 Task: Look for space in Hutang, China from 3rd August, 2023 to 17th August, 2023 for 3 adults, 1 child in price range Rs.3000 to Rs.15000. Place can be entire place with 3 bedrooms having 4 beds and 2 bathrooms. Property type can be house, flat, guest house. Booking option can be shelf check-in. Required host language is Chinese (Simplified).
Action: Mouse moved to (325, 227)
Screenshot: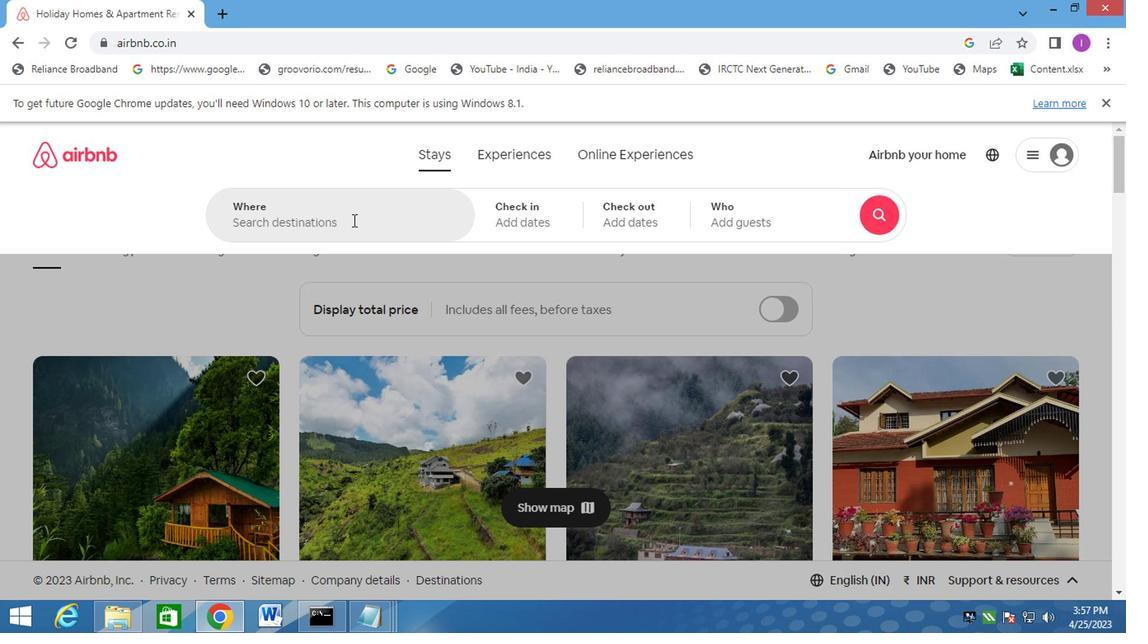
Action: Mouse pressed left at (325, 227)
Screenshot: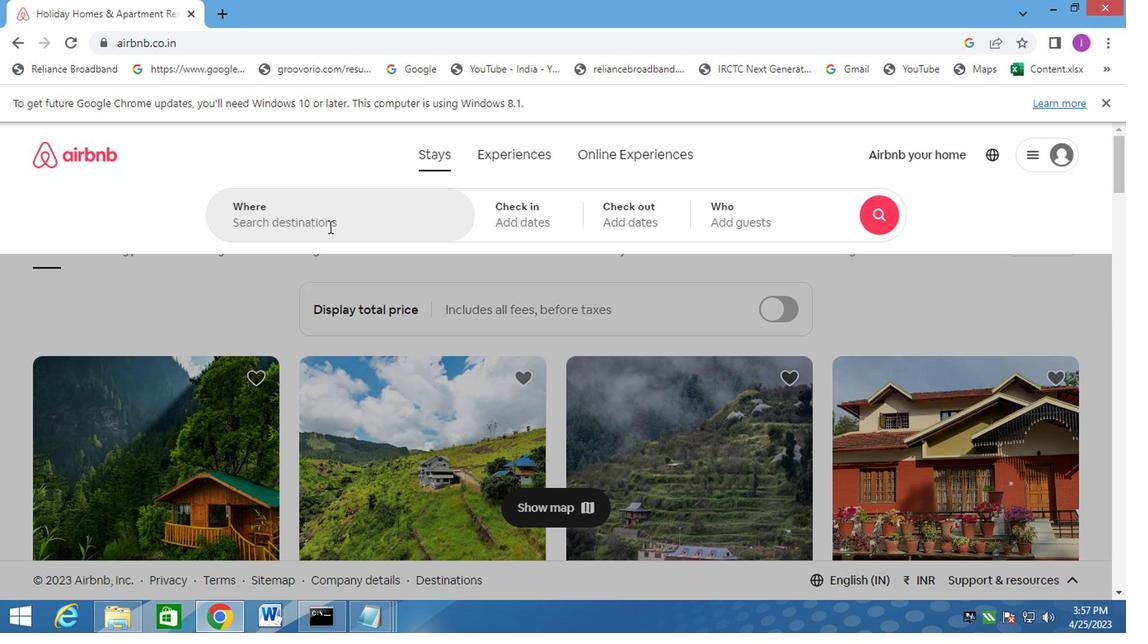 
Action: Mouse moved to (545, 161)
Screenshot: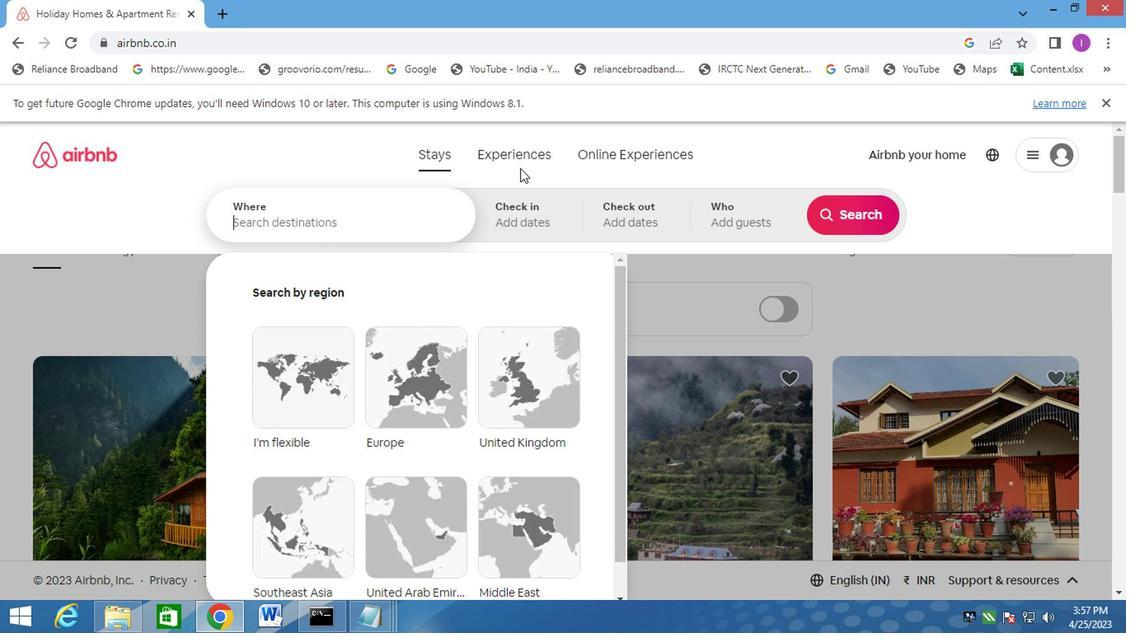 
Action: Key pressed hutang,china
Screenshot: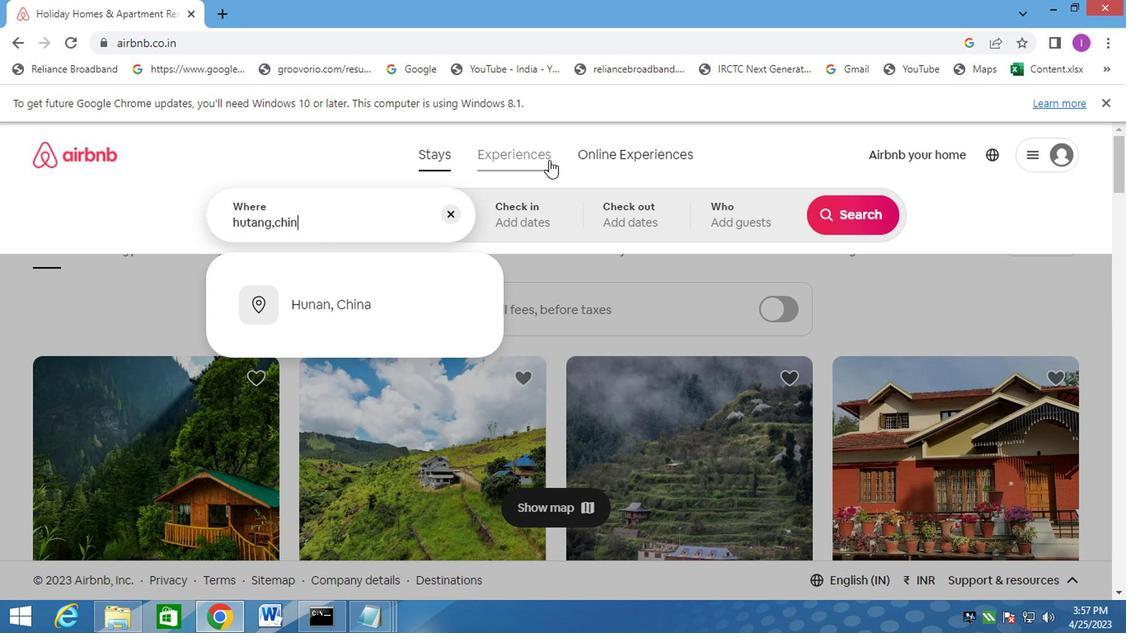 
Action: Mouse moved to (508, 210)
Screenshot: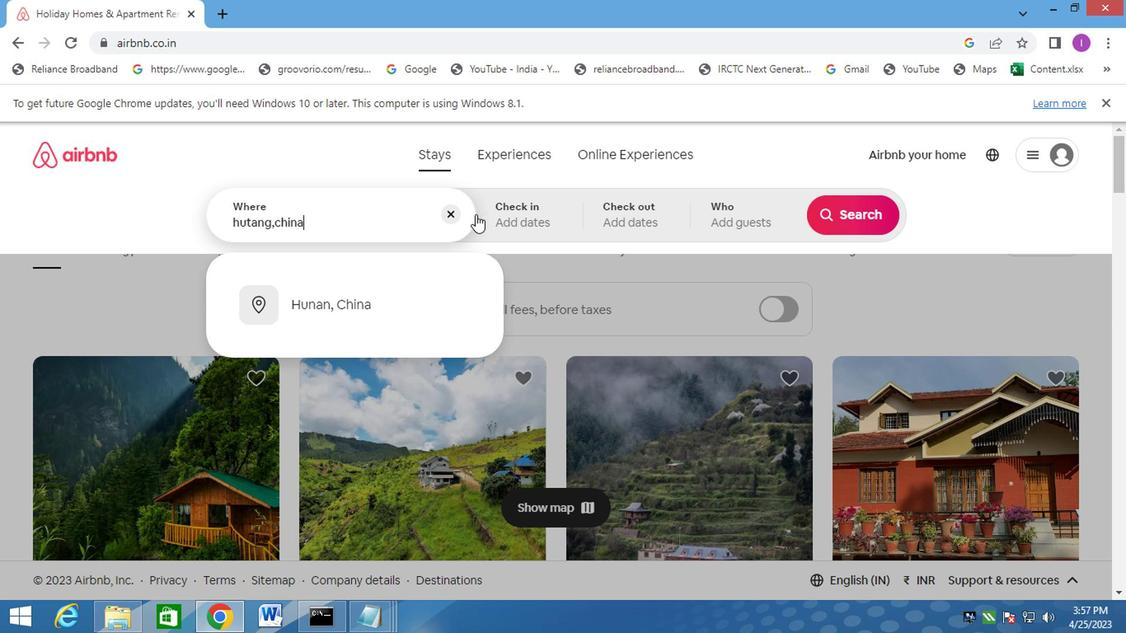 
Action: Mouse pressed left at (508, 210)
Screenshot: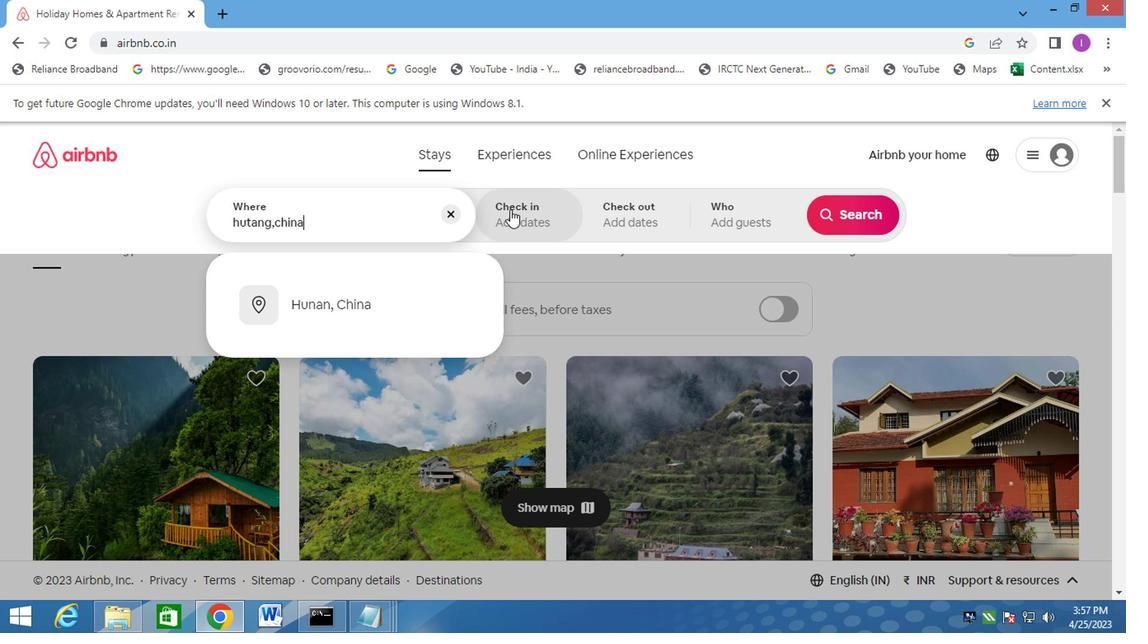 
Action: Mouse moved to (838, 343)
Screenshot: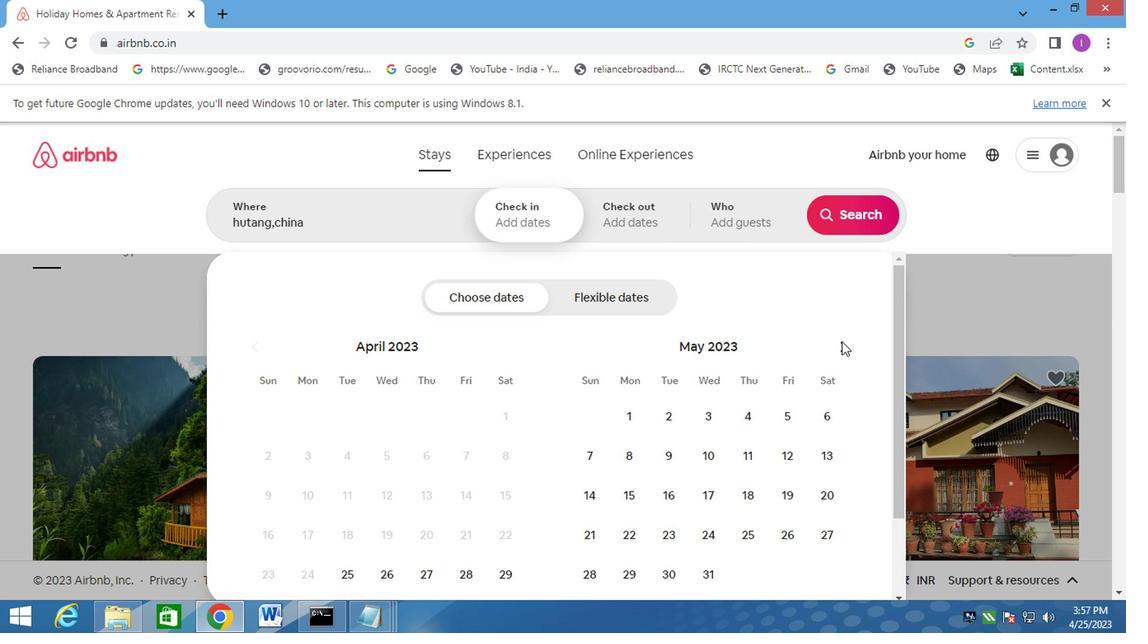 
Action: Mouse pressed left at (838, 343)
Screenshot: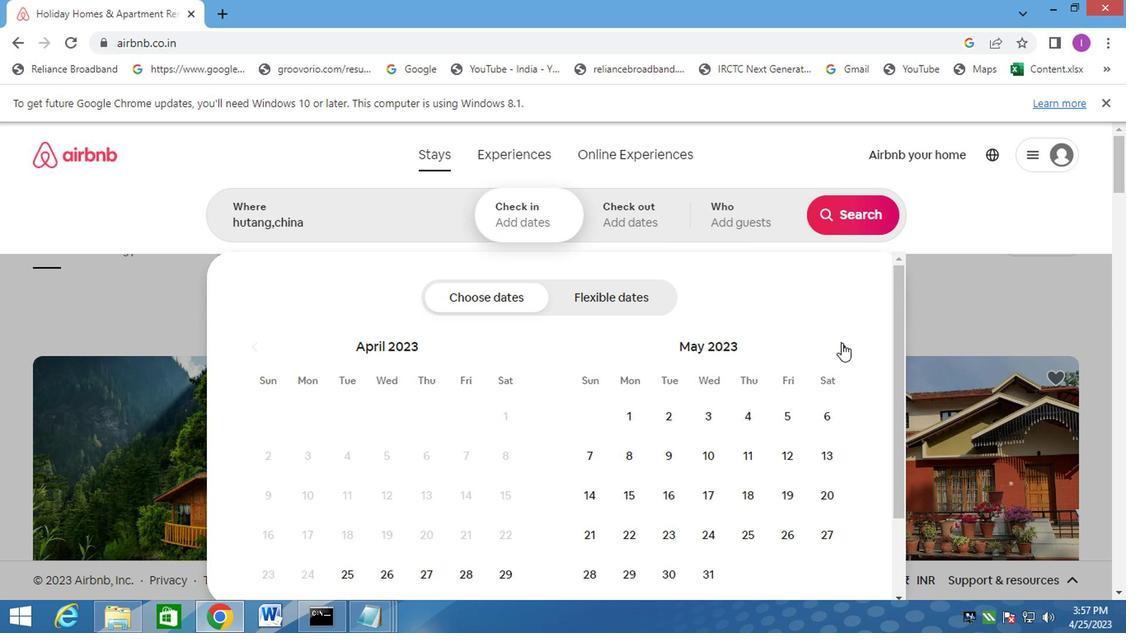 
Action: Mouse moved to (838, 343)
Screenshot: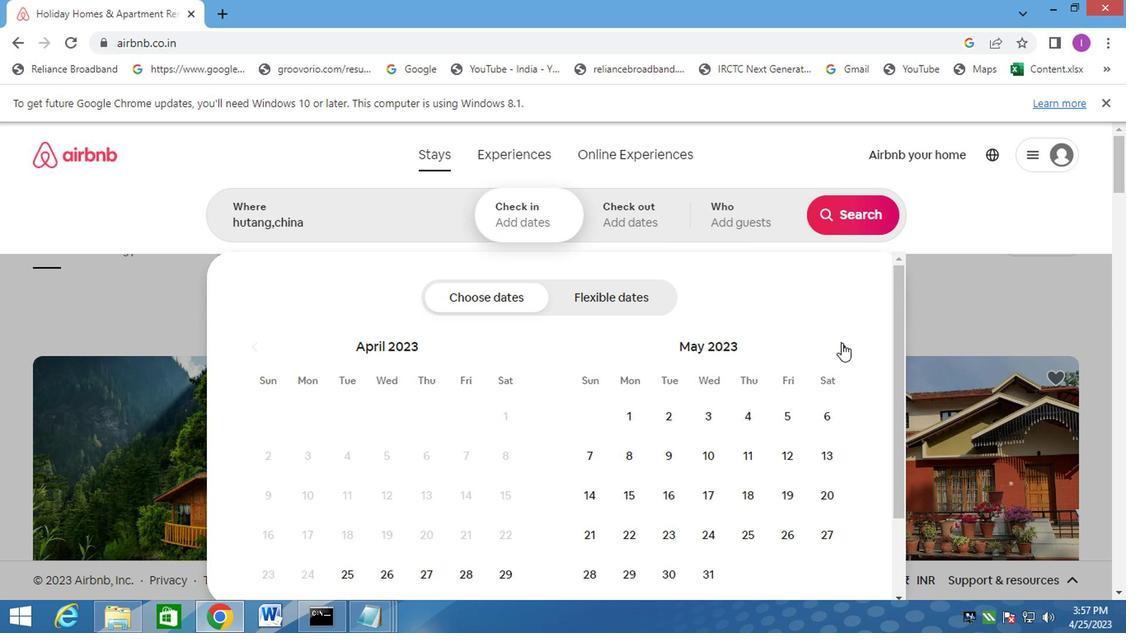 
Action: Mouse pressed left at (838, 343)
Screenshot: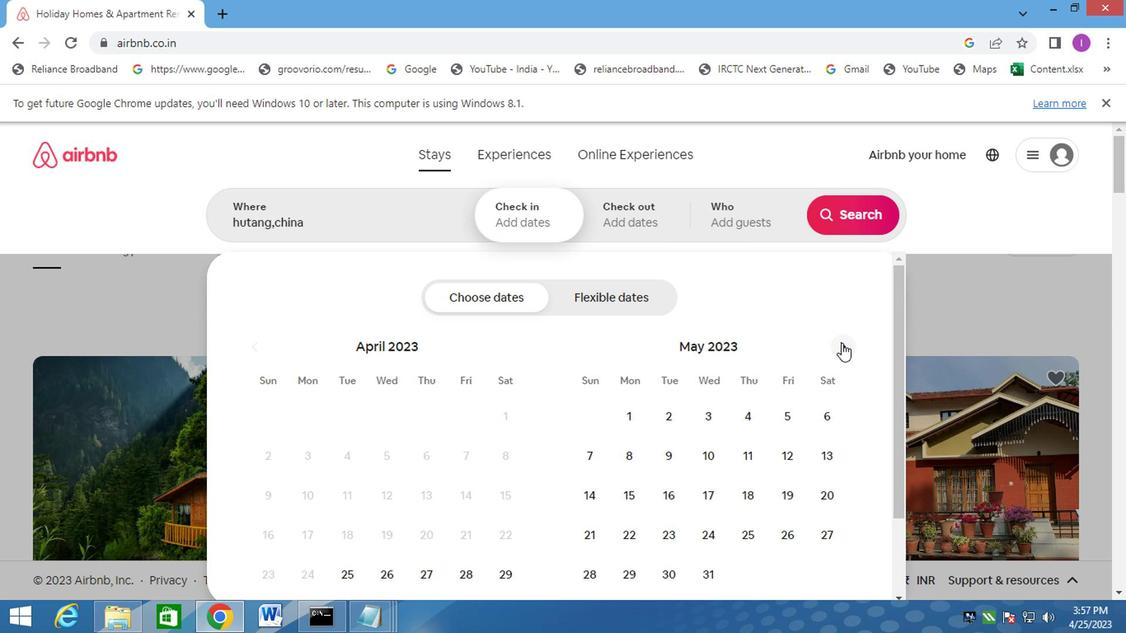 
Action: Mouse pressed left at (838, 343)
Screenshot: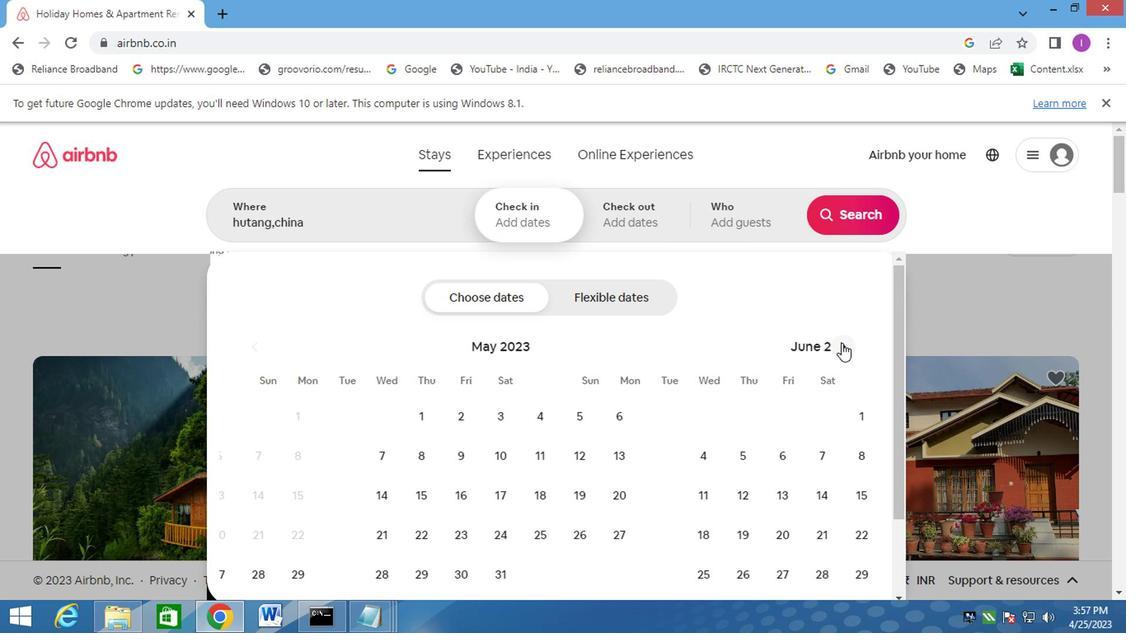
Action: Mouse pressed left at (838, 343)
Screenshot: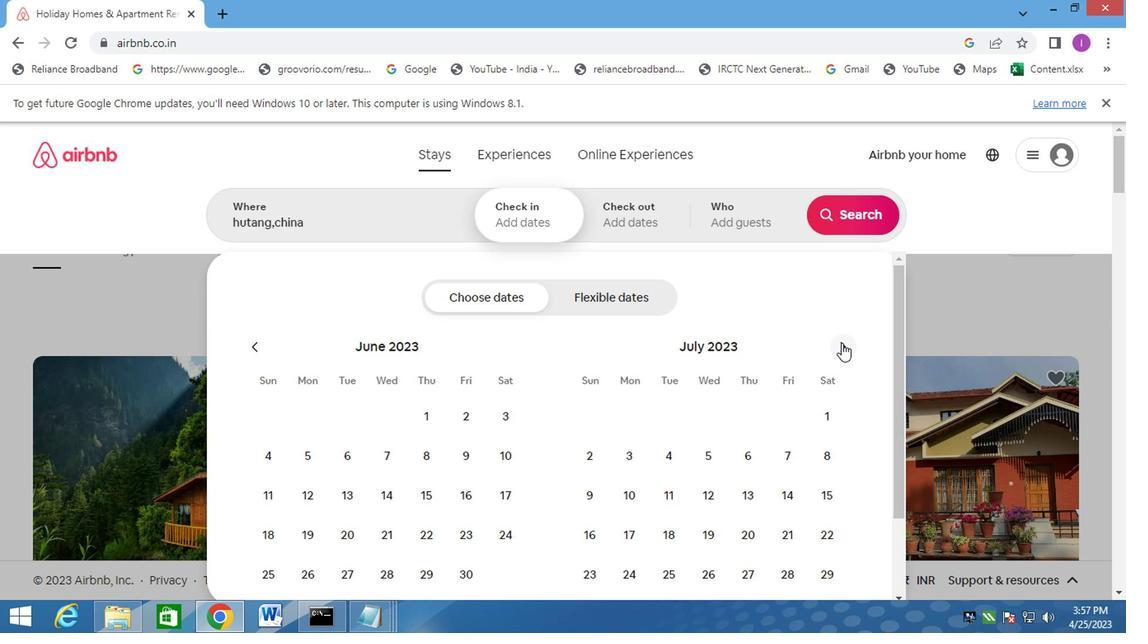 
Action: Mouse moved to (748, 413)
Screenshot: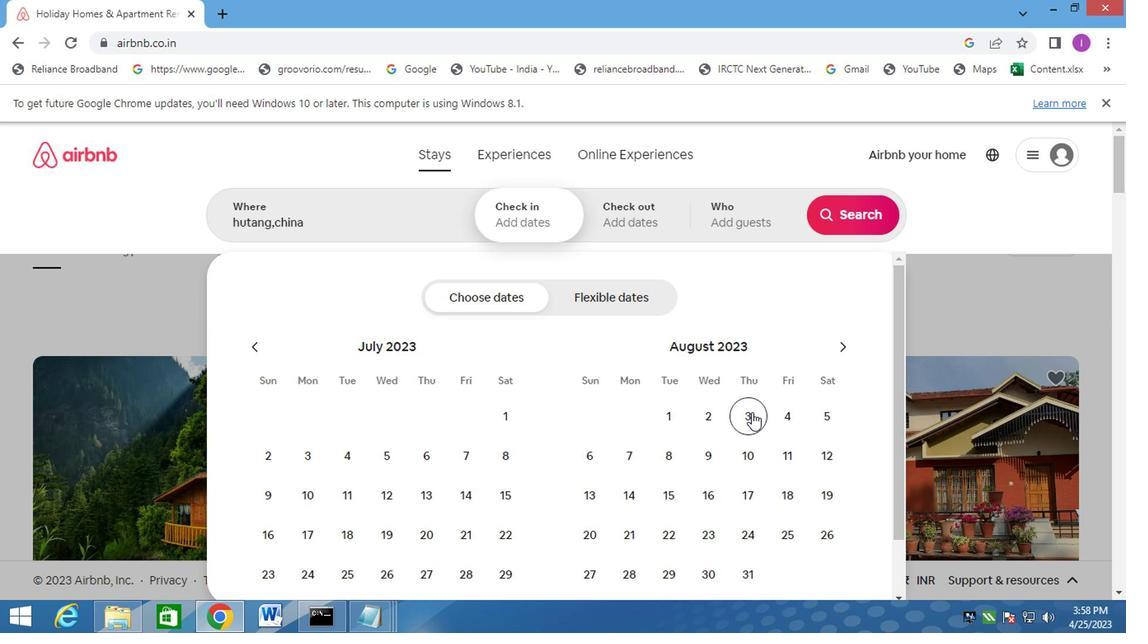
Action: Mouse pressed left at (748, 413)
Screenshot: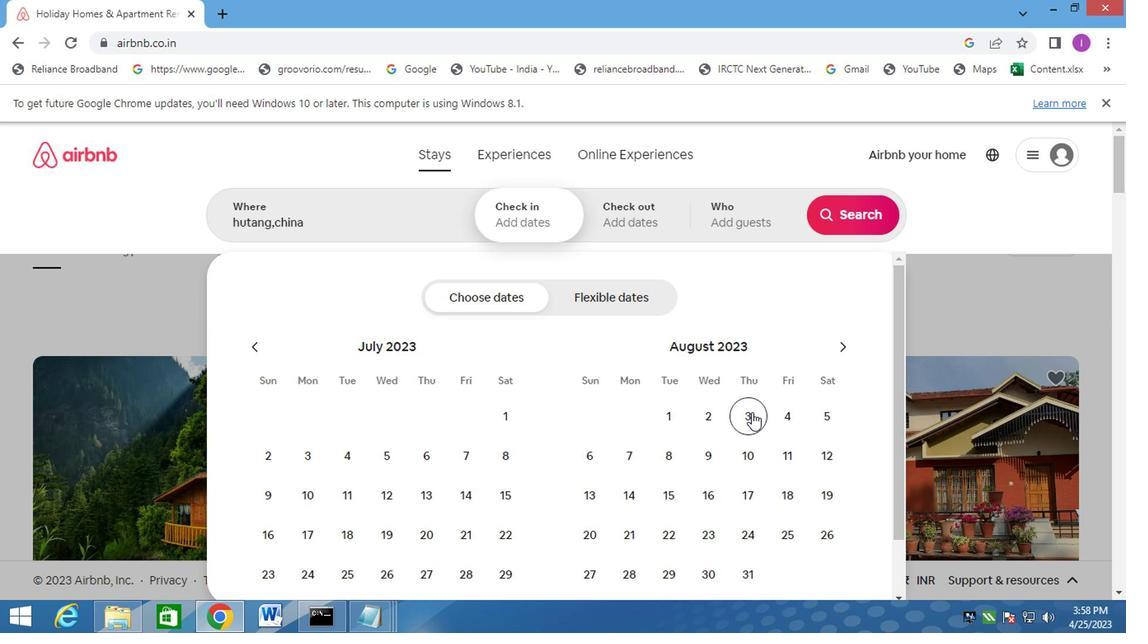 
Action: Mouse moved to (742, 491)
Screenshot: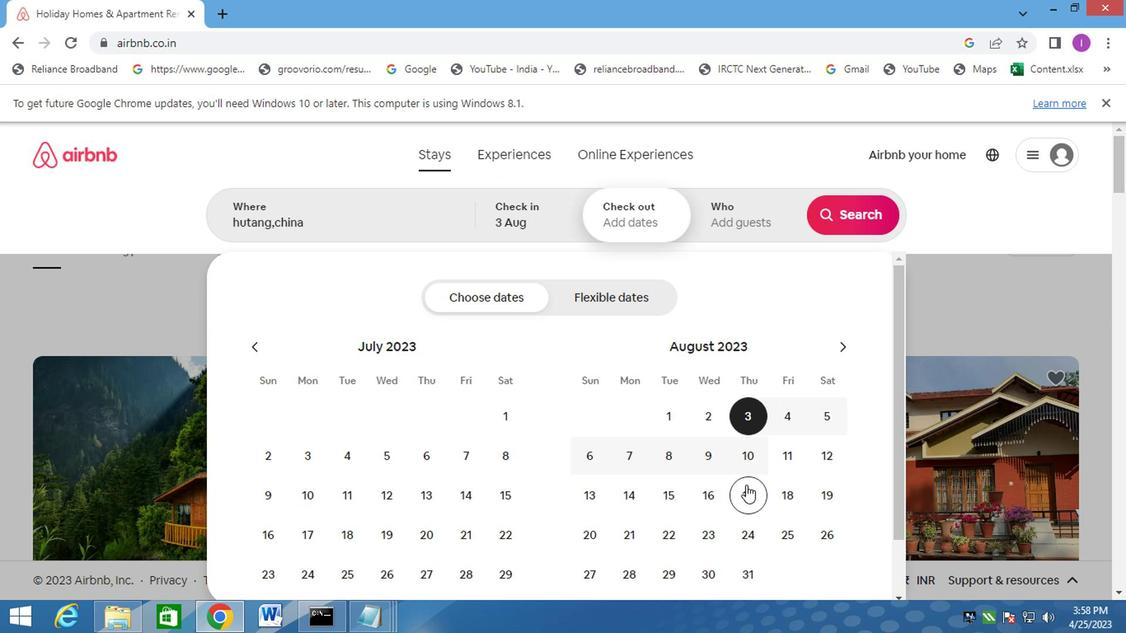 
Action: Mouse pressed left at (742, 491)
Screenshot: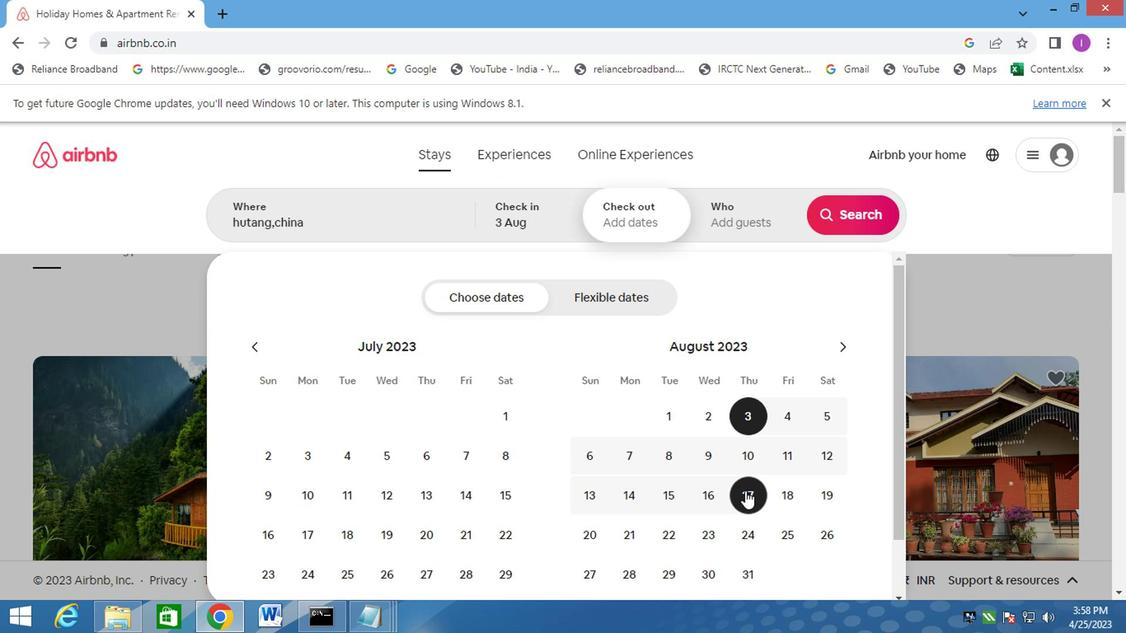 
Action: Mouse moved to (757, 222)
Screenshot: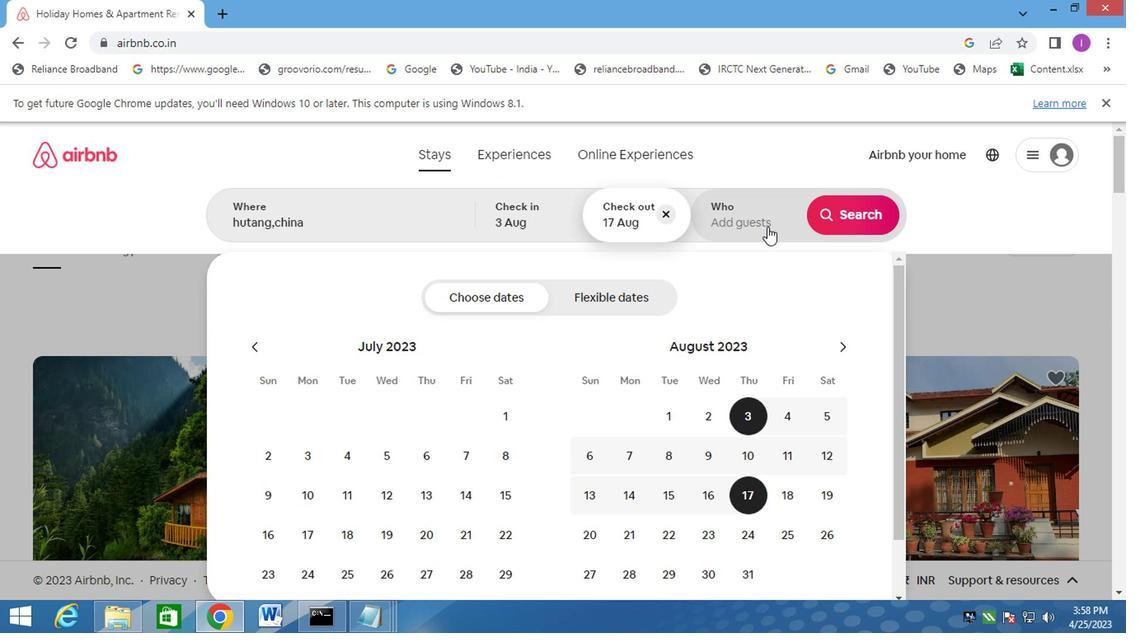 
Action: Mouse pressed left at (757, 222)
Screenshot: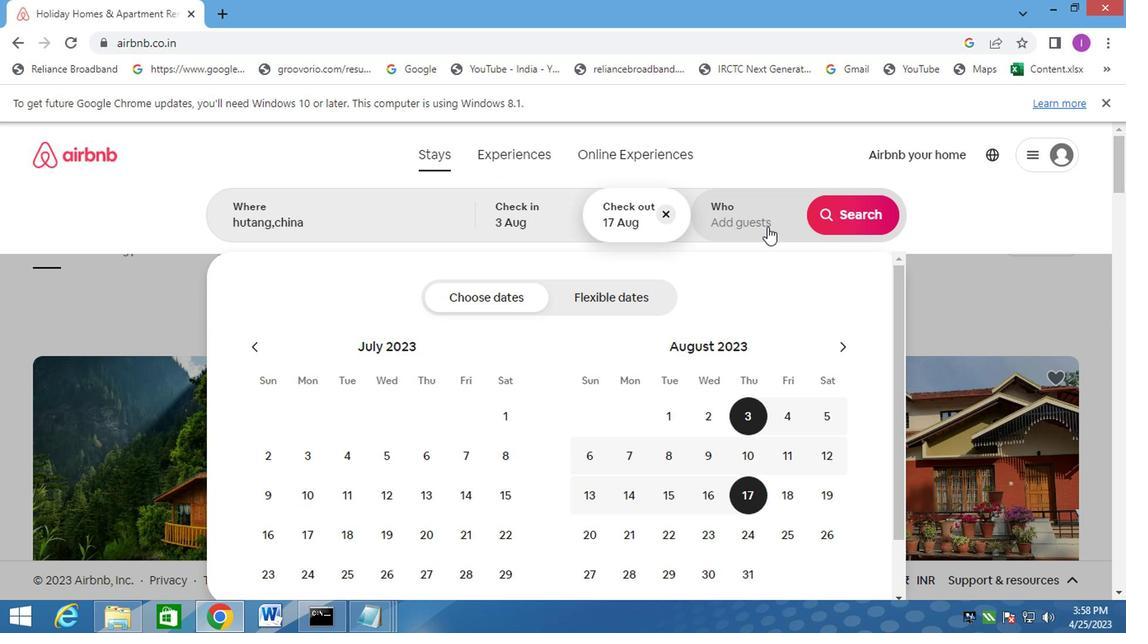 
Action: Mouse moved to (846, 305)
Screenshot: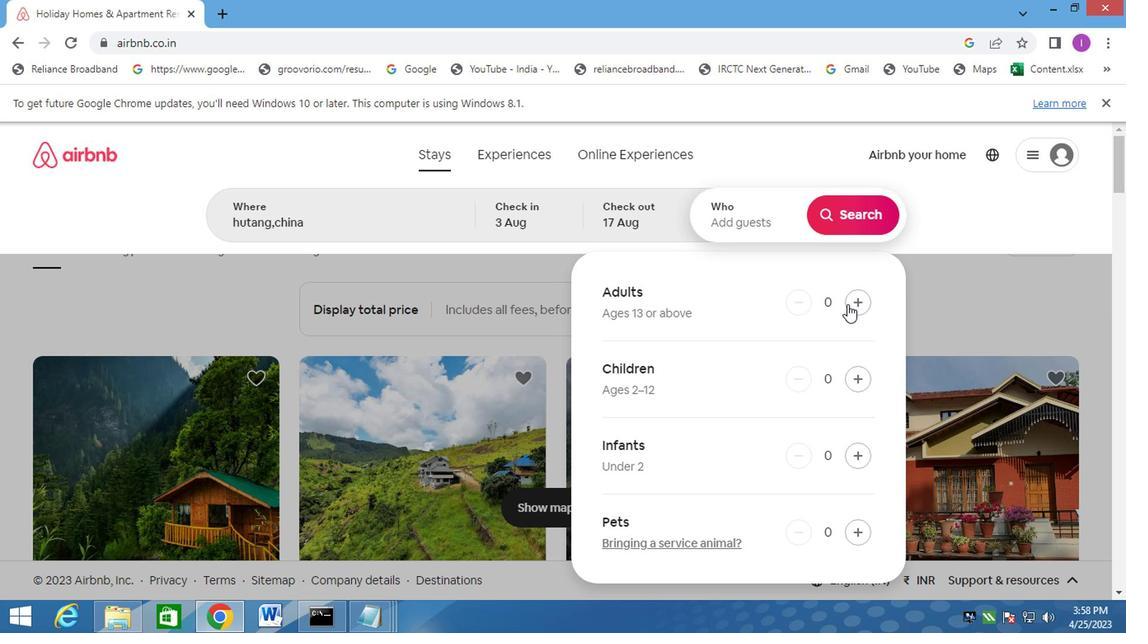 
Action: Mouse pressed left at (846, 305)
Screenshot: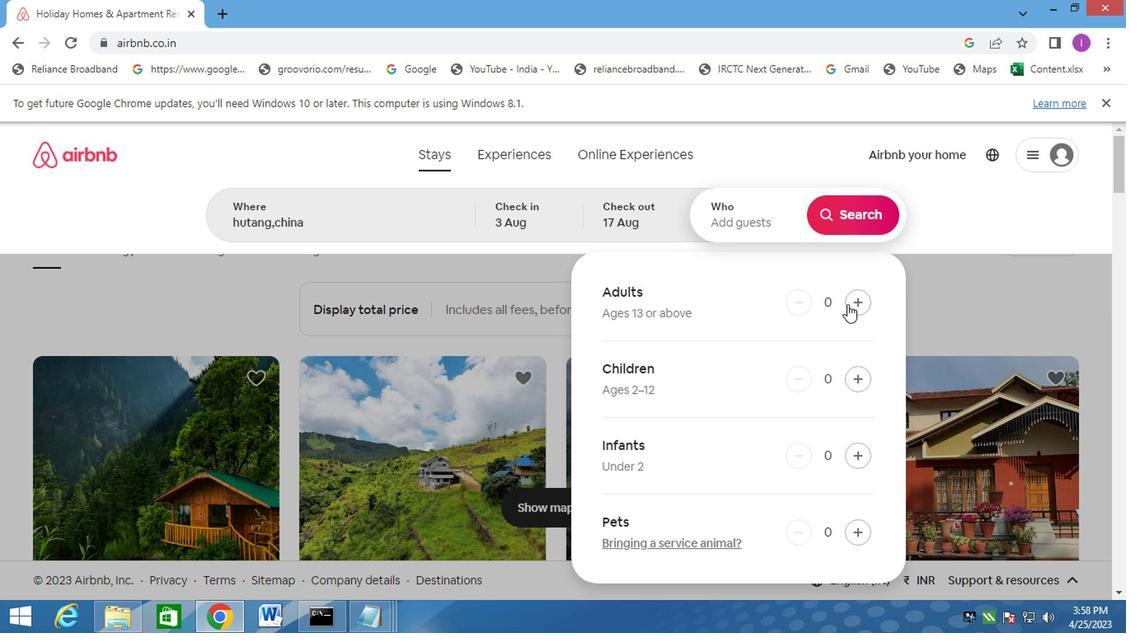 
Action: Mouse pressed left at (846, 305)
Screenshot: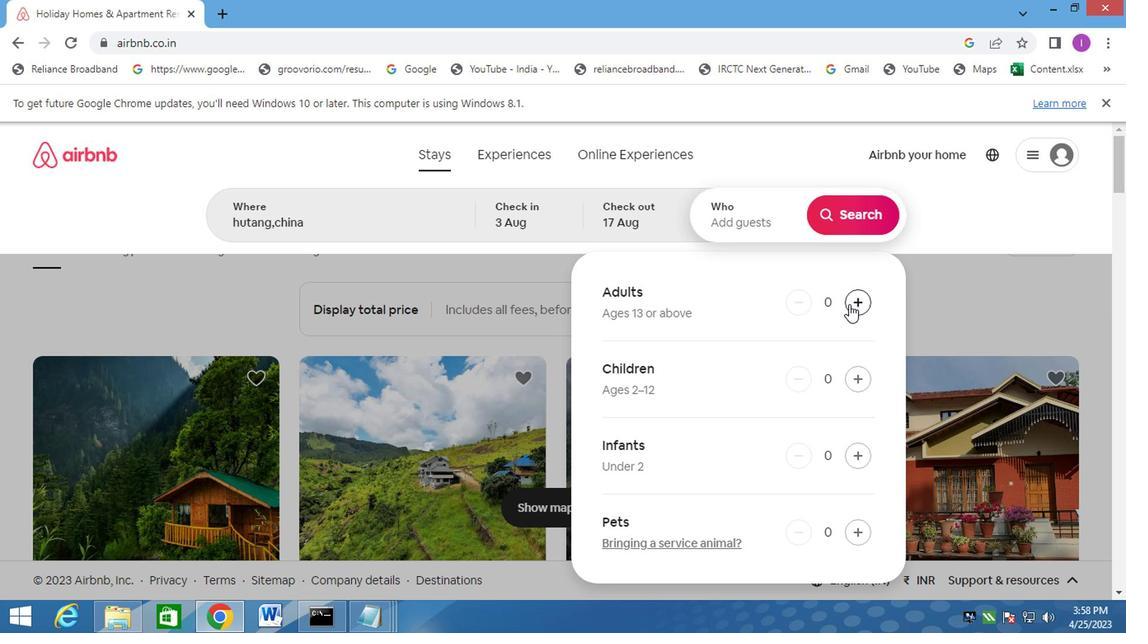 
Action: Mouse moved to (846, 304)
Screenshot: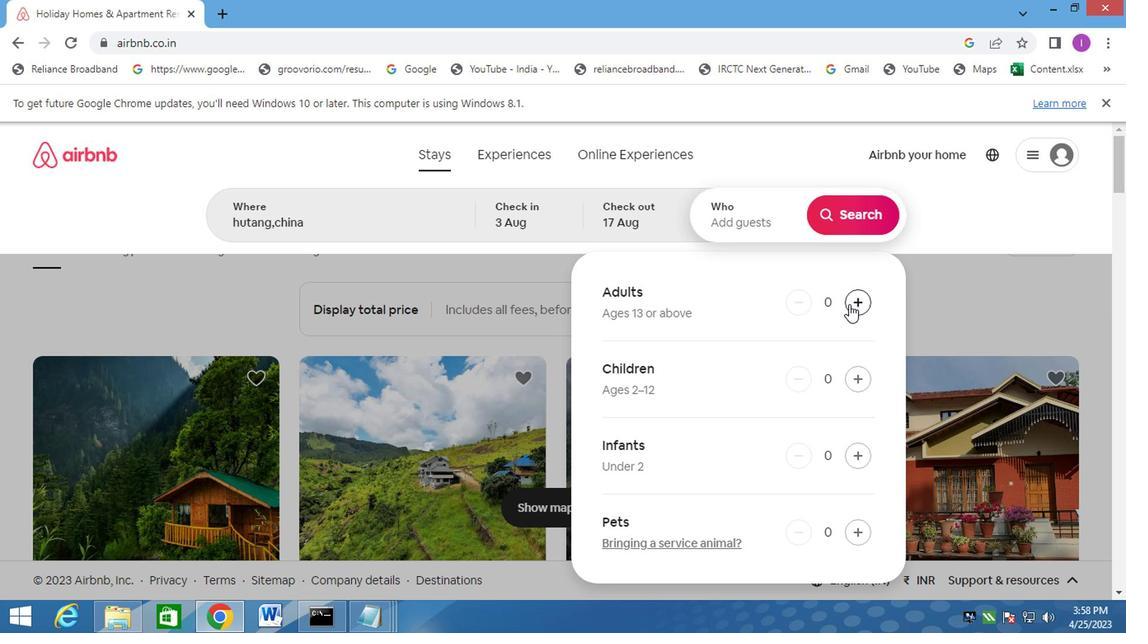 
Action: Mouse pressed left at (846, 304)
Screenshot: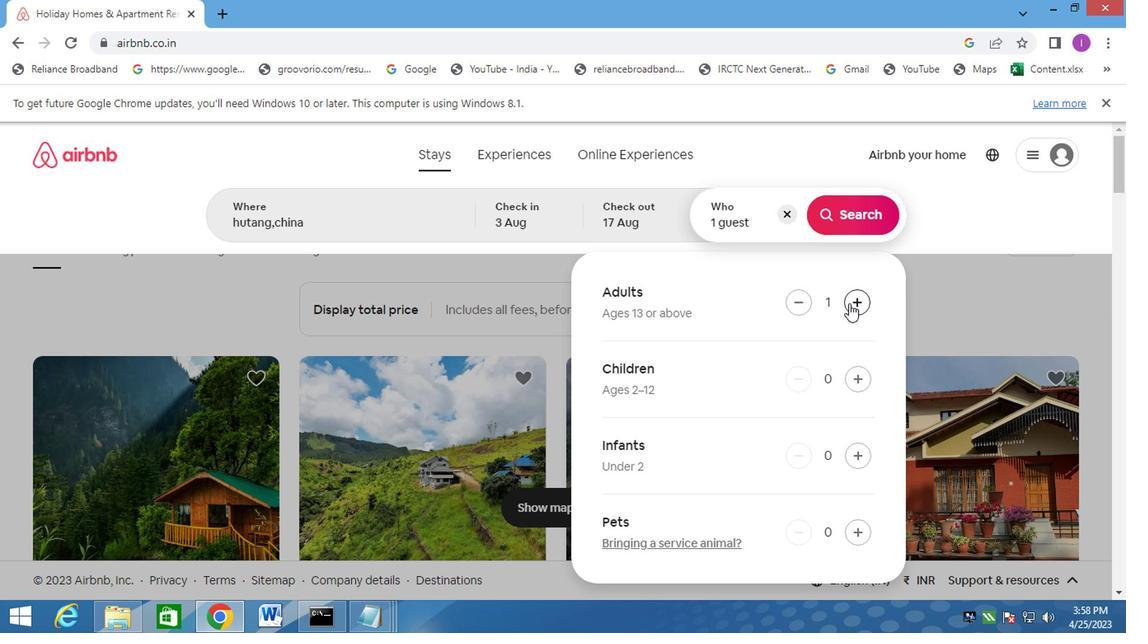 
Action: Mouse moved to (852, 218)
Screenshot: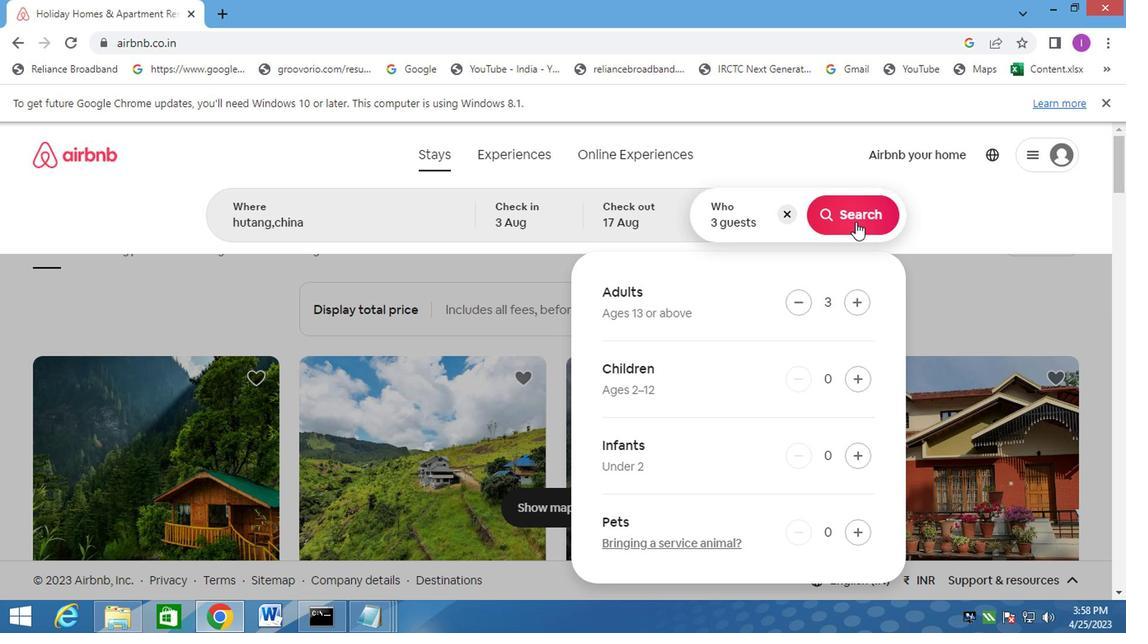 
Action: Mouse pressed left at (852, 218)
Screenshot: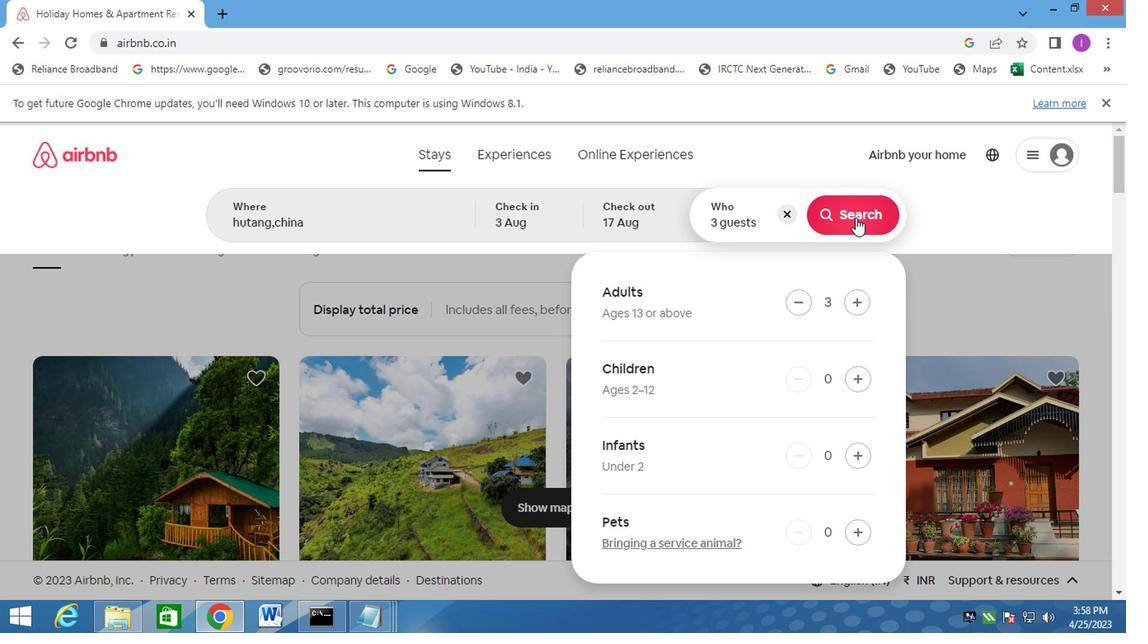 
Action: Mouse moved to (638, 150)
Screenshot: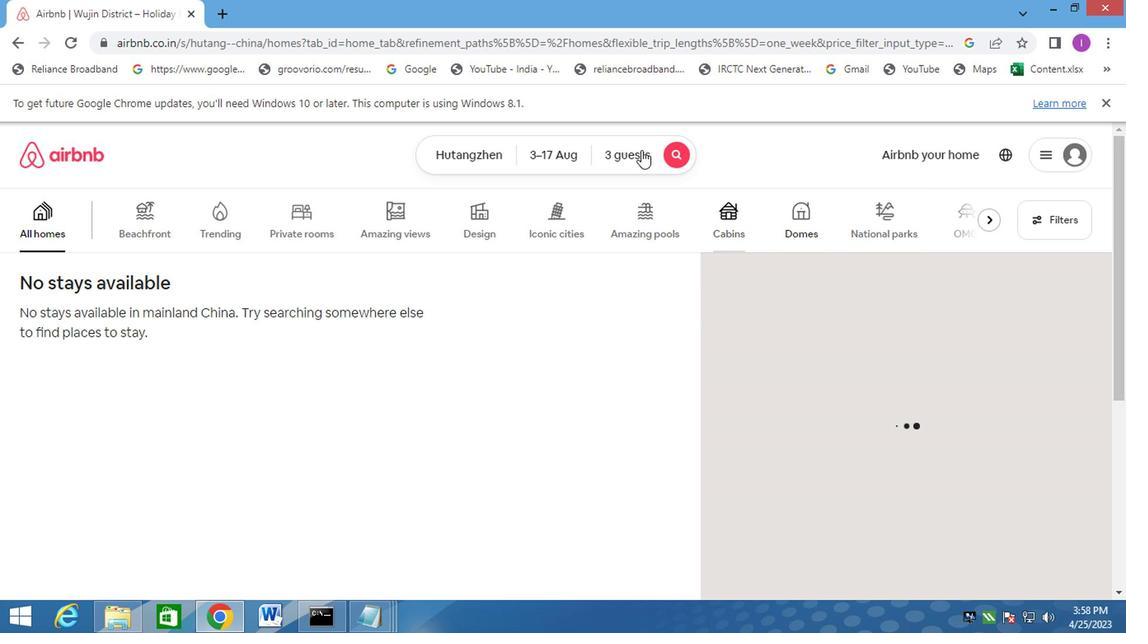 
Action: Mouse pressed left at (638, 150)
Screenshot: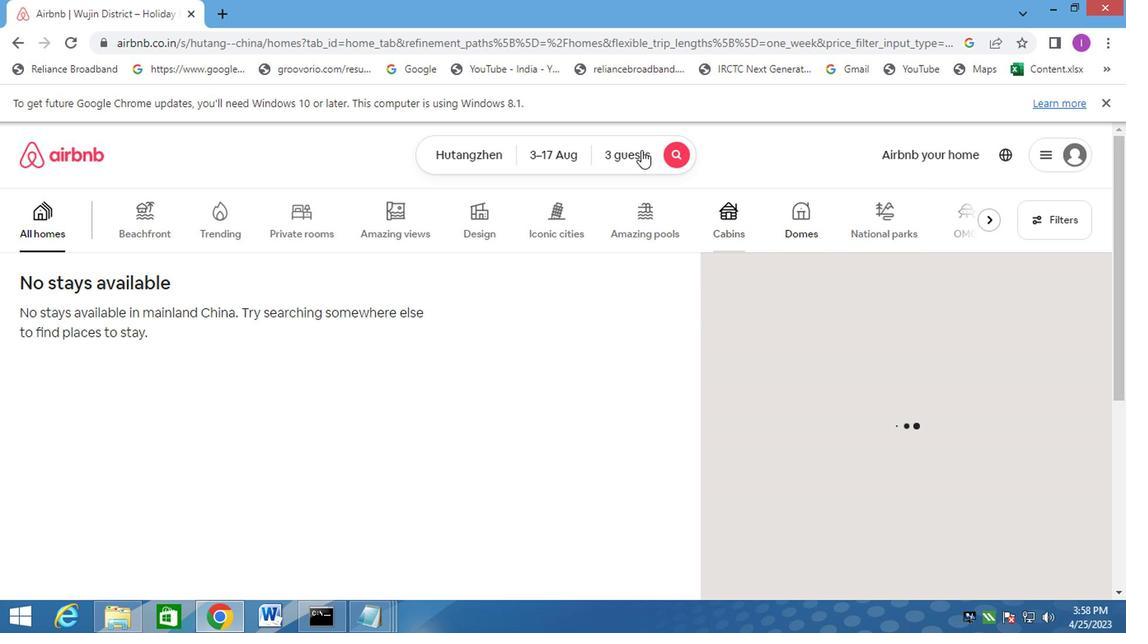 
Action: Mouse moved to (850, 374)
Screenshot: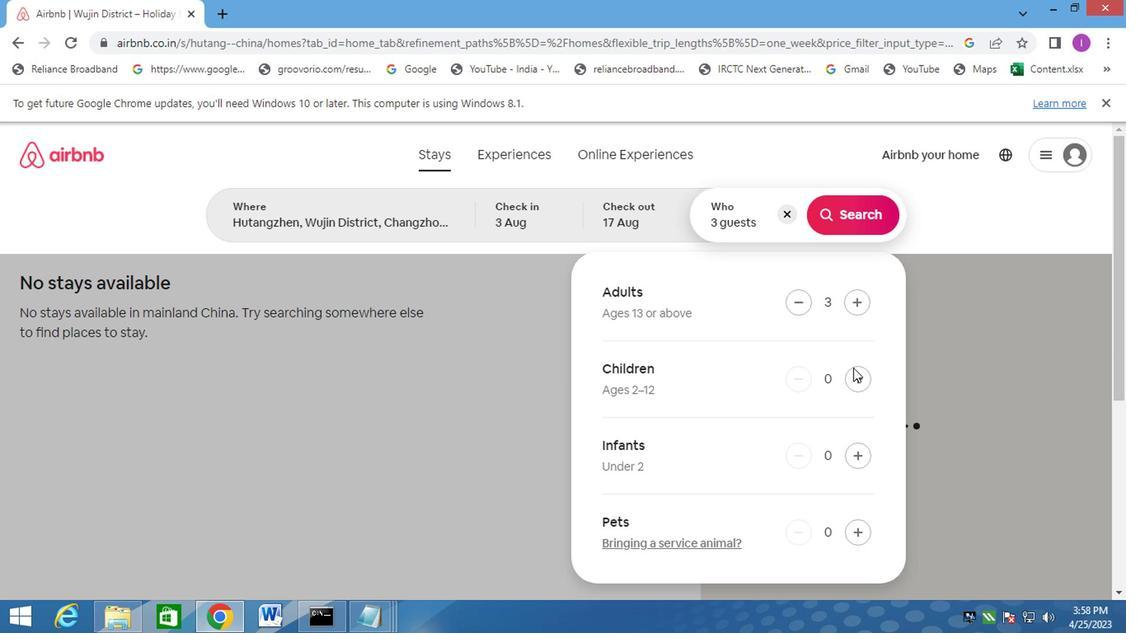 
Action: Mouse pressed left at (850, 374)
Screenshot: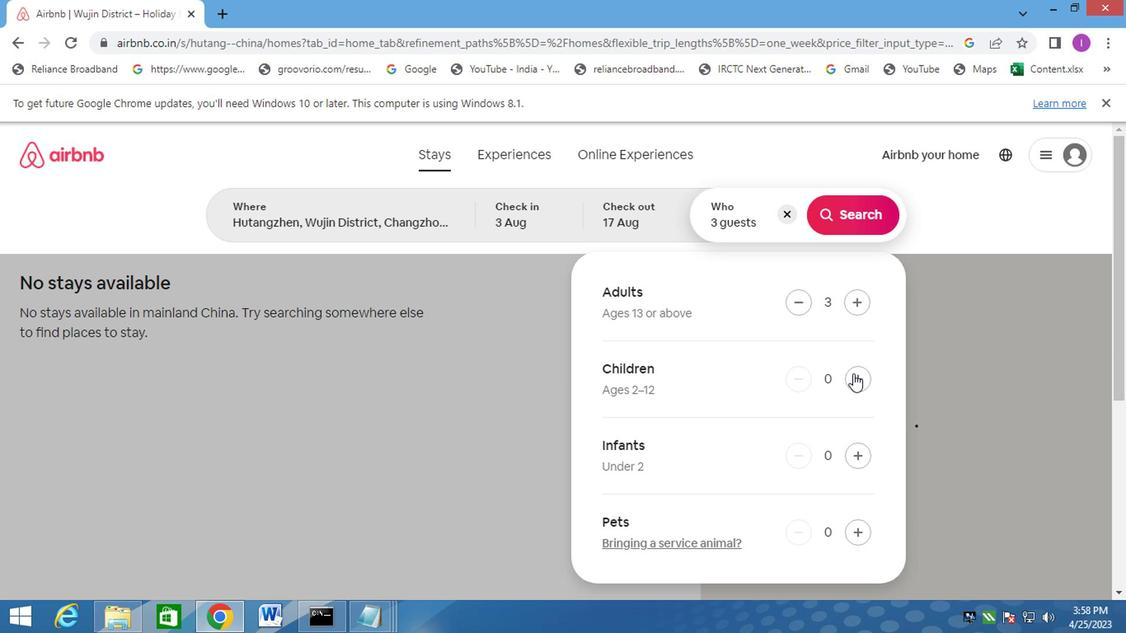 
Action: Mouse moved to (844, 217)
Screenshot: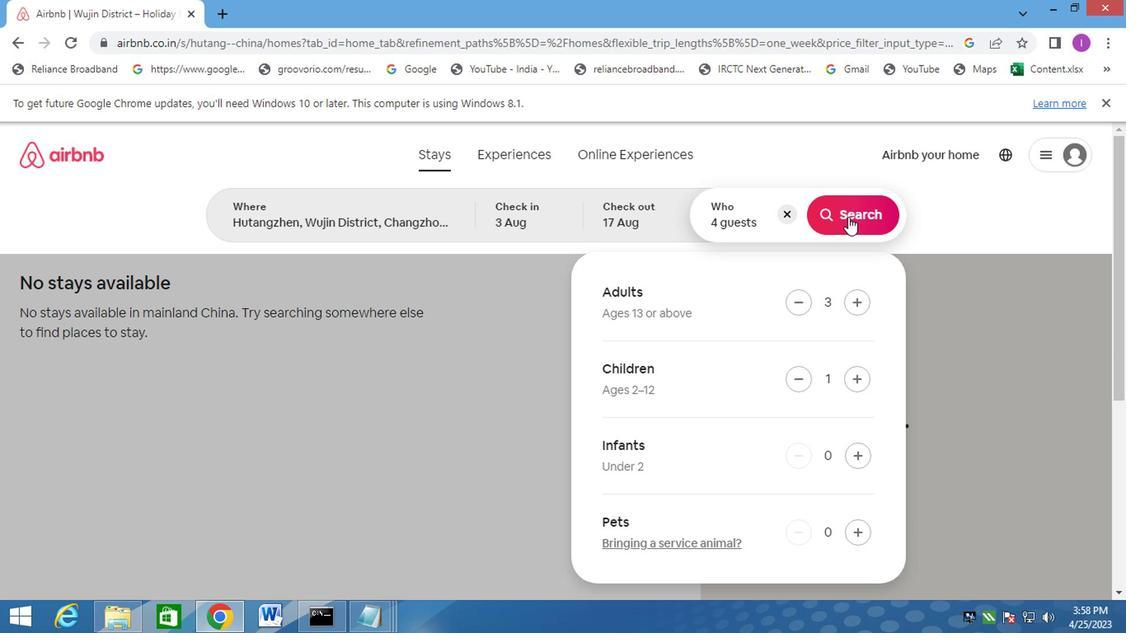 
Action: Mouse pressed left at (844, 217)
Screenshot: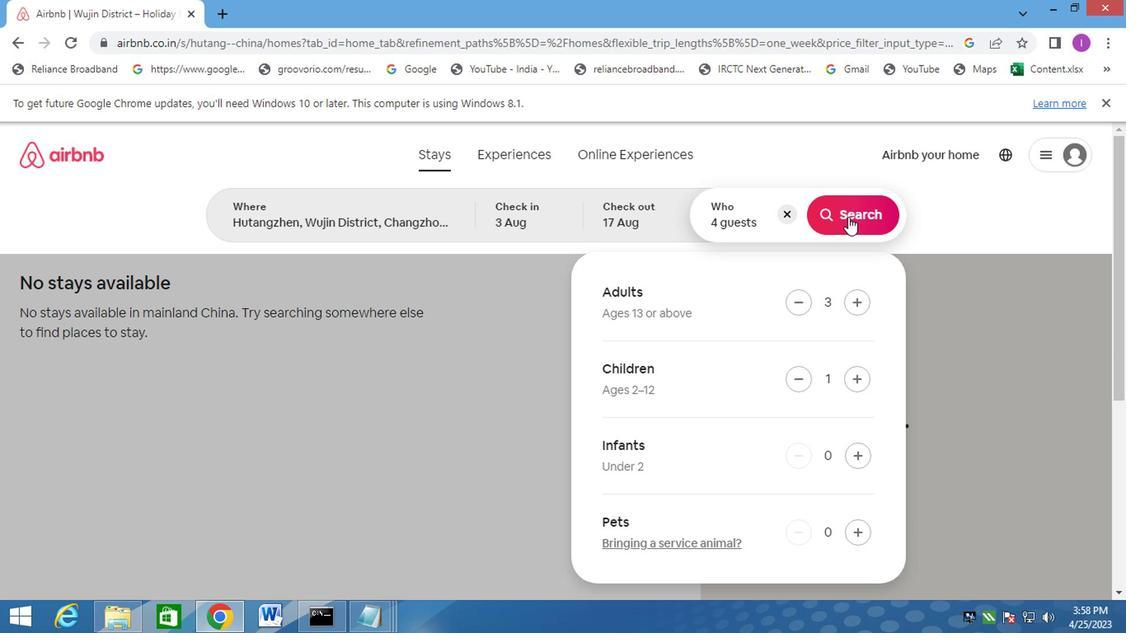 
Action: Mouse moved to (1057, 218)
Screenshot: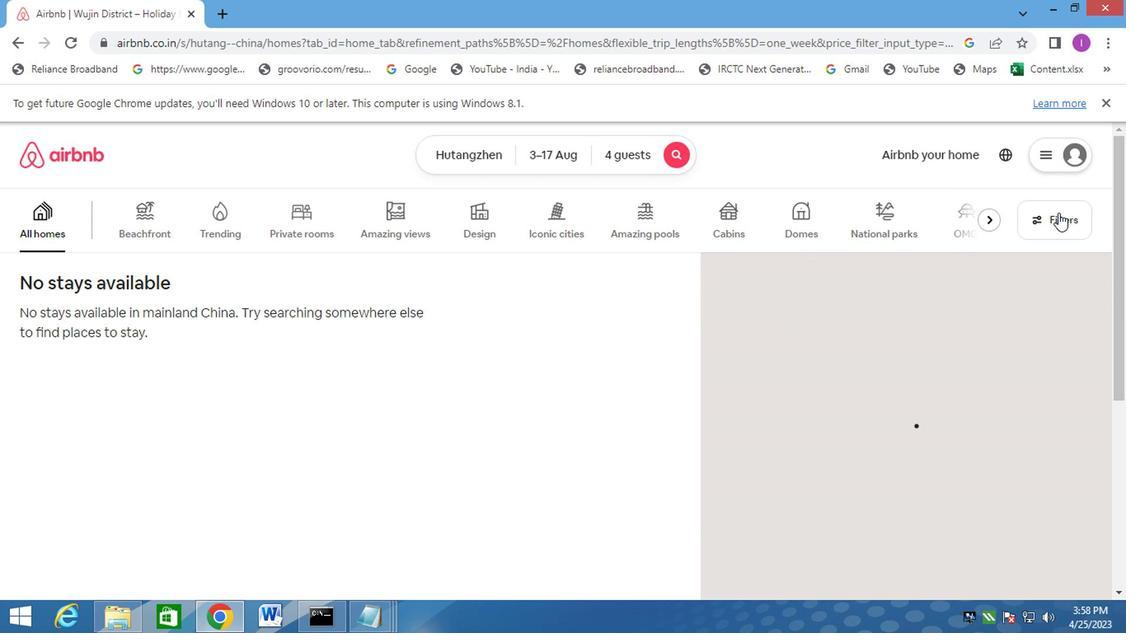 
Action: Mouse pressed left at (1057, 218)
Screenshot: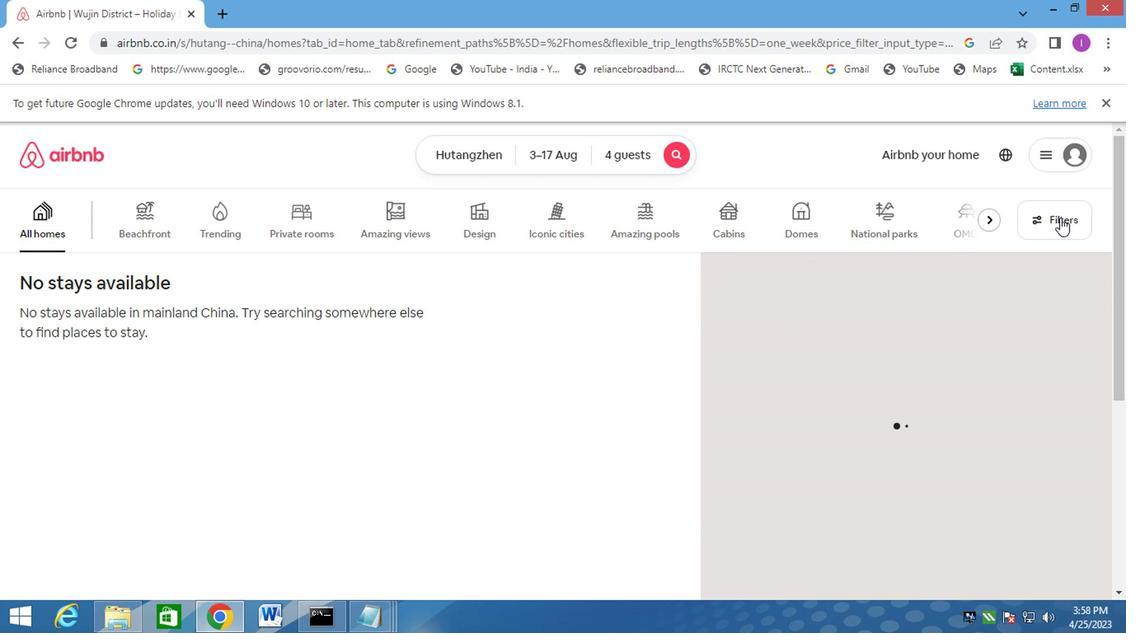 
Action: Mouse moved to (357, 329)
Screenshot: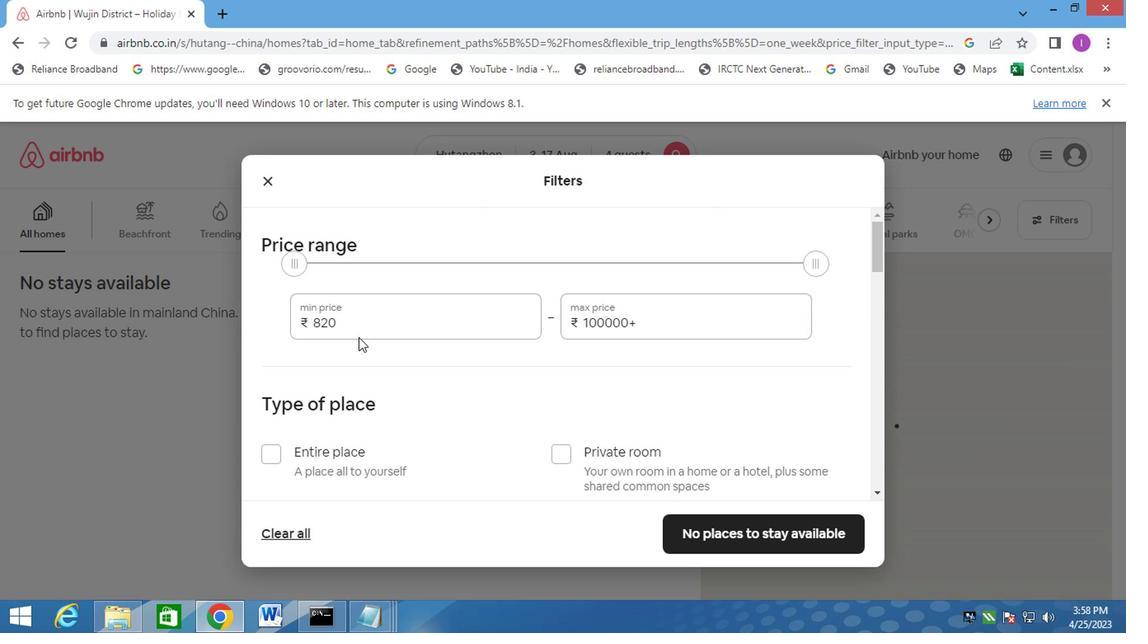 
Action: Mouse pressed left at (357, 329)
Screenshot: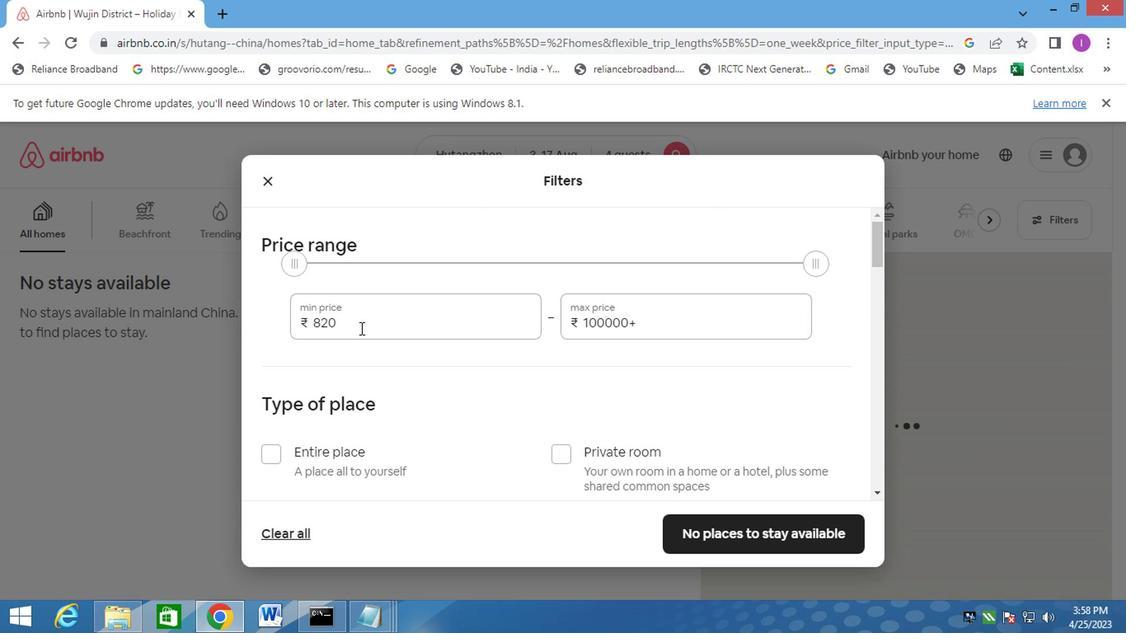 
Action: Mouse moved to (349, 343)
Screenshot: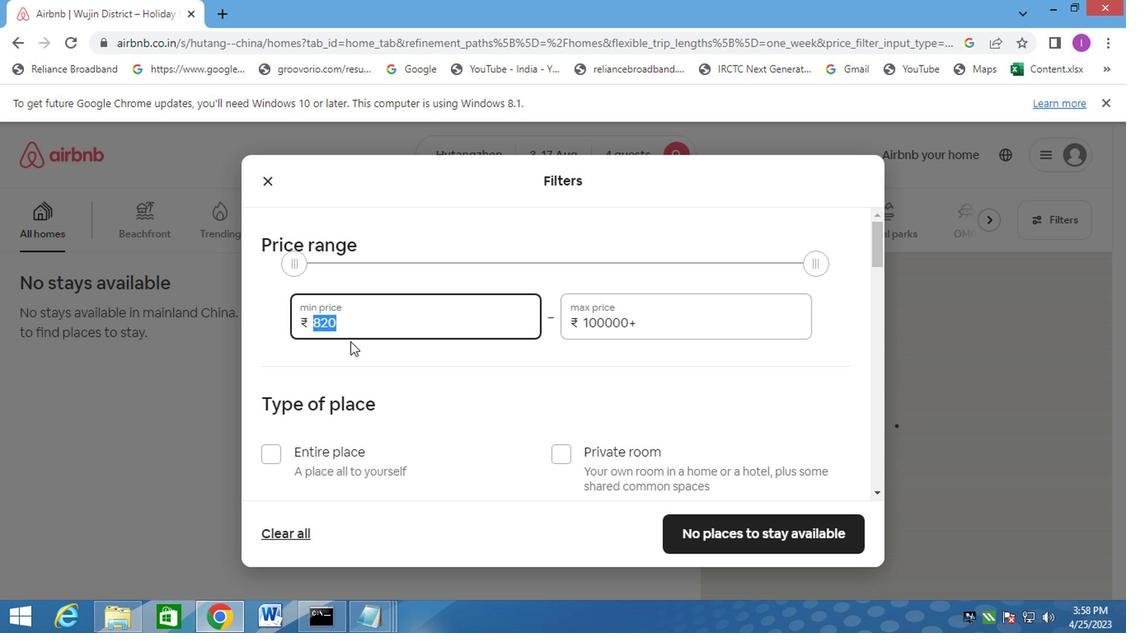 
Action: Key pressed 3
Screenshot: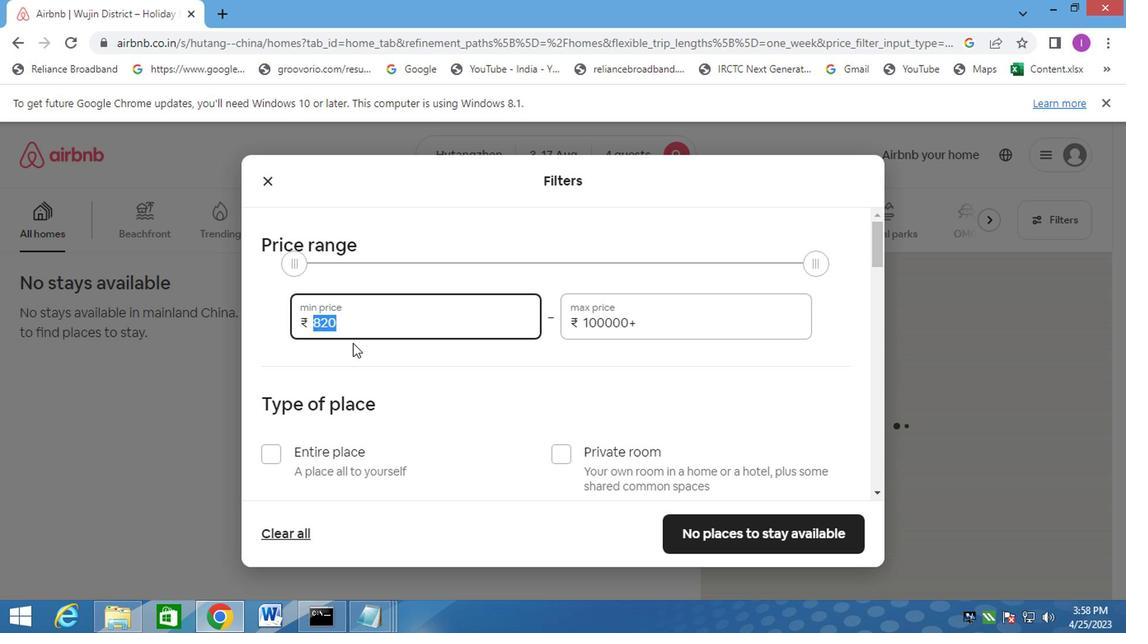 
Action: Mouse moved to (357, 346)
Screenshot: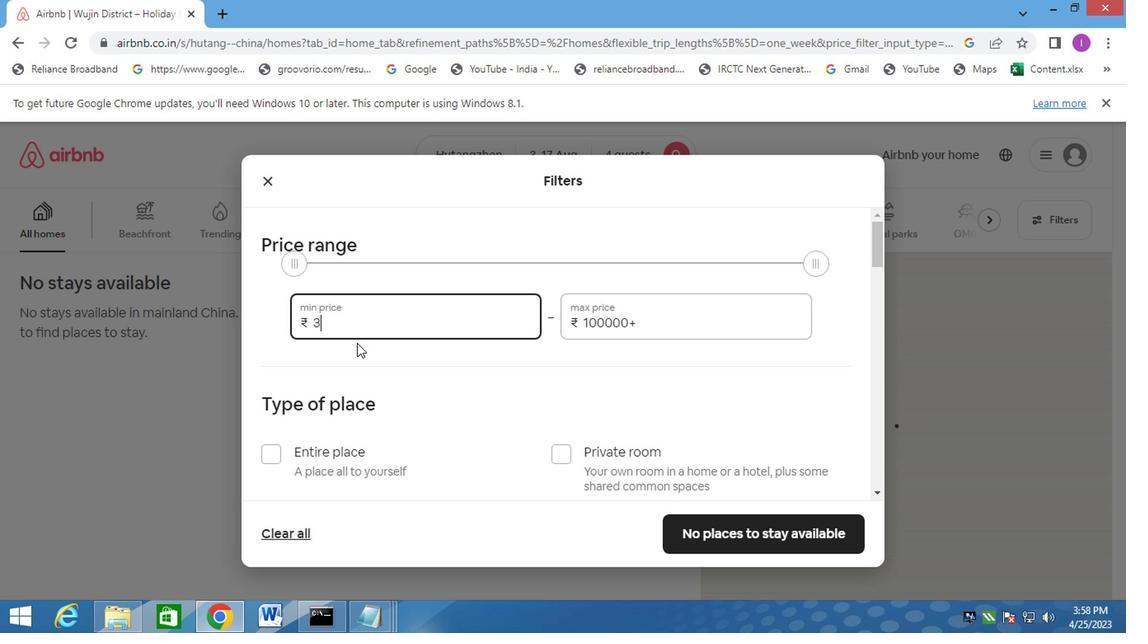 
Action: Key pressed 0
Screenshot: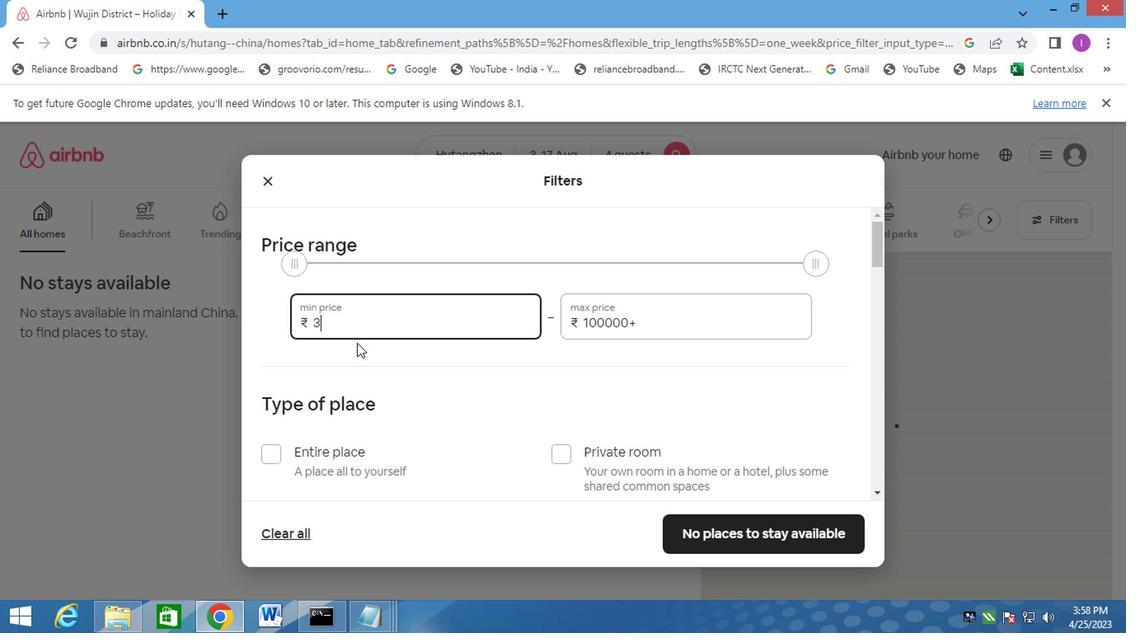 
Action: Mouse moved to (359, 347)
Screenshot: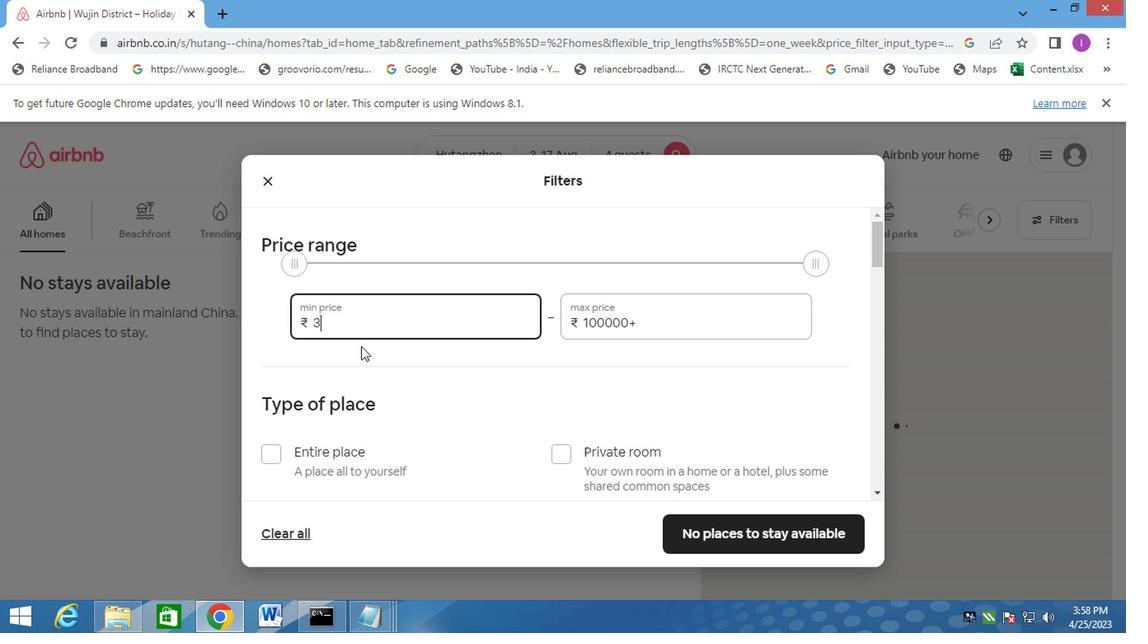 
Action: Key pressed 0
Screenshot: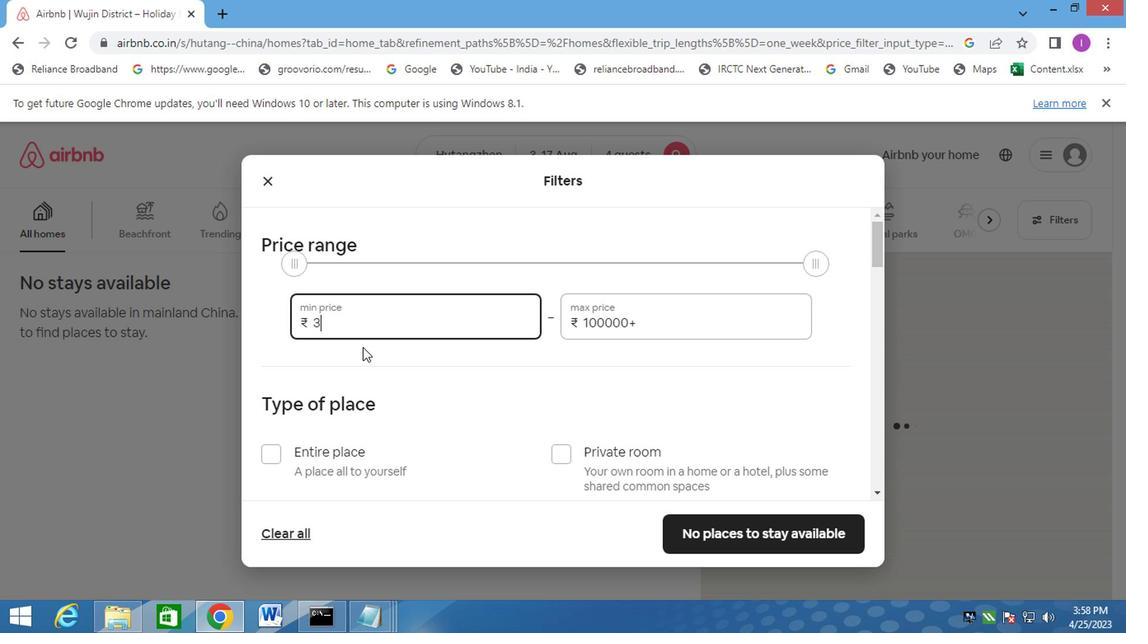 
Action: Mouse moved to (361, 346)
Screenshot: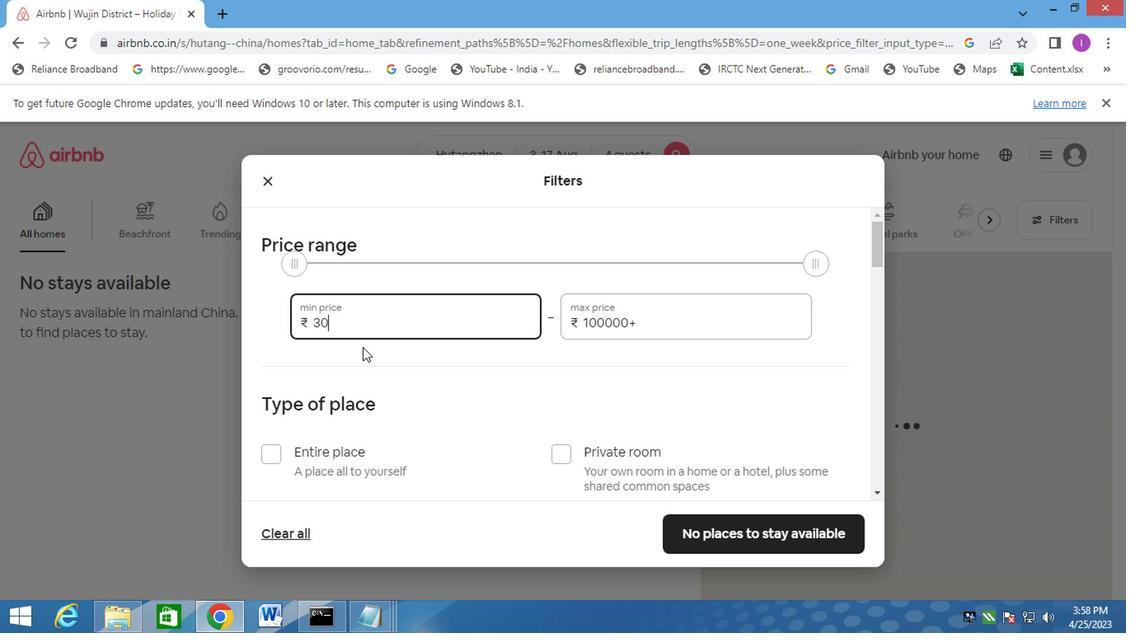 
Action: Key pressed 0
Screenshot: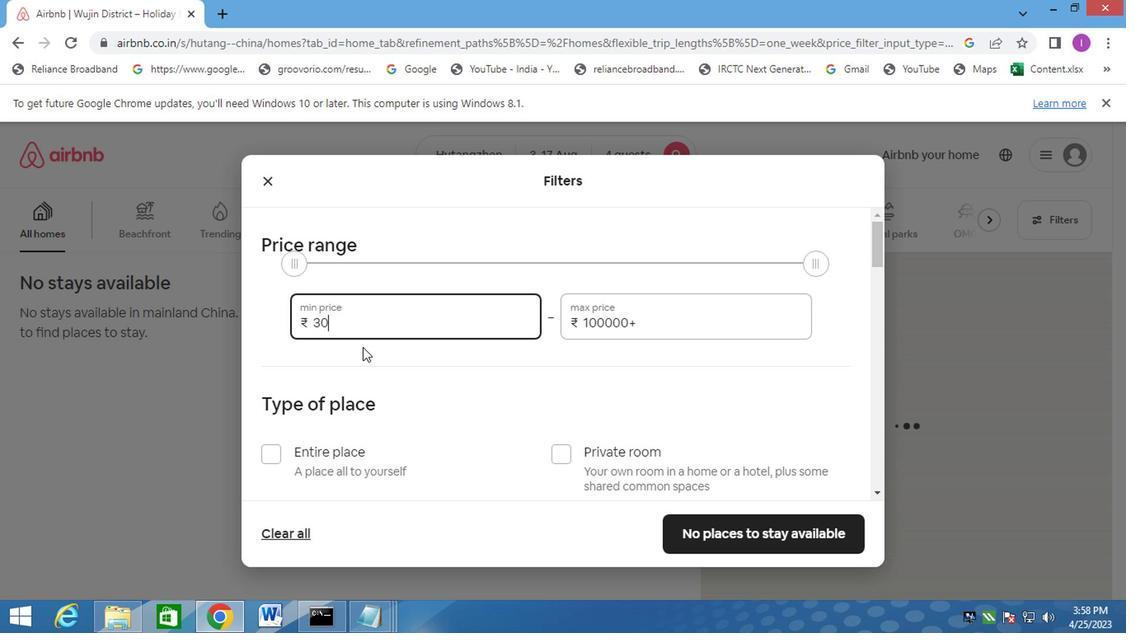 
Action: Mouse moved to (363, 345)
Screenshot: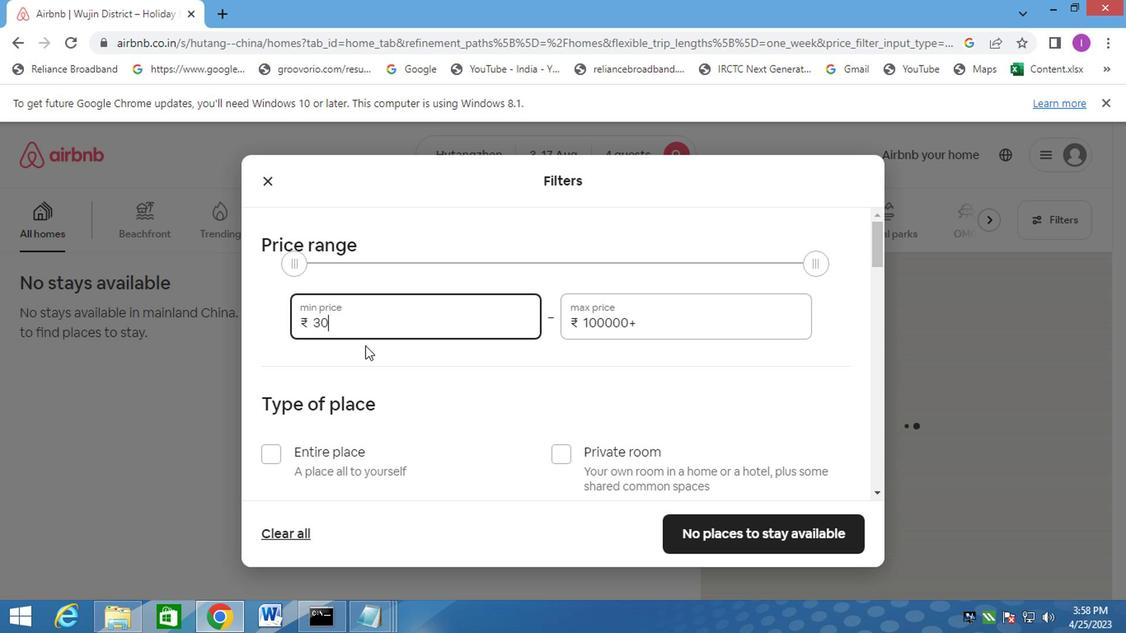 
Action: Key pressed 0
Screenshot: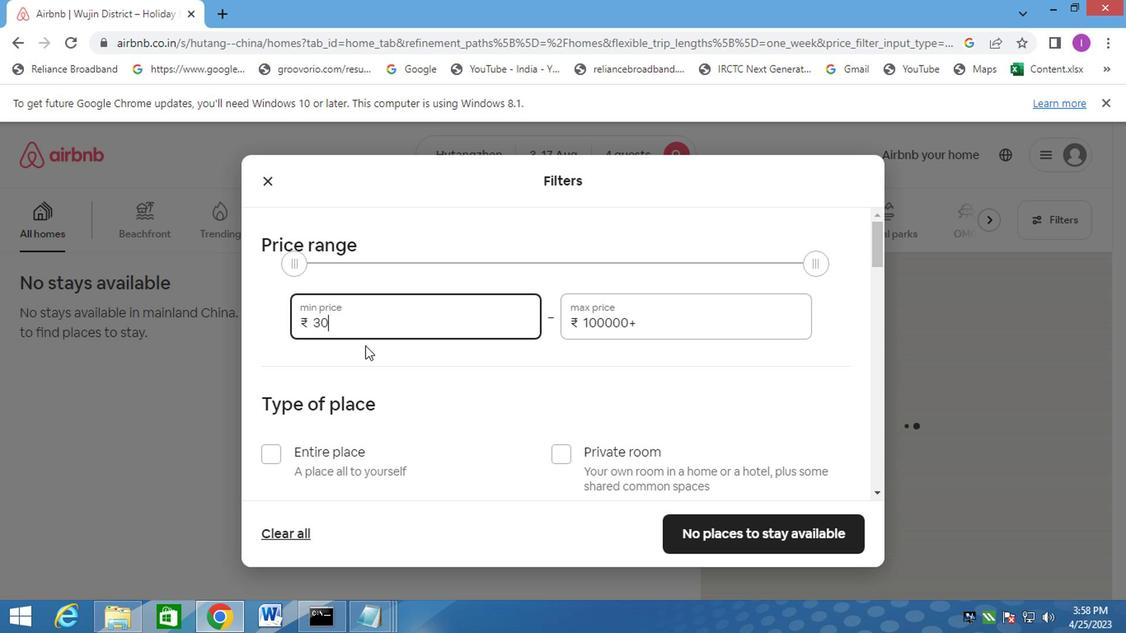 
Action: Mouse moved to (496, 317)
Screenshot: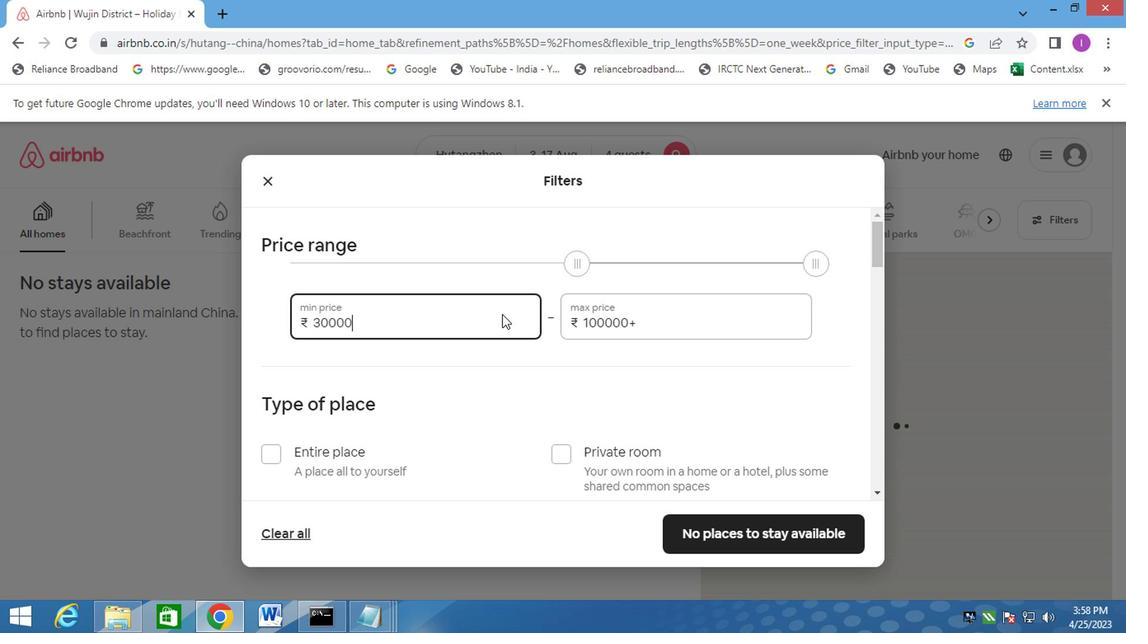
Action: Key pressed <Key.backspace>
Screenshot: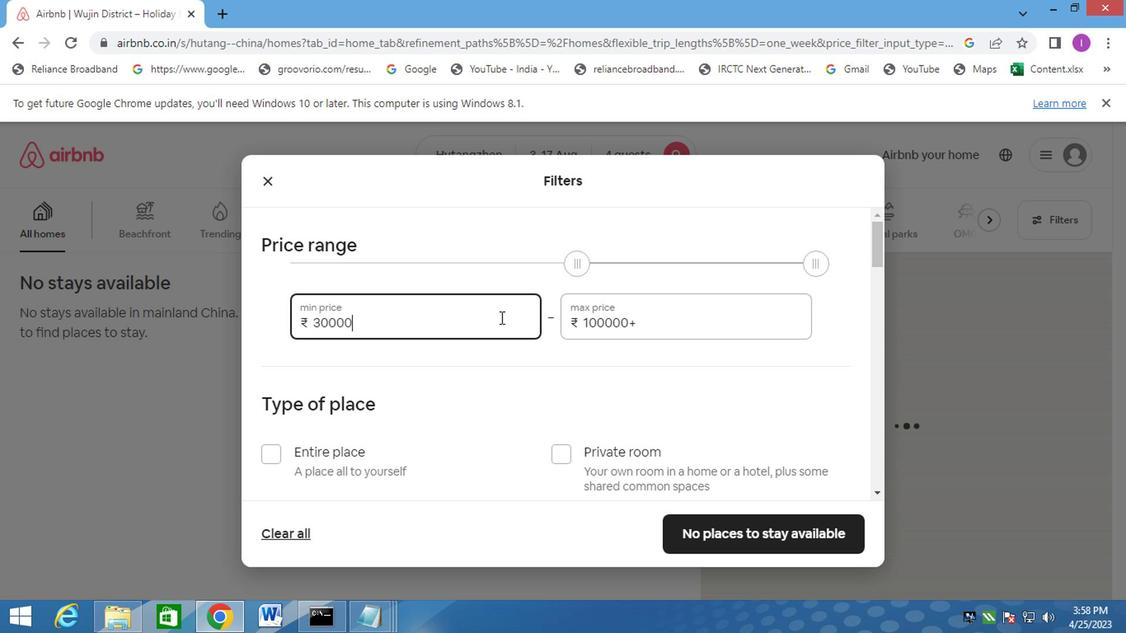 
Action: Mouse moved to (637, 323)
Screenshot: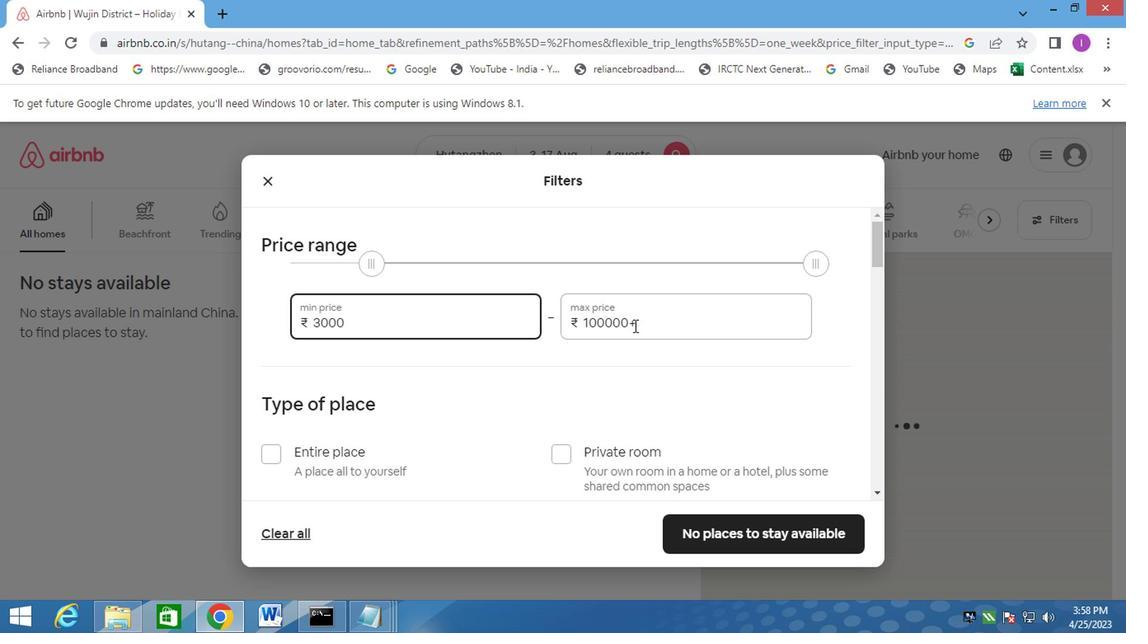 
Action: Mouse pressed left at (637, 323)
Screenshot: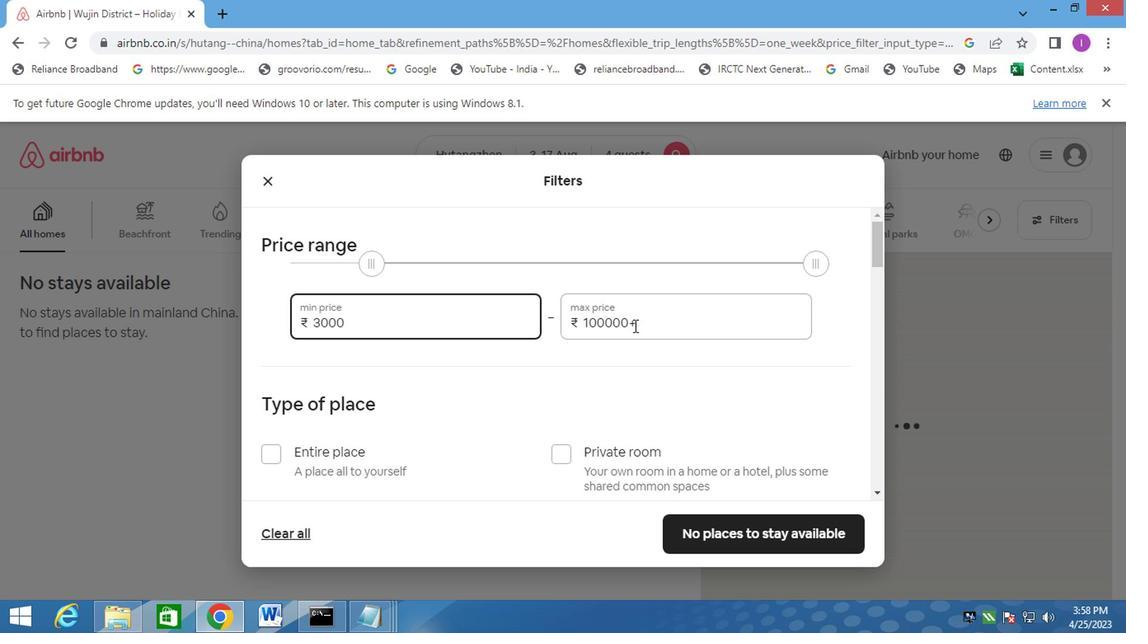 
Action: Mouse moved to (600, 322)
Screenshot: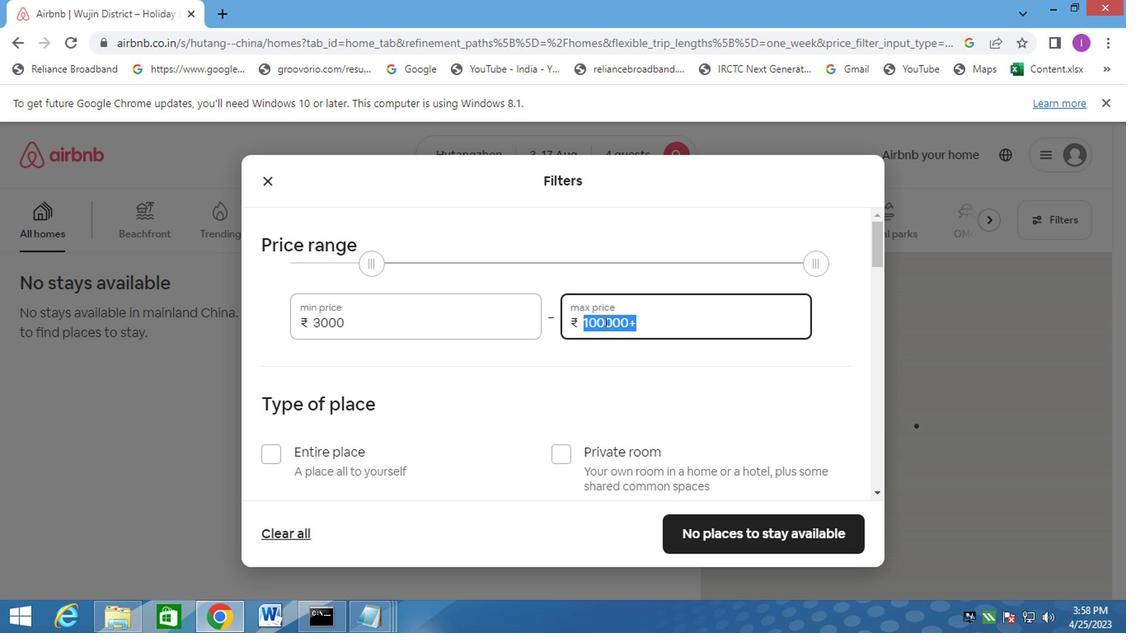 
Action: Key pressed 1
Screenshot: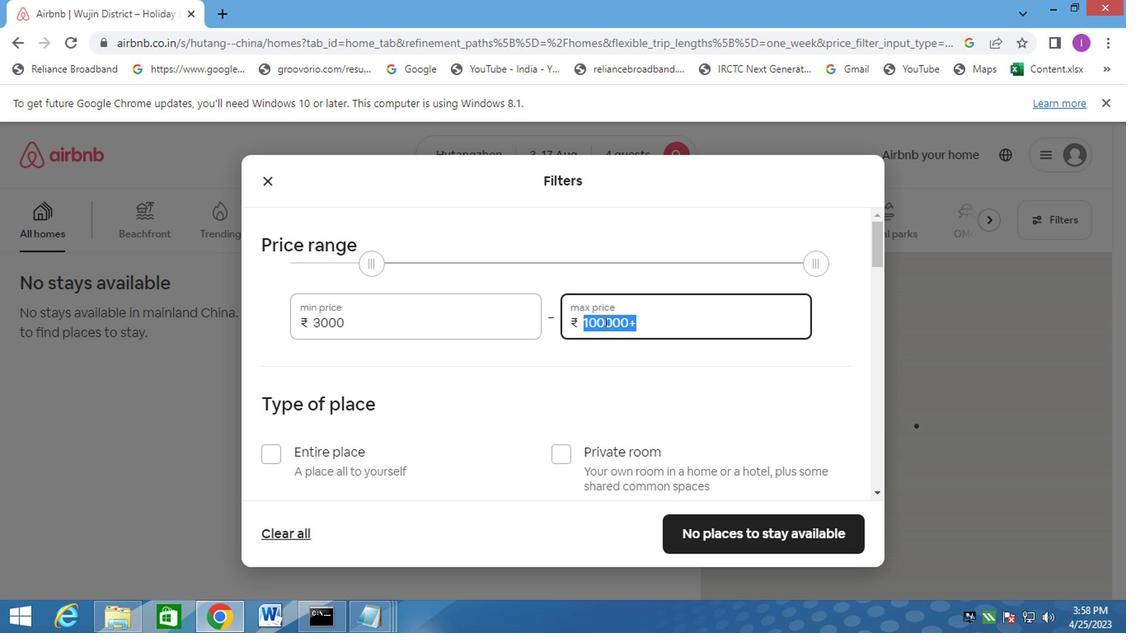 
Action: Mouse moved to (599, 322)
Screenshot: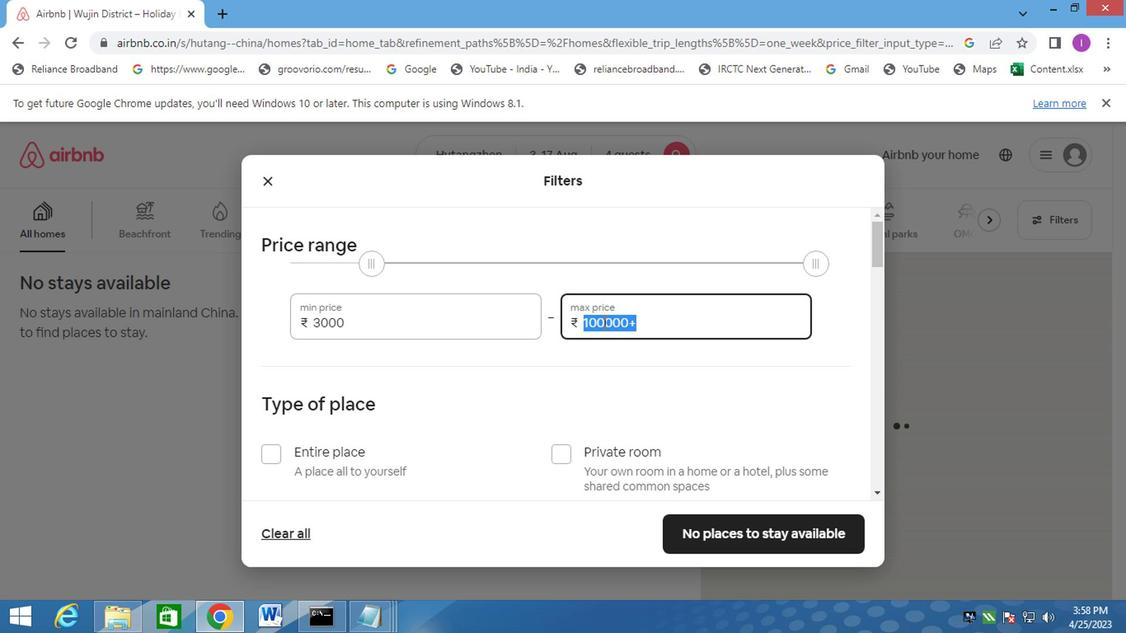 
Action: Key pressed 50000
Screenshot: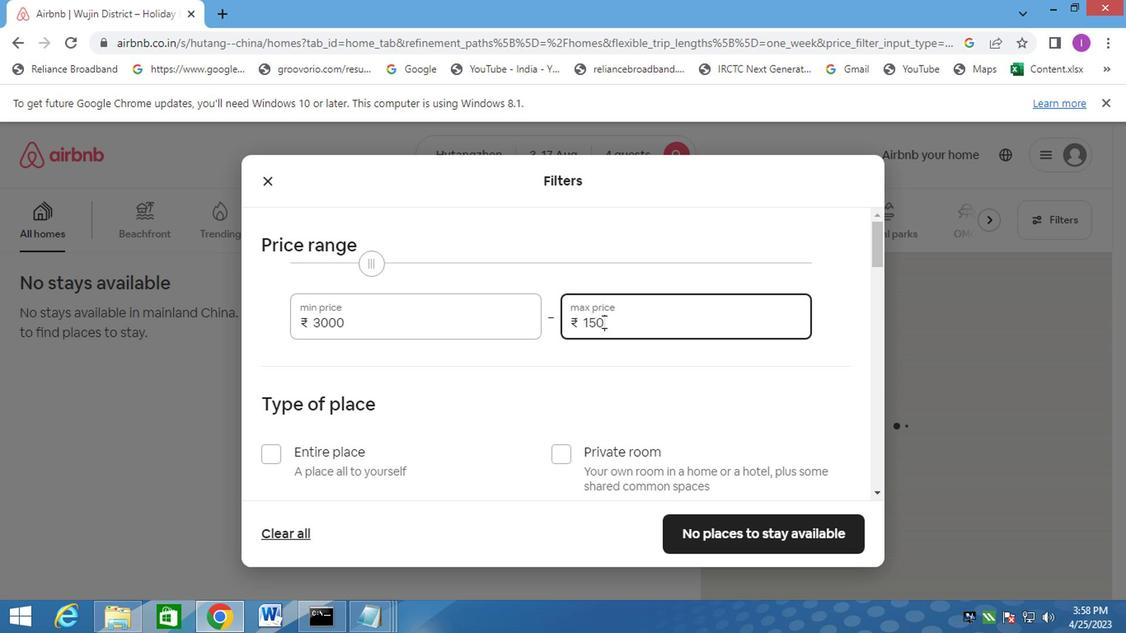 
Action: Mouse moved to (624, 325)
Screenshot: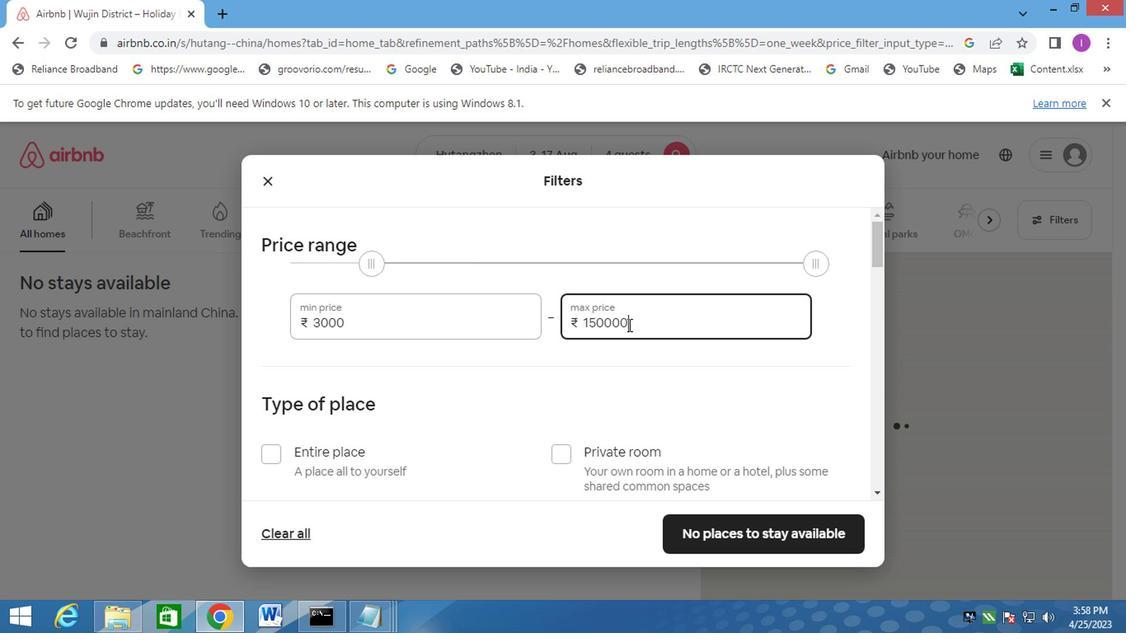 
Action: Key pressed <Key.backspace>
Screenshot: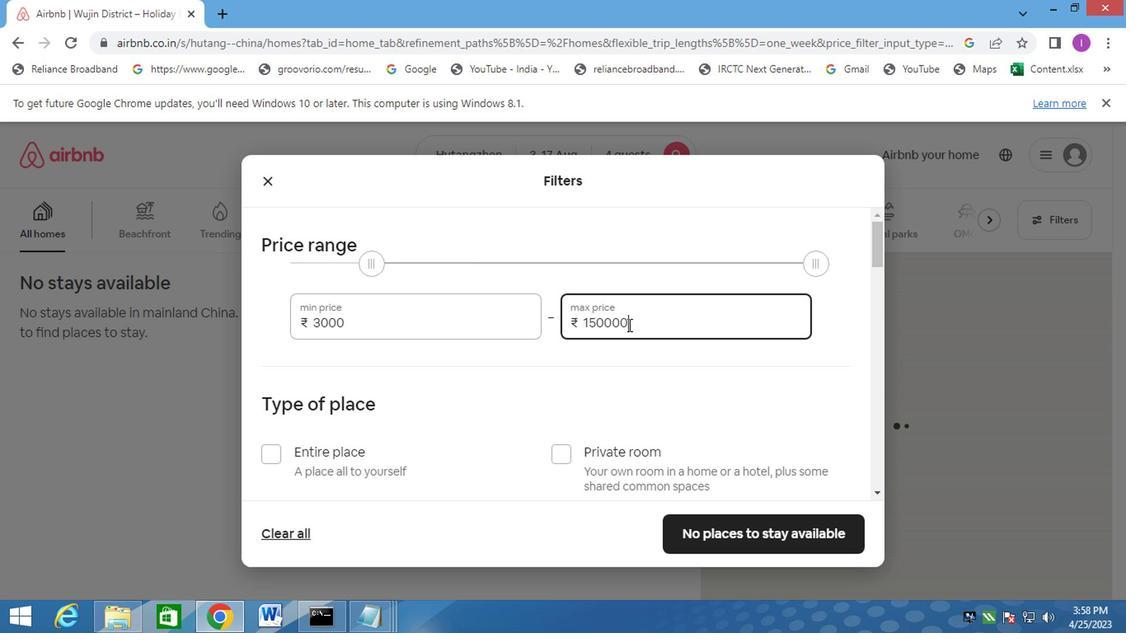 
Action: Mouse moved to (279, 448)
Screenshot: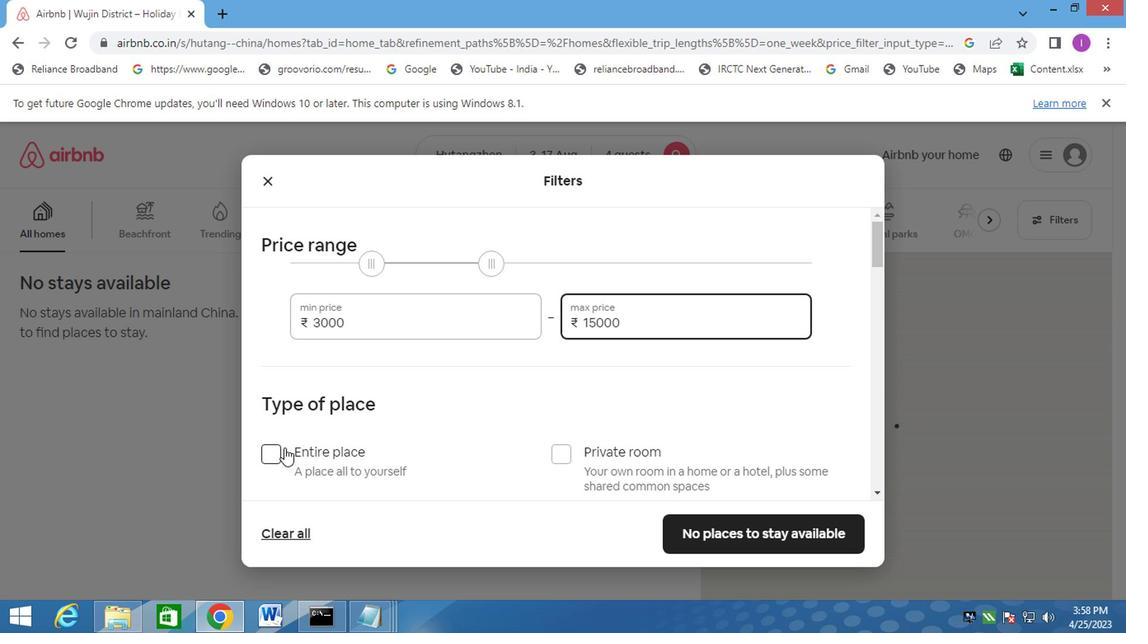 
Action: Mouse pressed left at (279, 448)
Screenshot: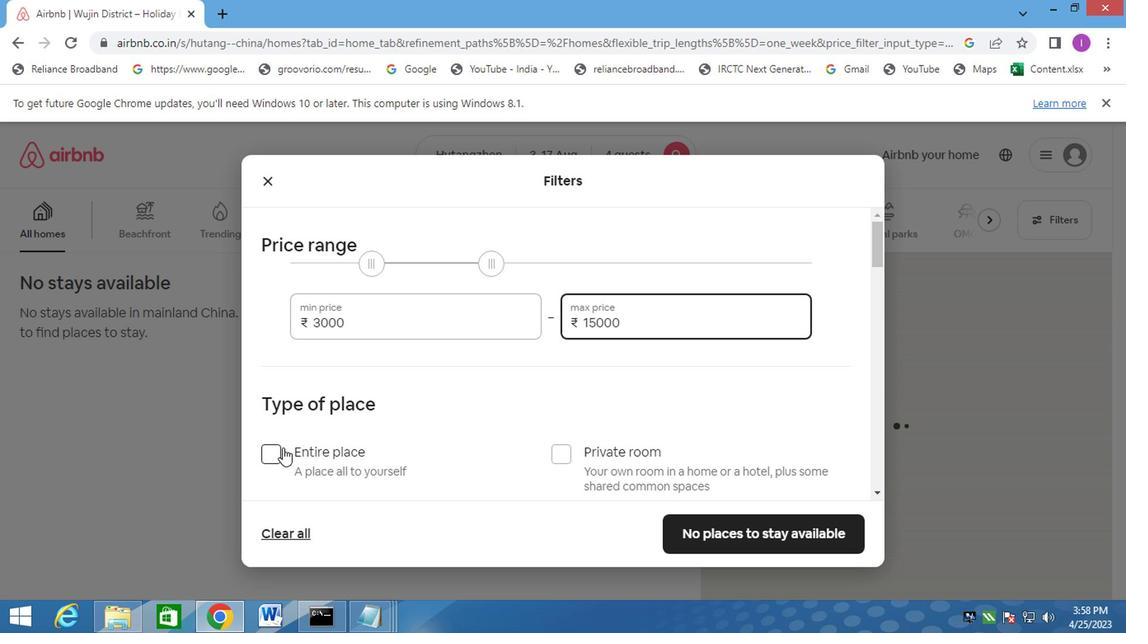 
Action: Mouse moved to (658, 405)
Screenshot: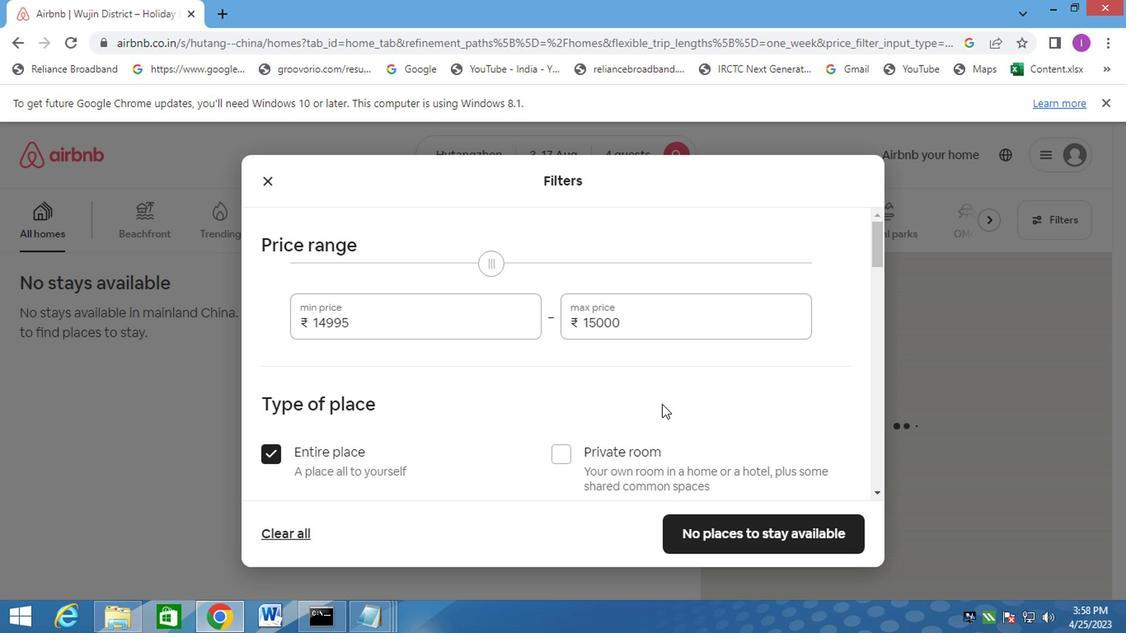 
Action: Mouse scrolled (658, 404) with delta (0, 0)
Screenshot: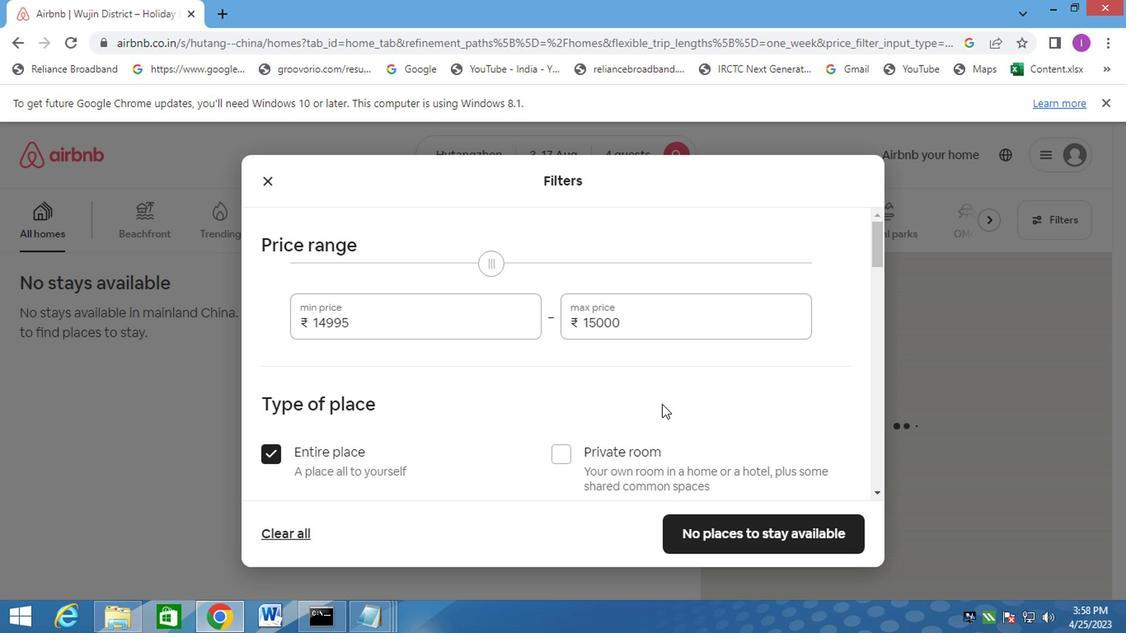 
Action: Mouse moved to (657, 407)
Screenshot: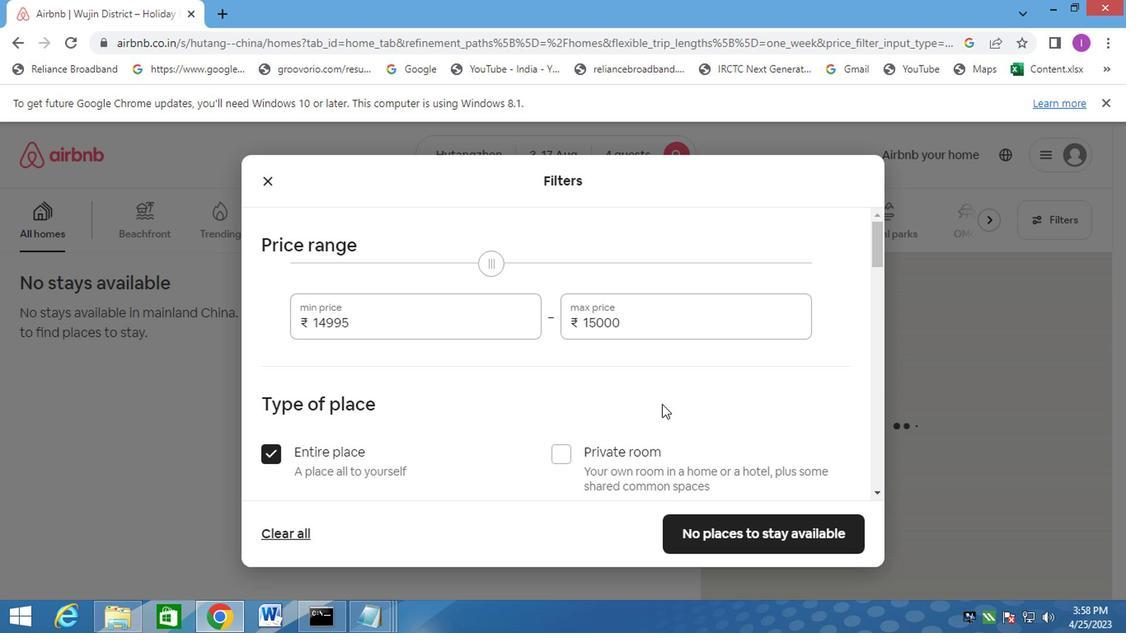 
Action: Mouse scrolled (657, 407) with delta (0, 0)
Screenshot: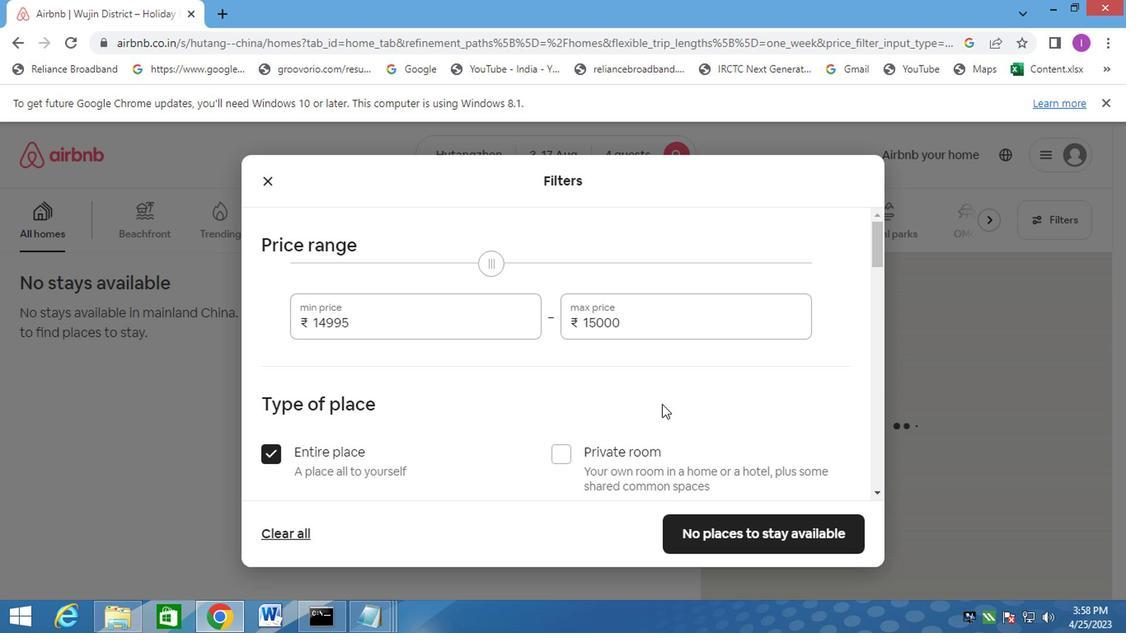 
Action: Mouse moved to (596, 393)
Screenshot: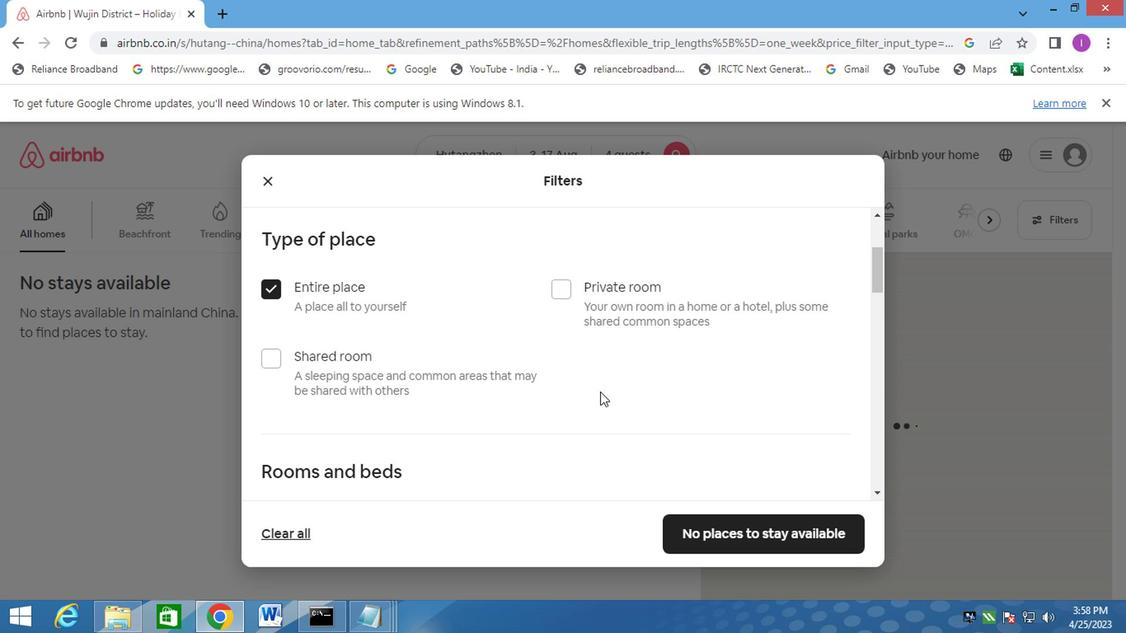 
Action: Mouse scrolled (596, 392) with delta (0, 0)
Screenshot: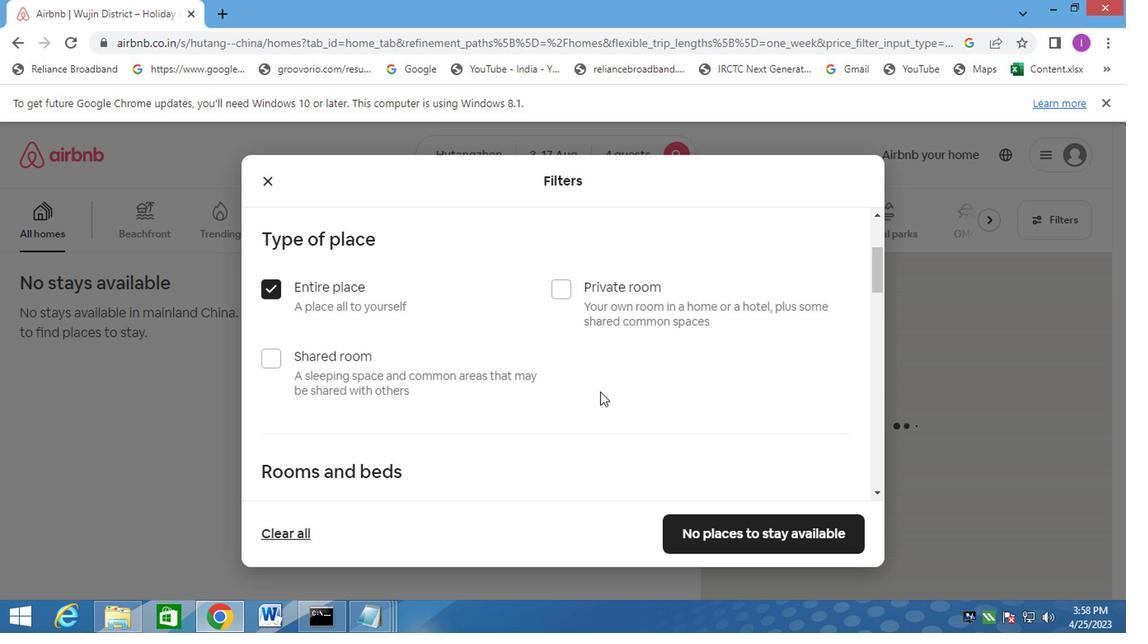 
Action: Mouse moved to (598, 398)
Screenshot: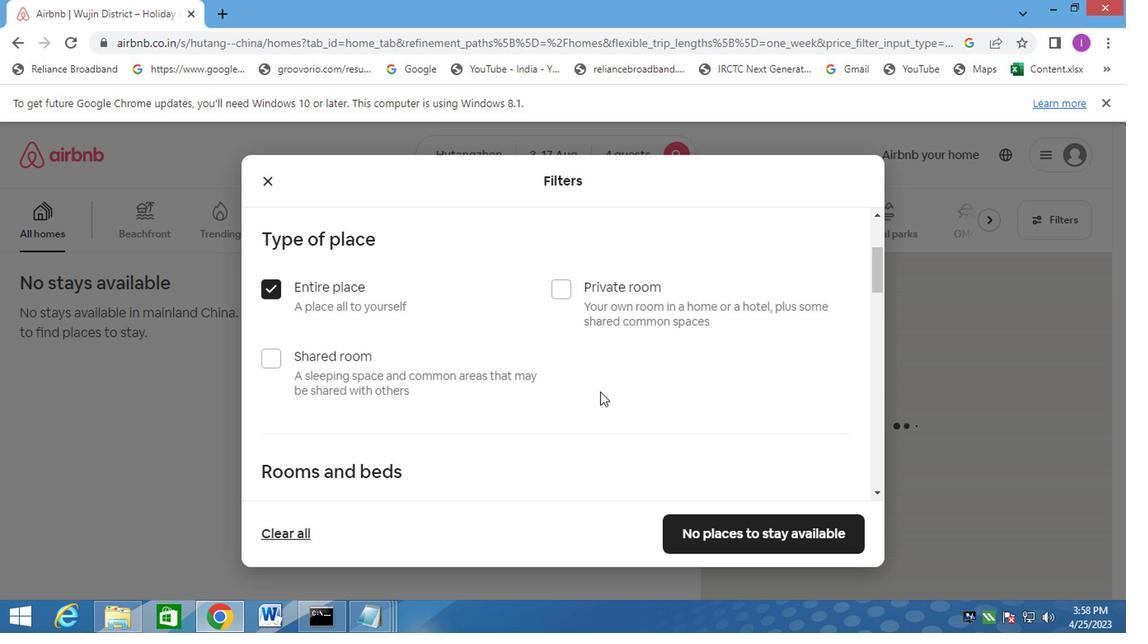 
Action: Mouse scrolled (598, 397) with delta (0, -1)
Screenshot: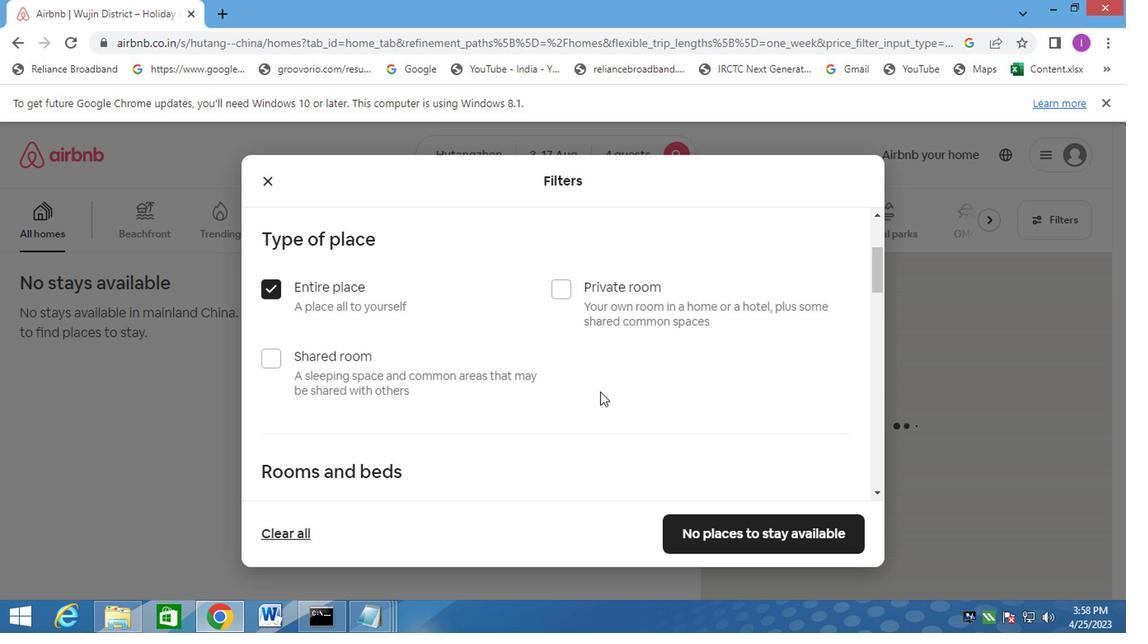 
Action: Mouse moved to (598, 401)
Screenshot: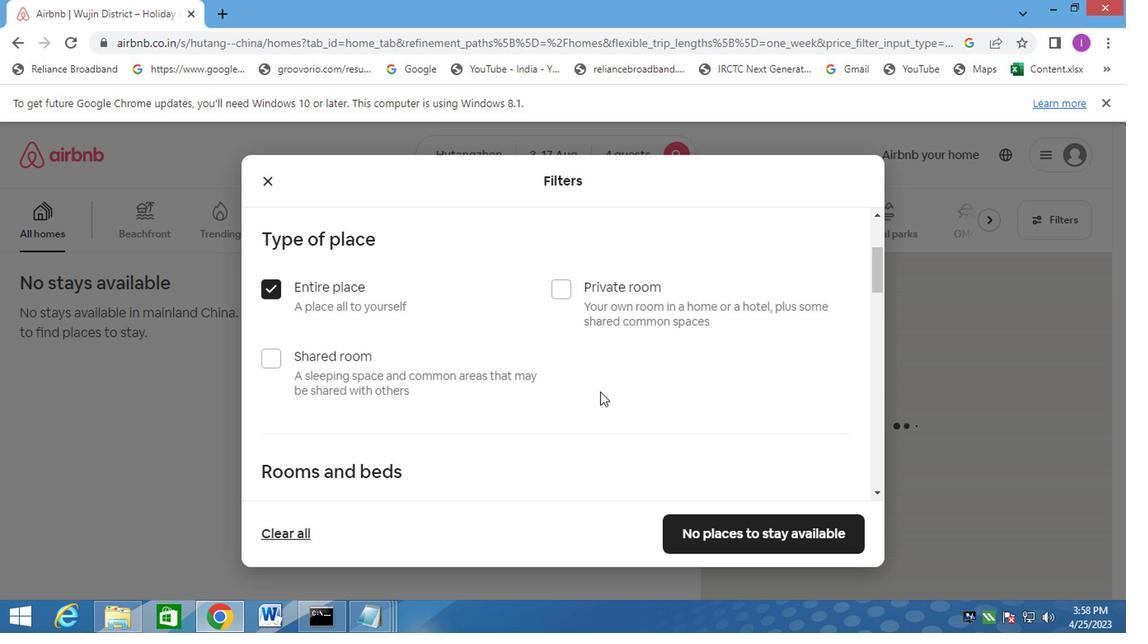 
Action: Mouse scrolled (598, 400) with delta (0, 0)
Screenshot: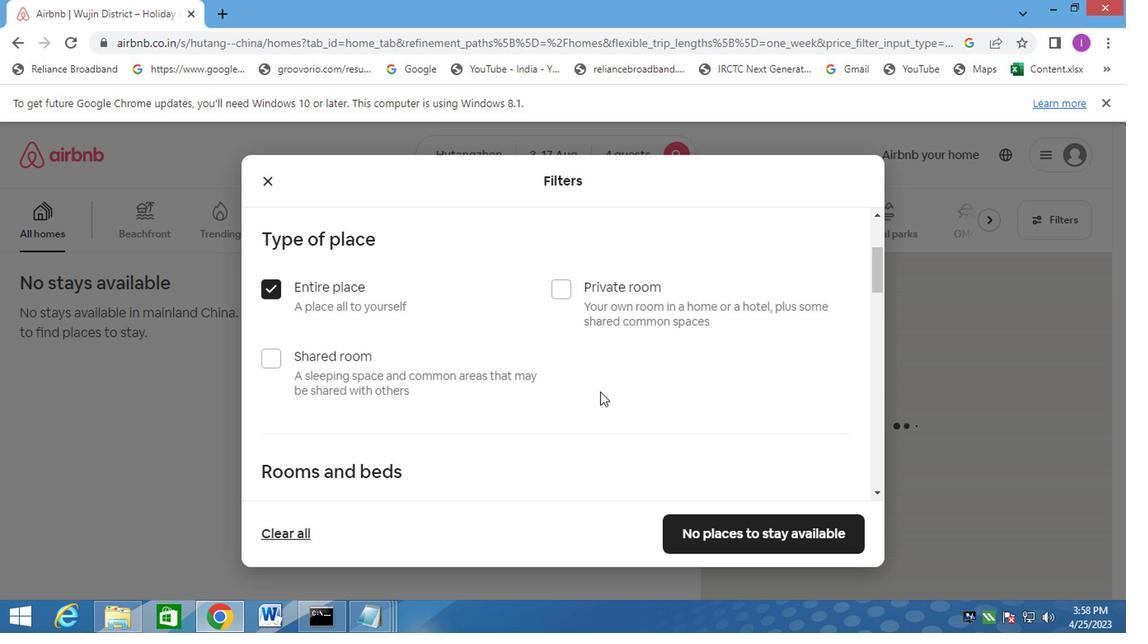 
Action: Mouse moved to (477, 313)
Screenshot: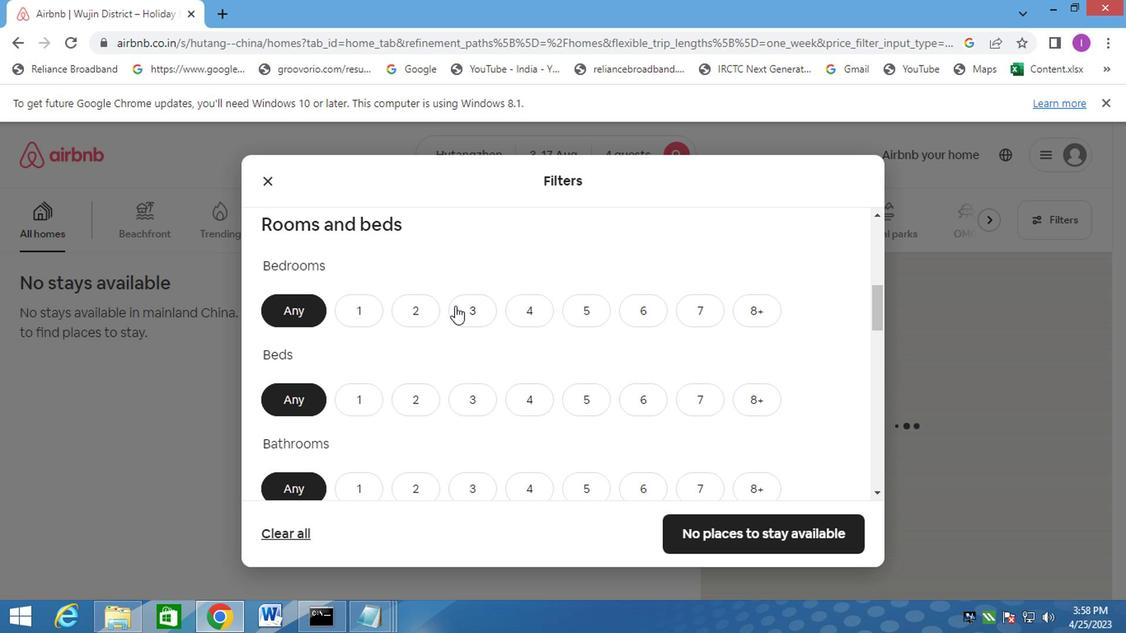 
Action: Mouse pressed left at (477, 313)
Screenshot: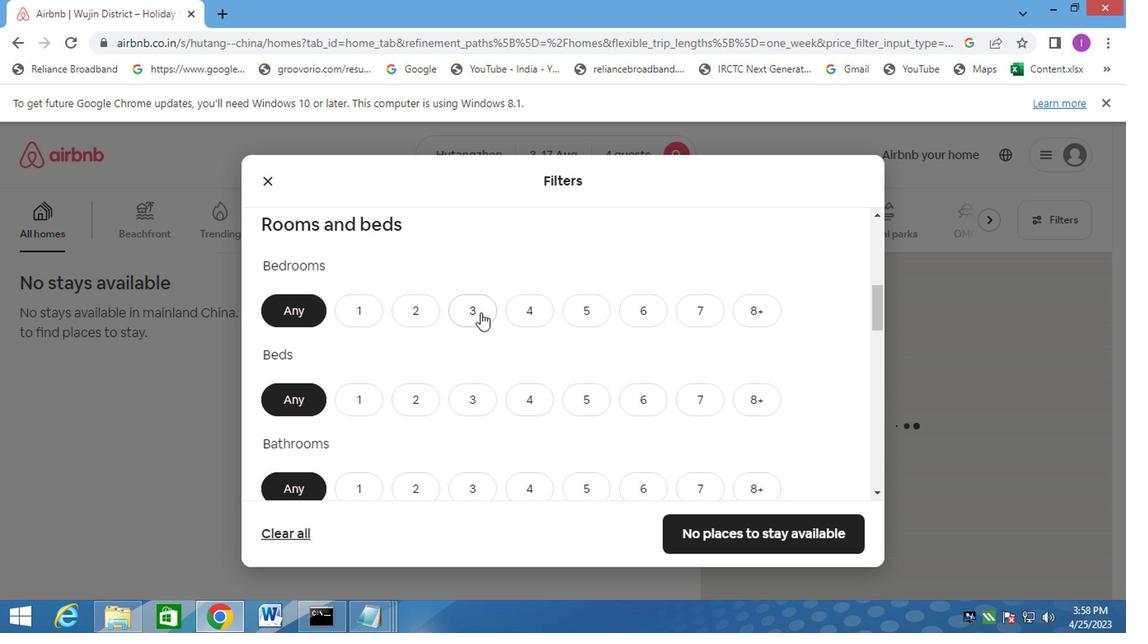 
Action: Mouse moved to (527, 408)
Screenshot: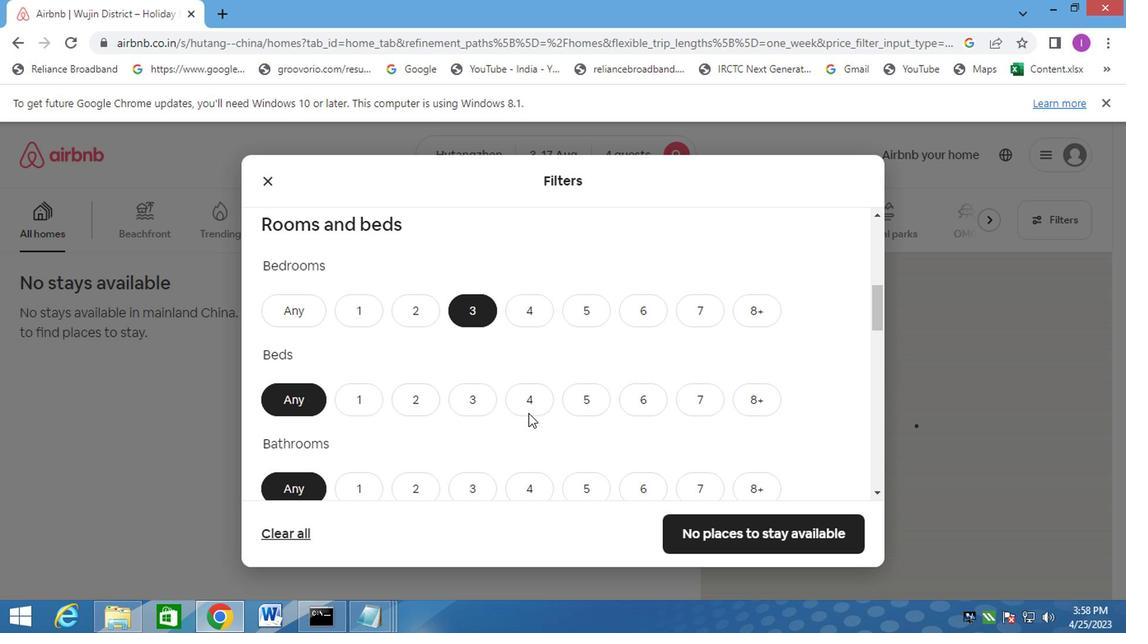 
Action: Mouse pressed left at (527, 408)
Screenshot: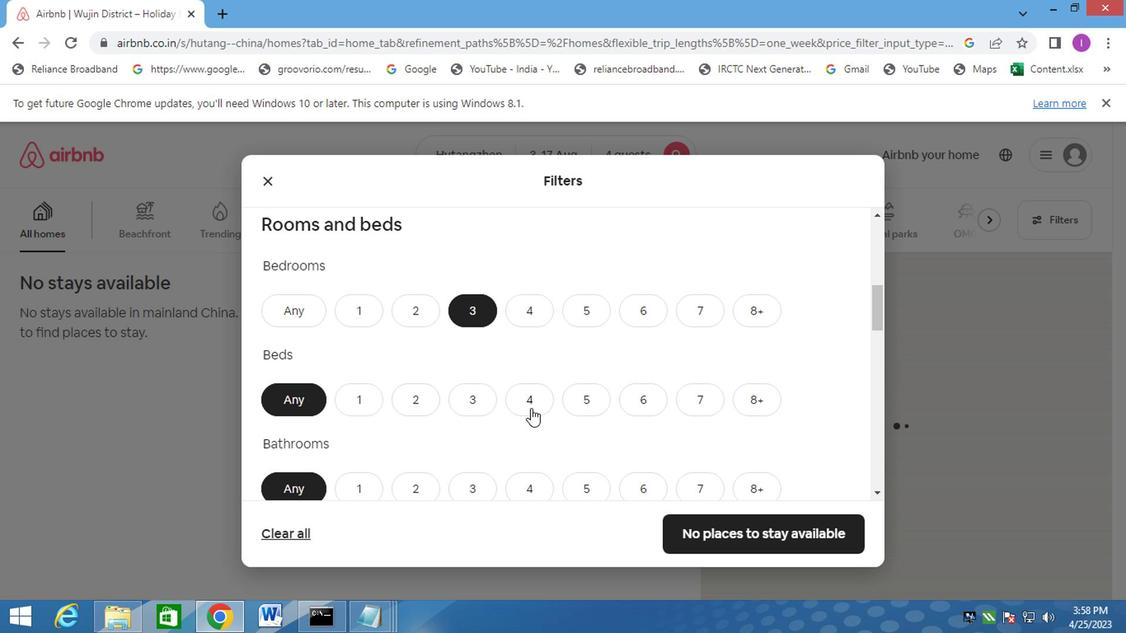 
Action: Mouse moved to (428, 491)
Screenshot: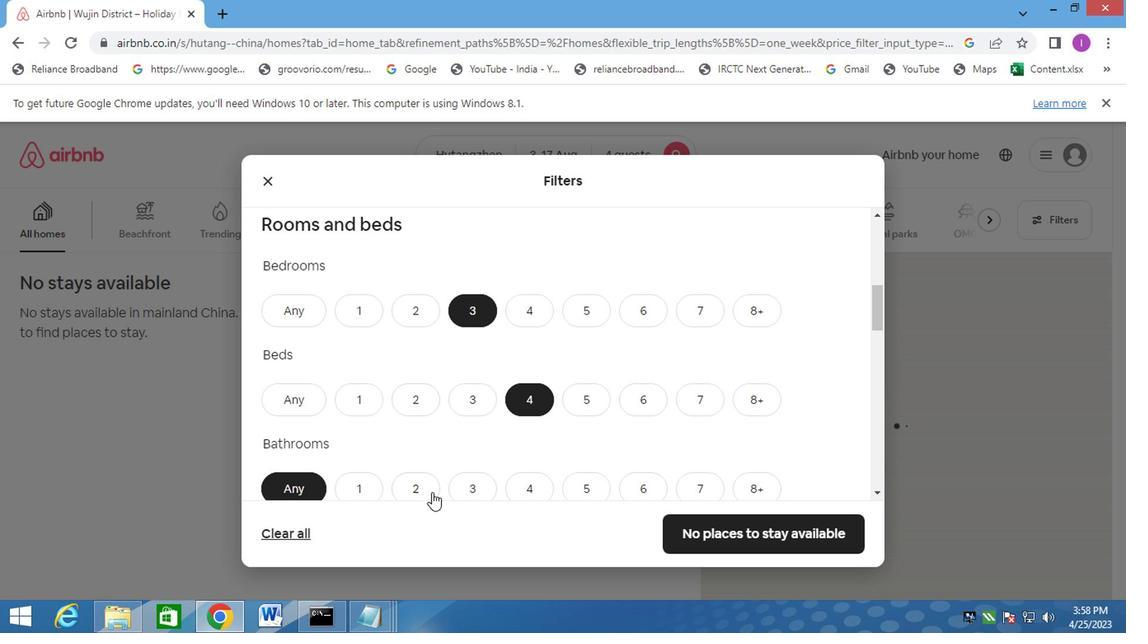 
Action: Mouse pressed left at (428, 491)
Screenshot: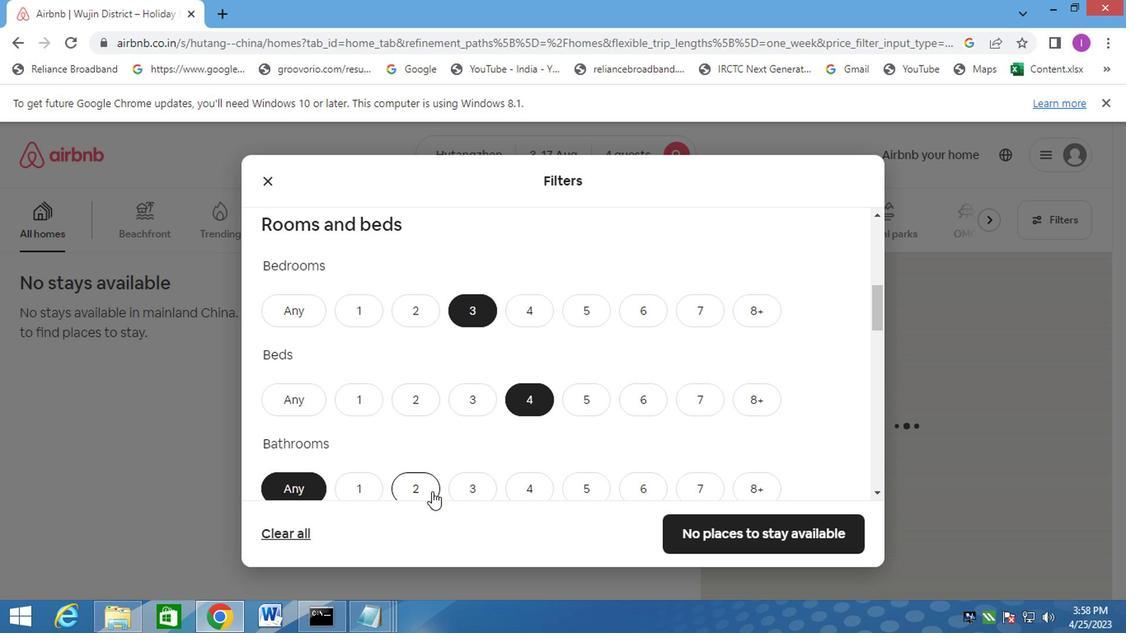 
Action: Mouse moved to (770, 378)
Screenshot: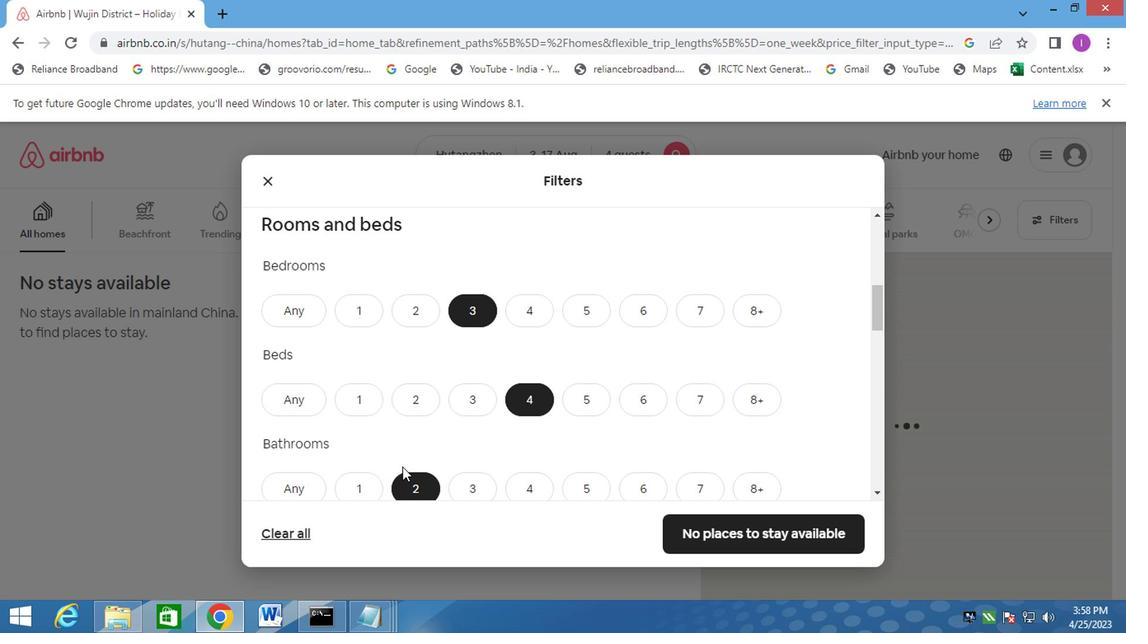 
Action: Mouse scrolled (797, 354) with delta (0, 0)
Screenshot: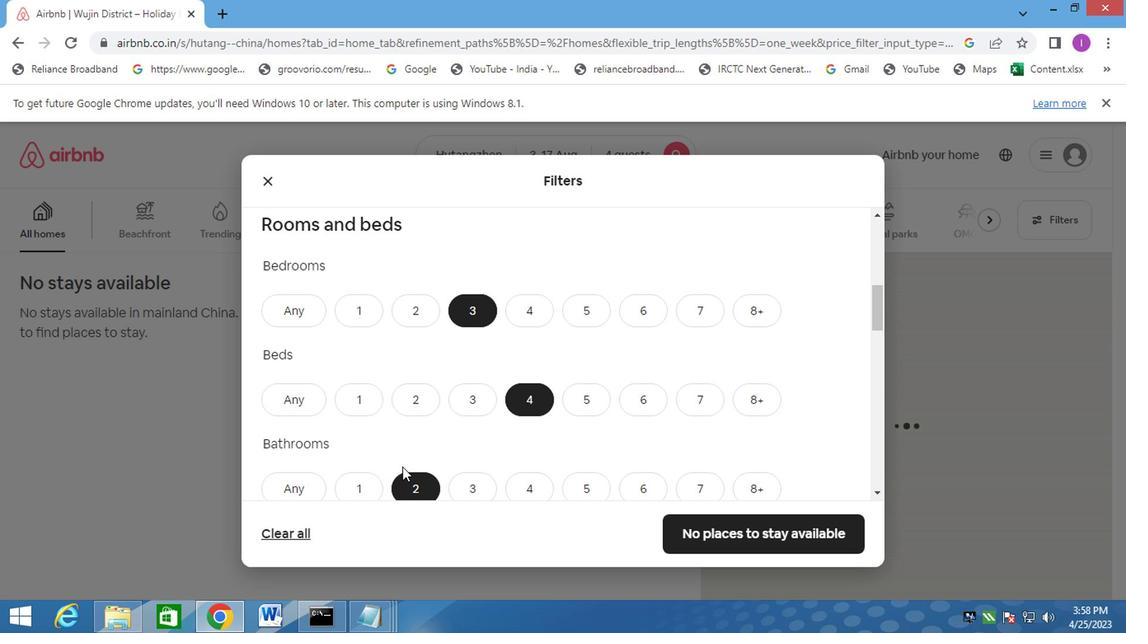 
Action: Mouse moved to (740, 421)
Screenshot: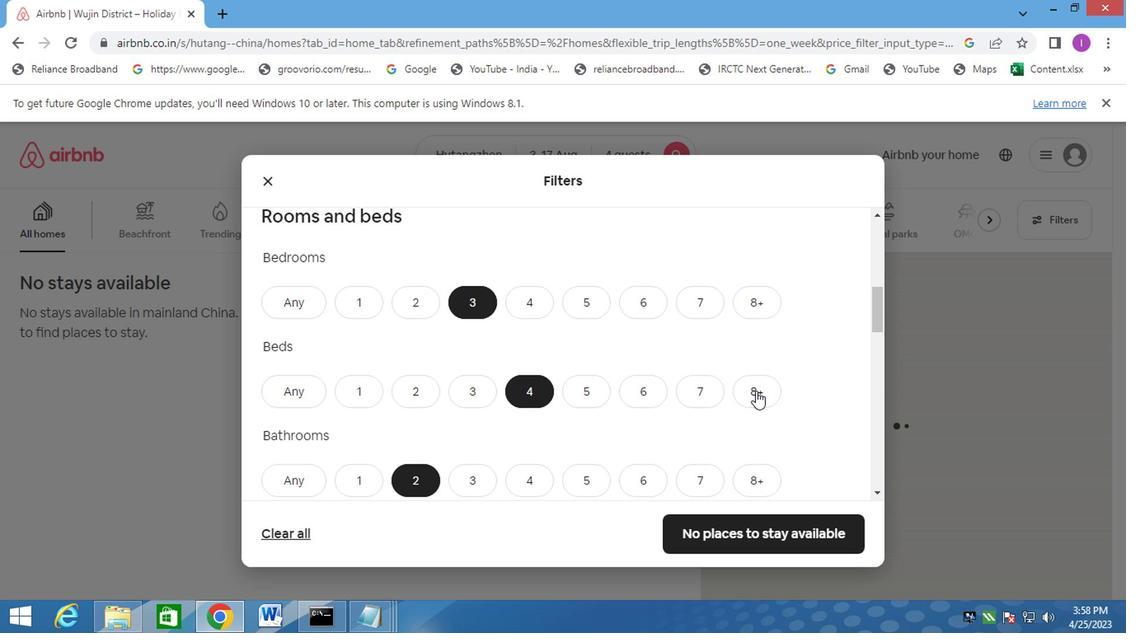 
Action: Mouse scrolled (743, 417) with delta (0, 0)
Screenshot: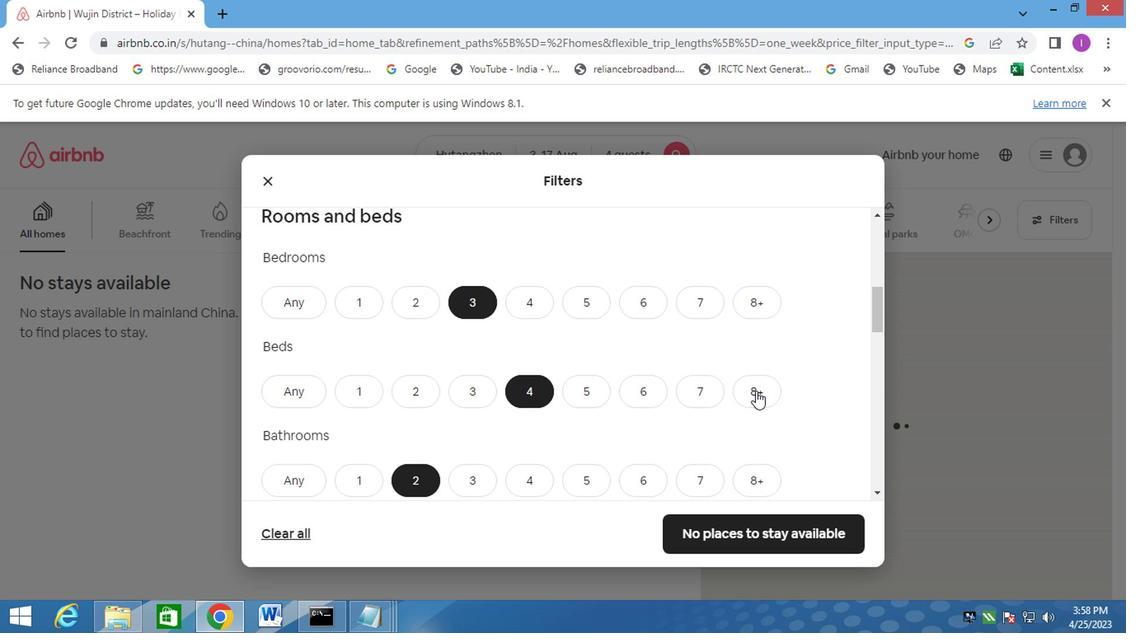 
Action: Mouse moved to (740, 418)
Screenshot: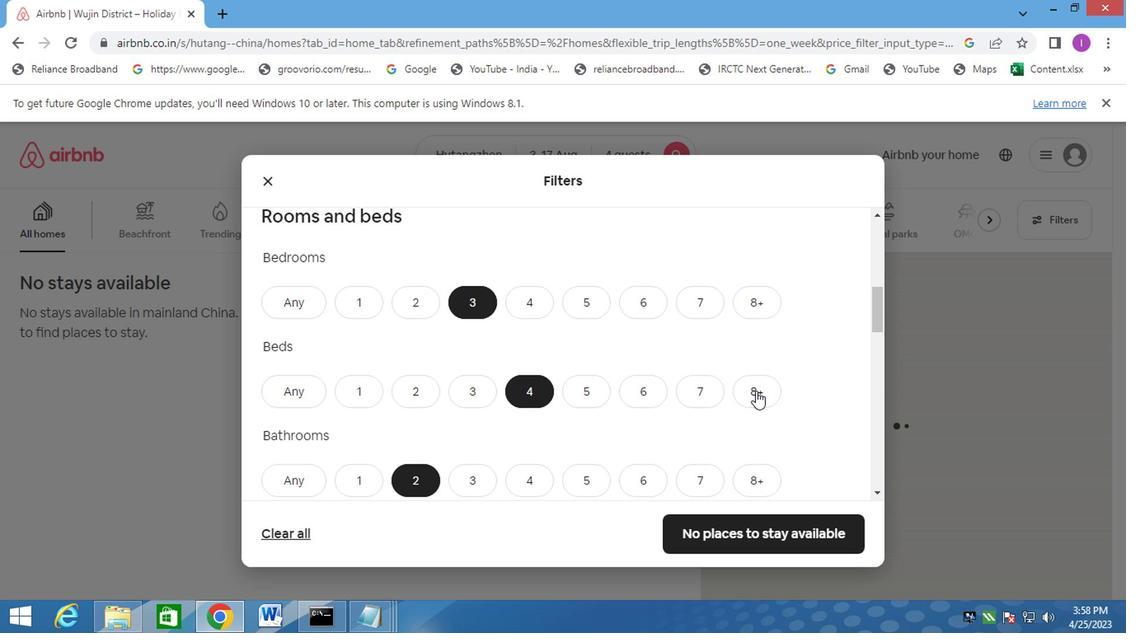 
Action: Mouse scrolled (740, 421) with delta (0, 0)
Screenshot: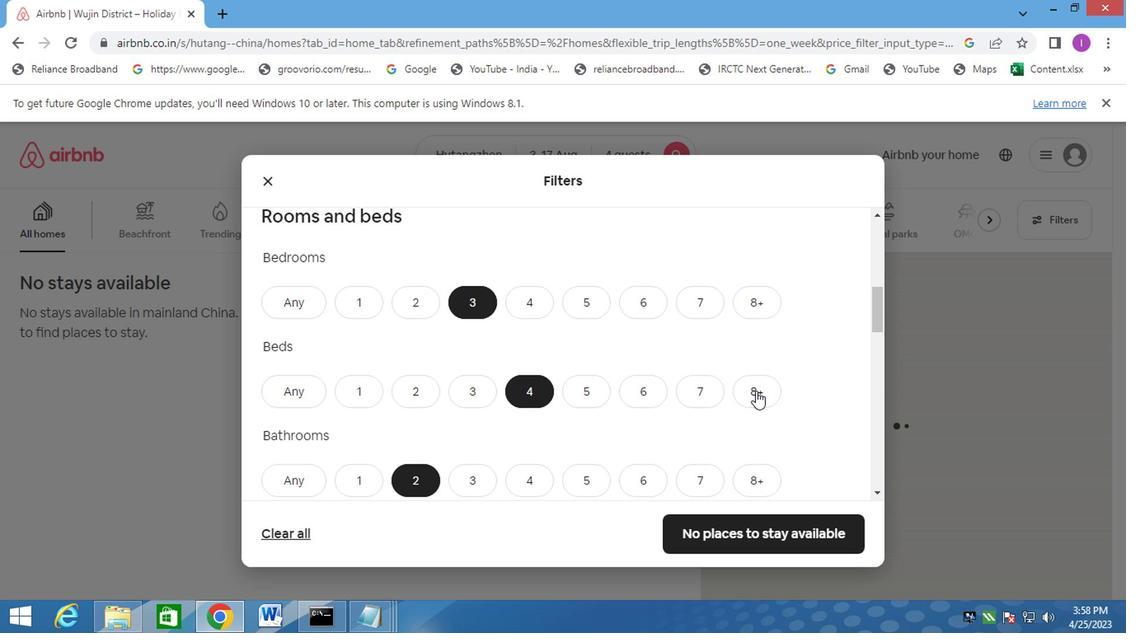 
Action: Mouse moved to (740, 413)
Screenshot: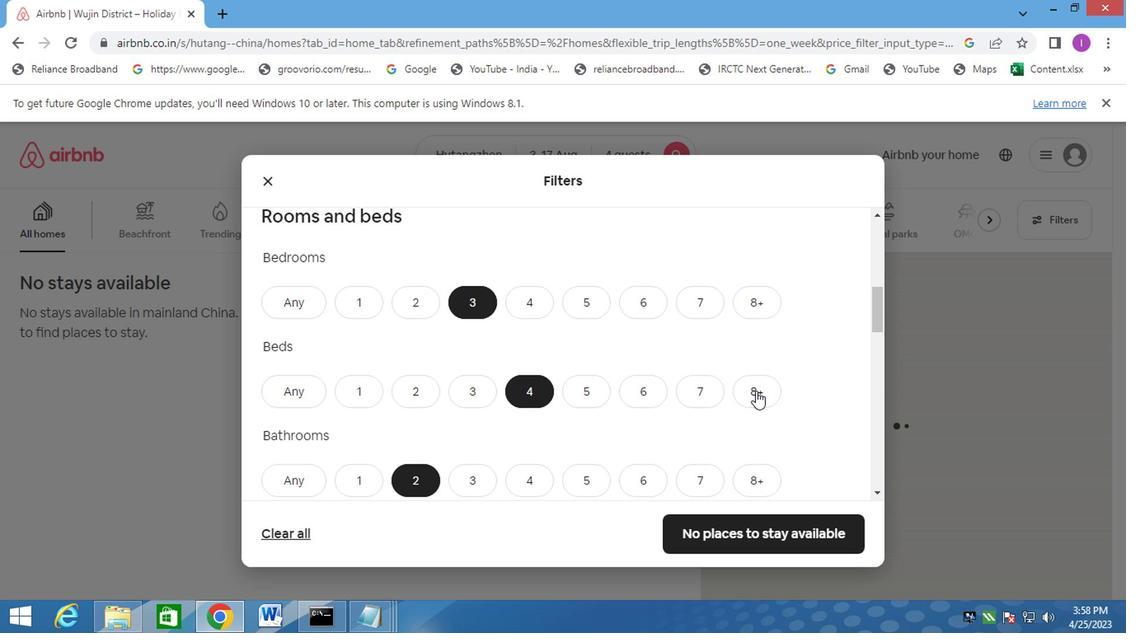 
Action: Mouse scrolled (740, 421) with delta (0, 0)
Screenshot: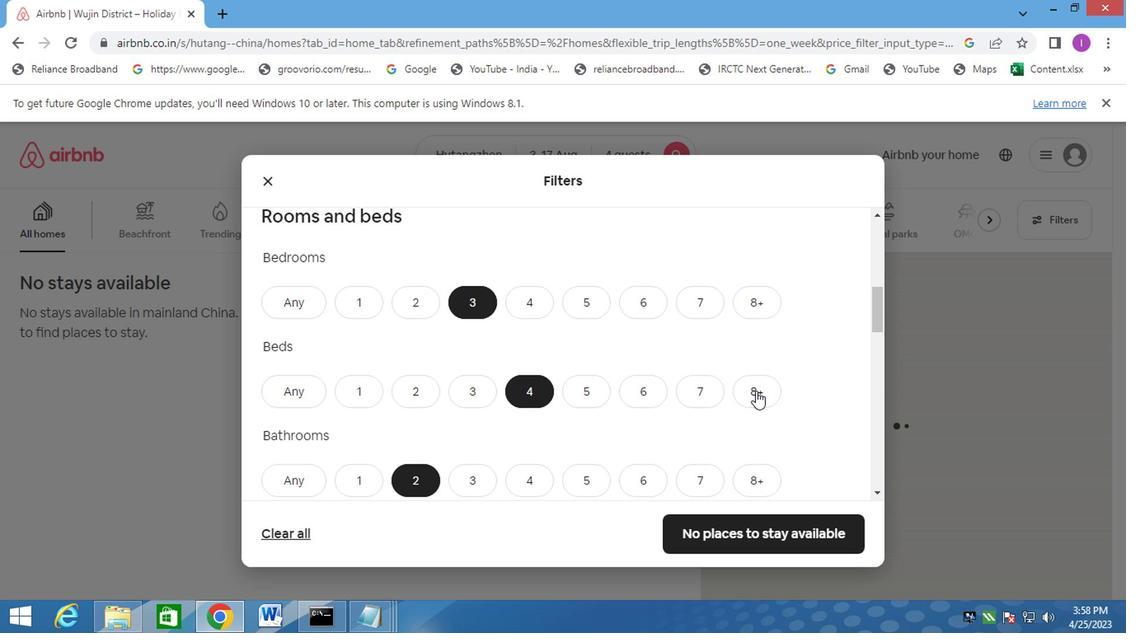 
Action: Mouse moved to (743, 398)
Screenshot: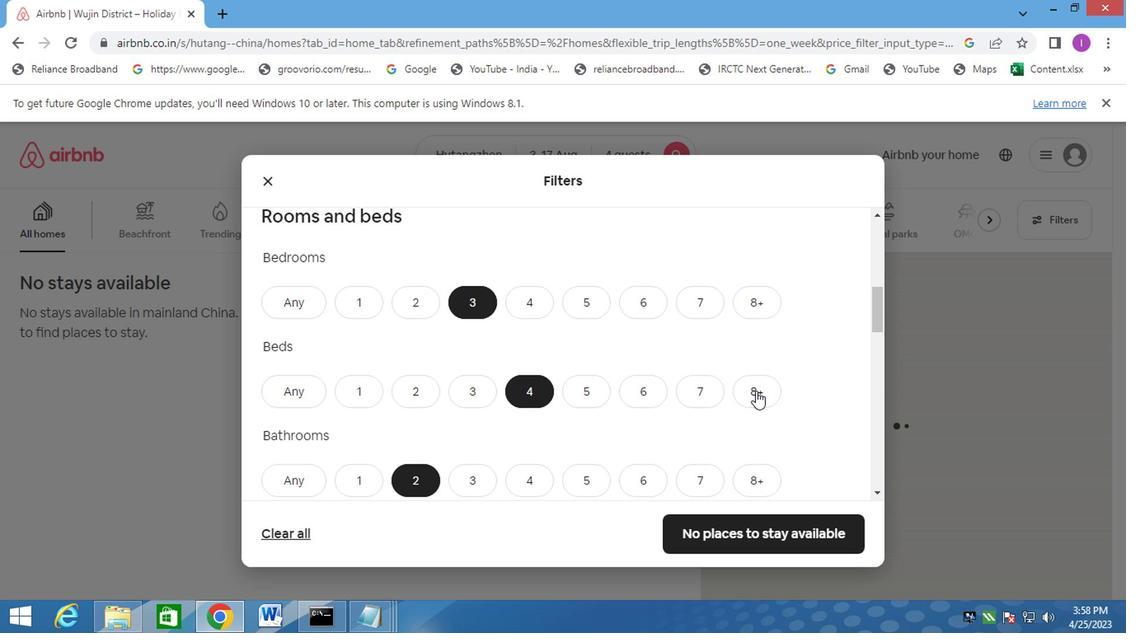
Action: Mouse scrolled (743, 397) with delta (0, -1)
Screenshot: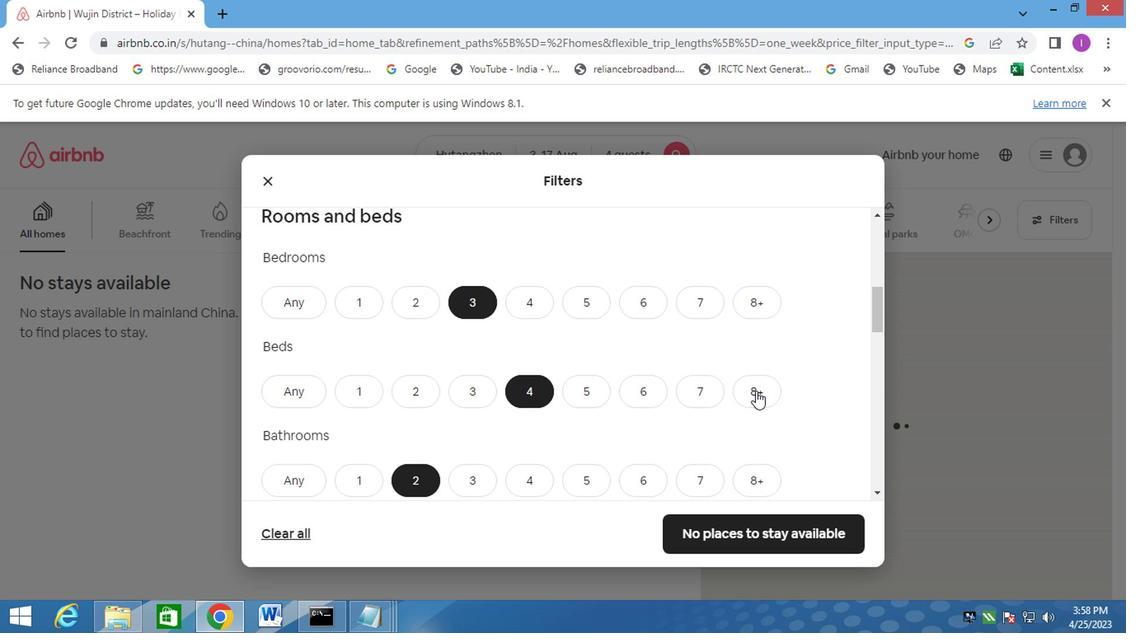 
Action: Mouse scrolled (743, 397) with delta (0, -1)
Screenshot: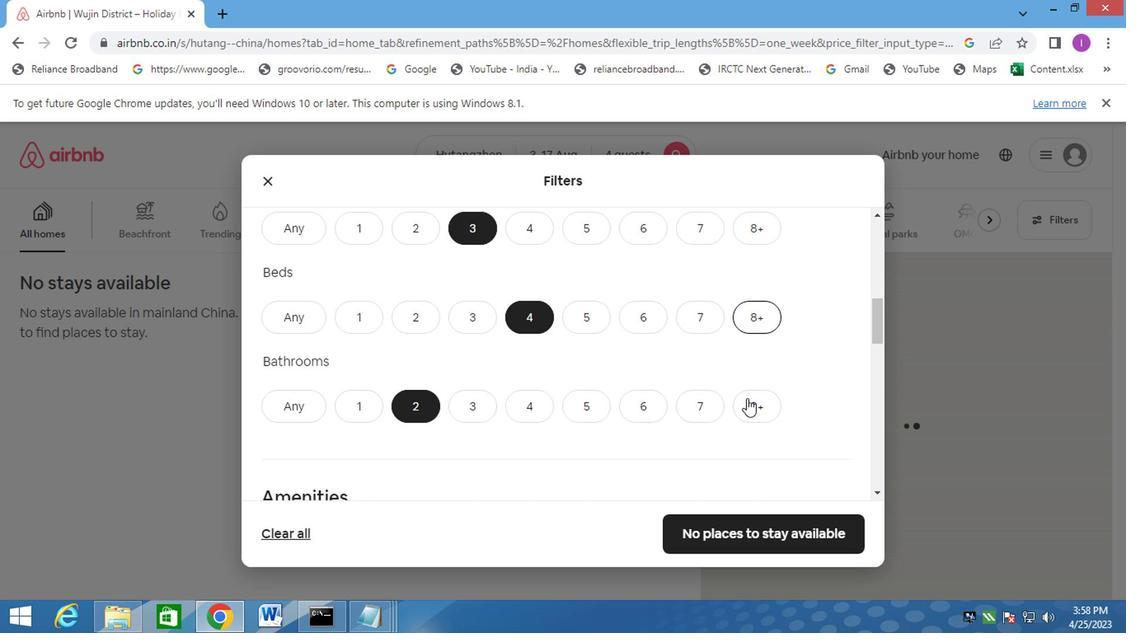 
Action: Mouse moved to (744, 397)
Screenshot: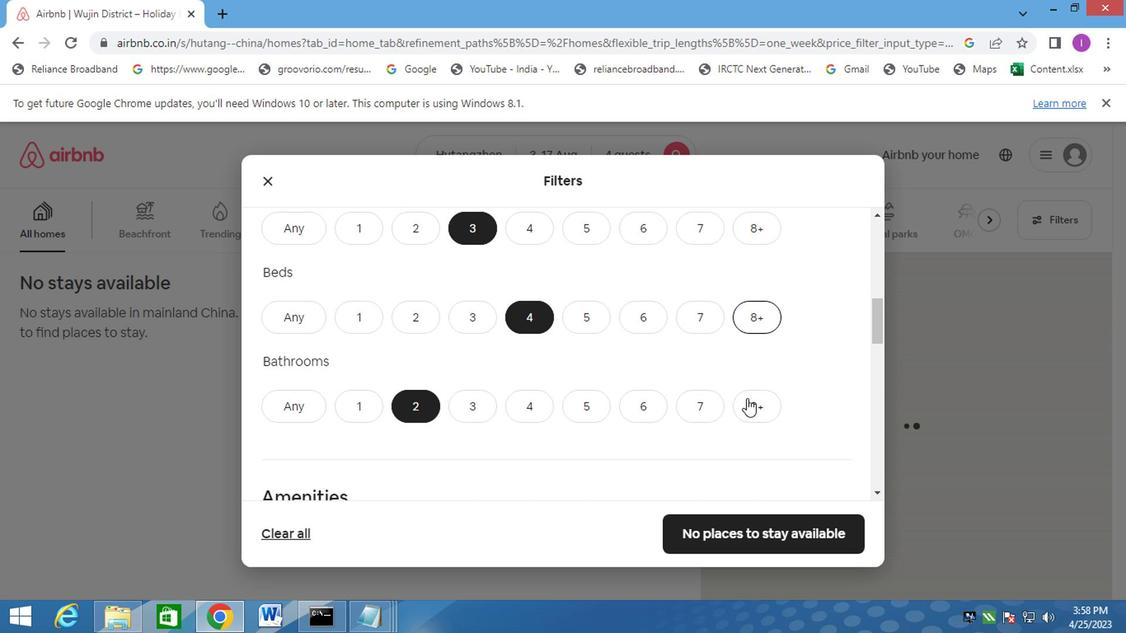 
Action: Mouse scrolled (744, 397) with delta (0, 0)
Screenshot: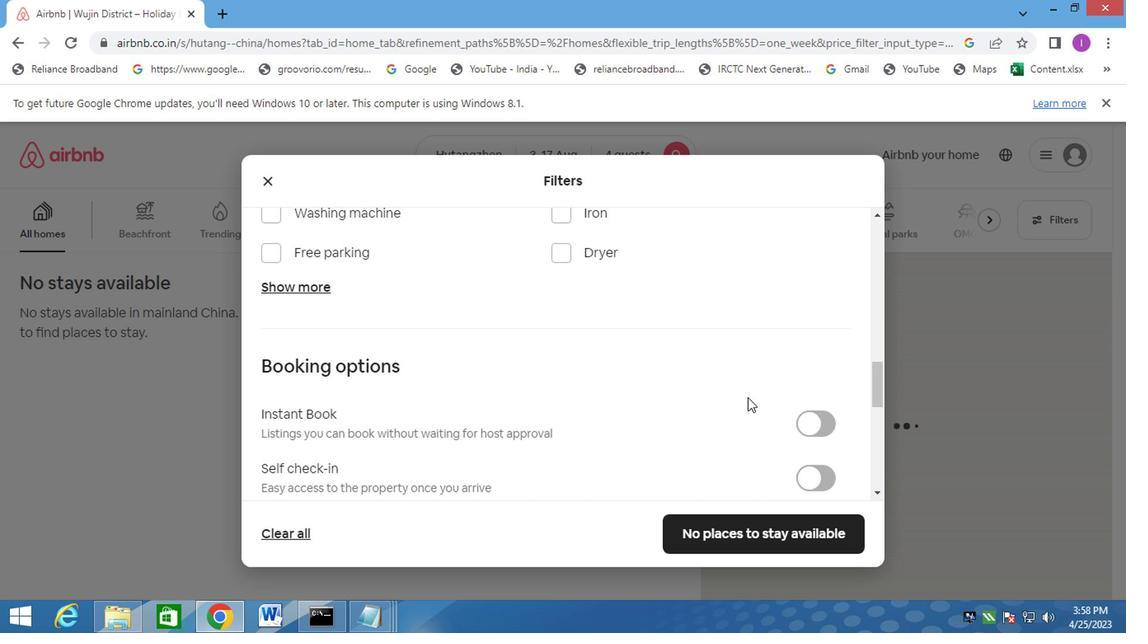 
Action: Mouse scrolled (744, 397) with delta (0, 0)
Screenshot: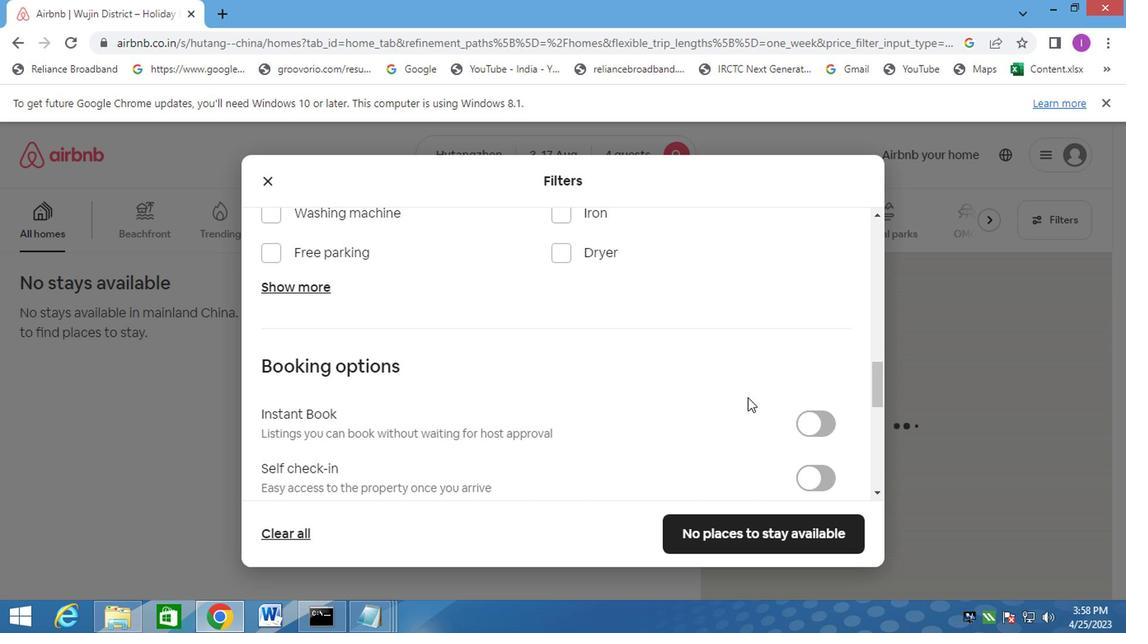 
Action: Mouse moved to (807, 301)
Screenshot: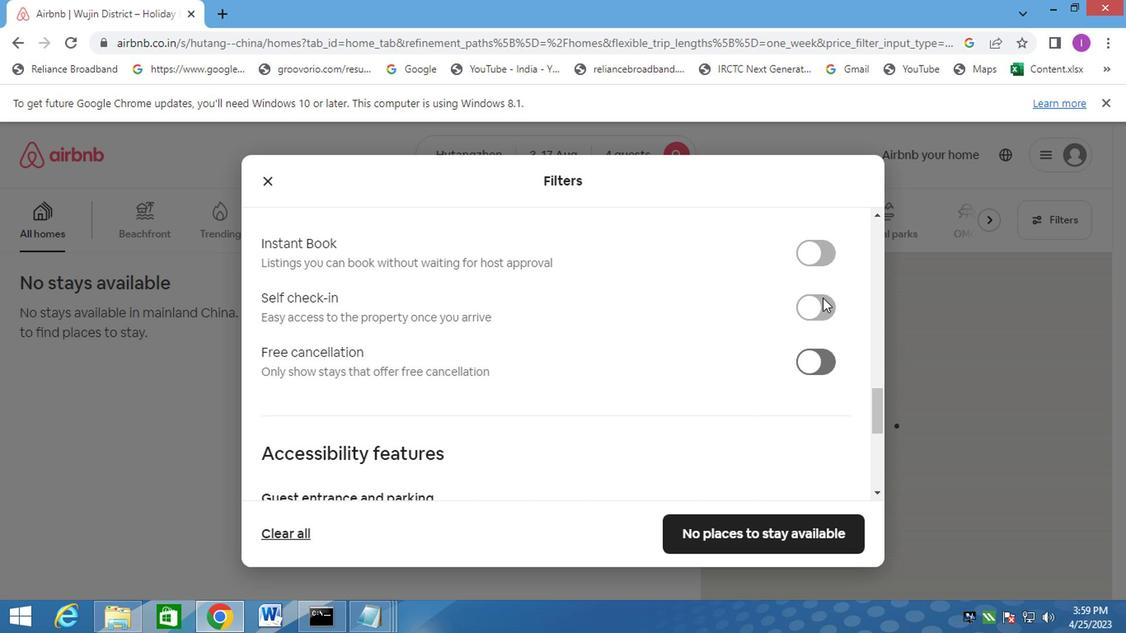 
Action: Mouse pressed left at (807, 301)
Screenshot: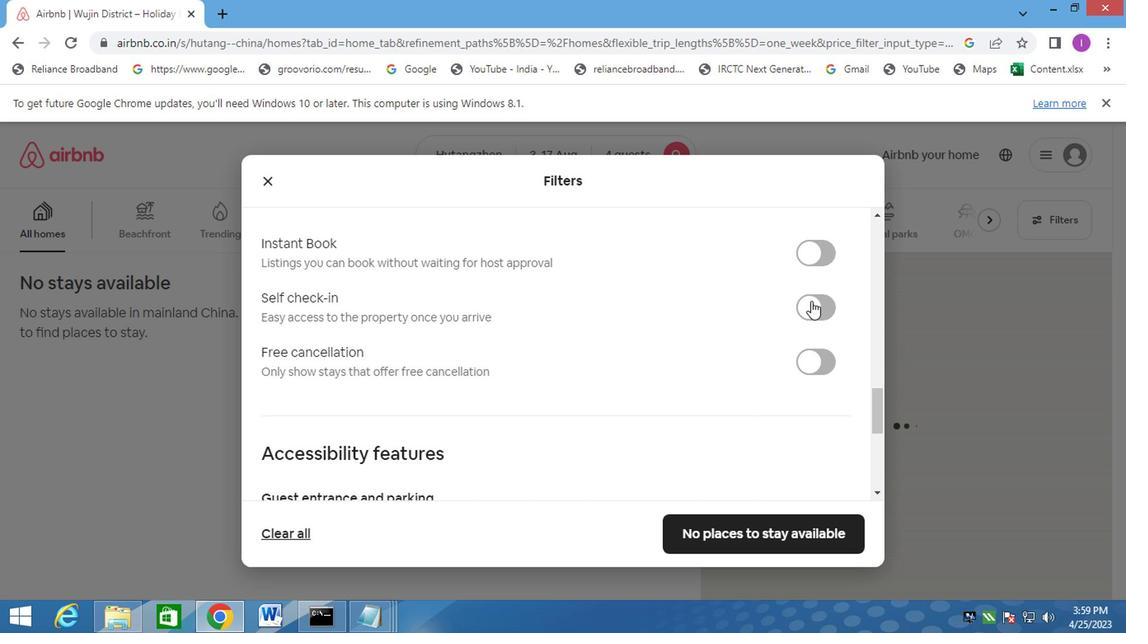 
Action: Mouse moved to (653, 309)
Screenshot: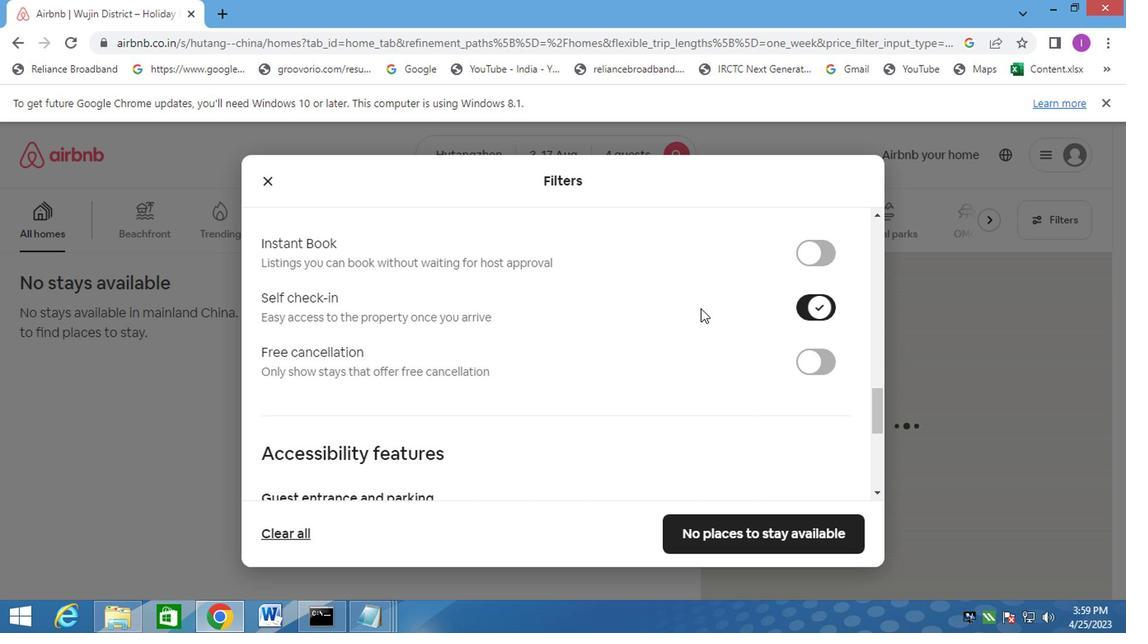 
Action: Mouse scrolled (653, 308) with delta (0, 0)
Screenshot: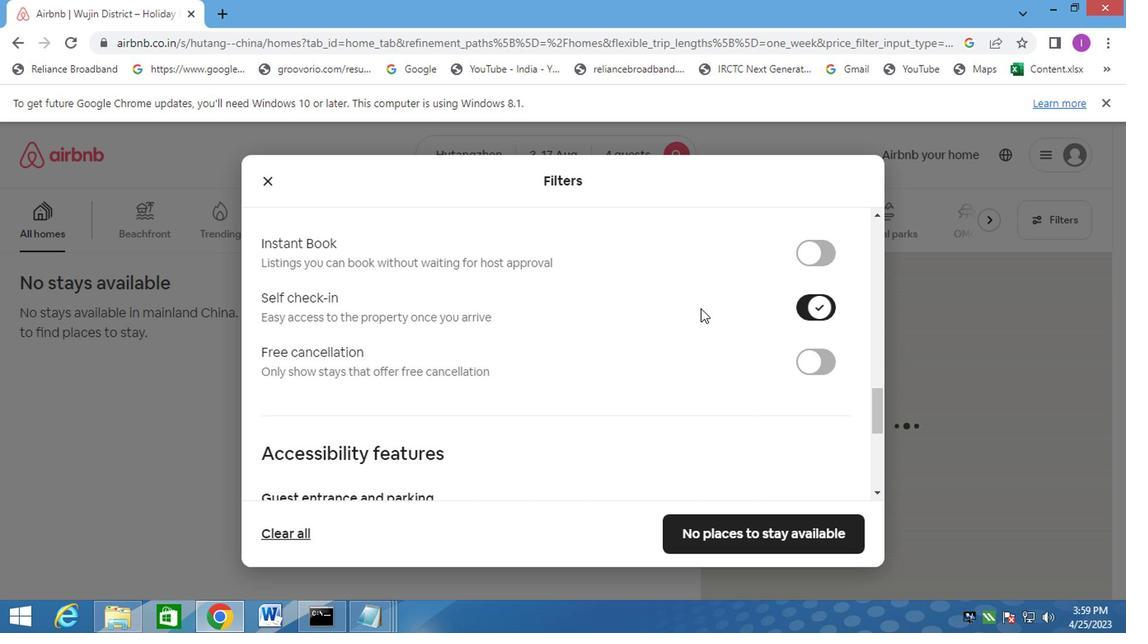 
Action: Mouse moved to (645, 321)
Screenshot: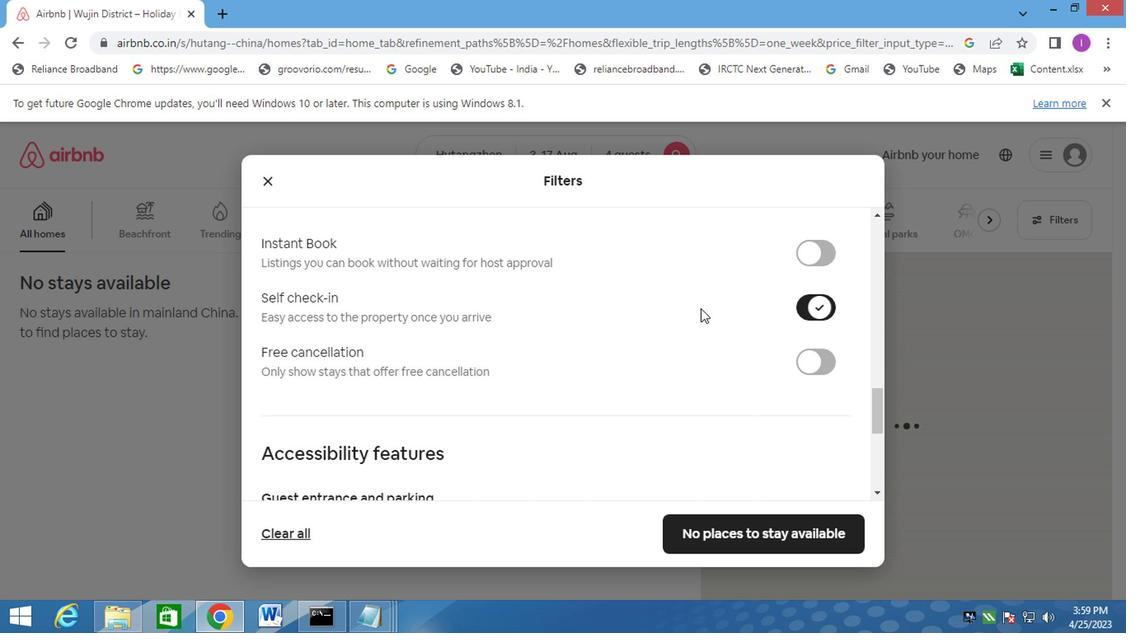 
Action: Mouse scrolled (645, 320) with delta (0, 0)
Screenshot: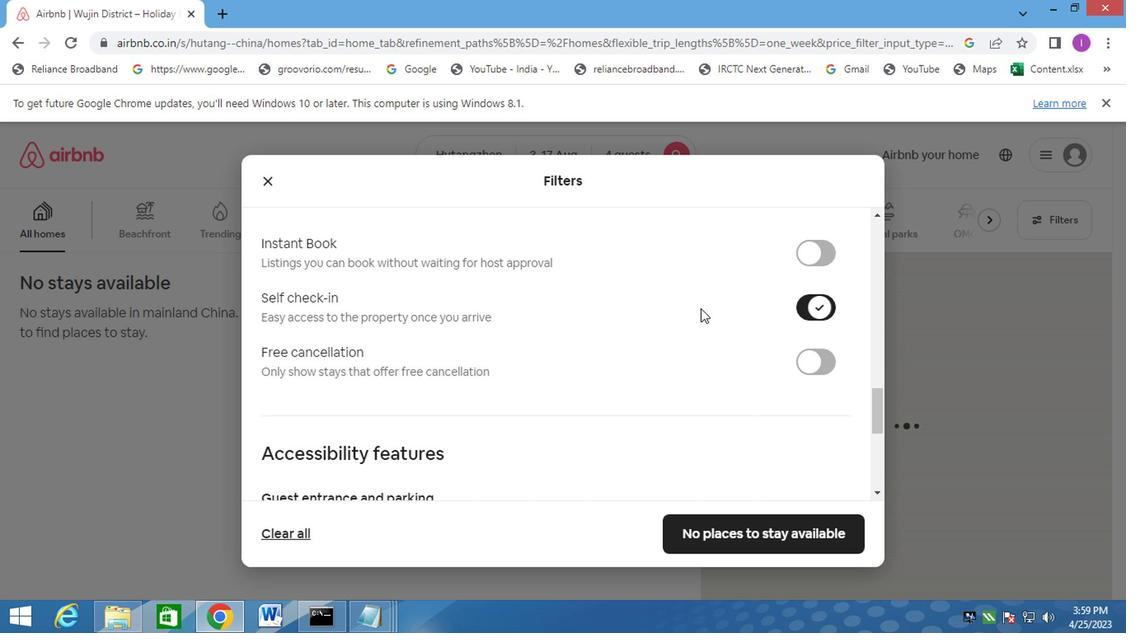 
Action: Mouse moved to (643, 323)
Screenshot: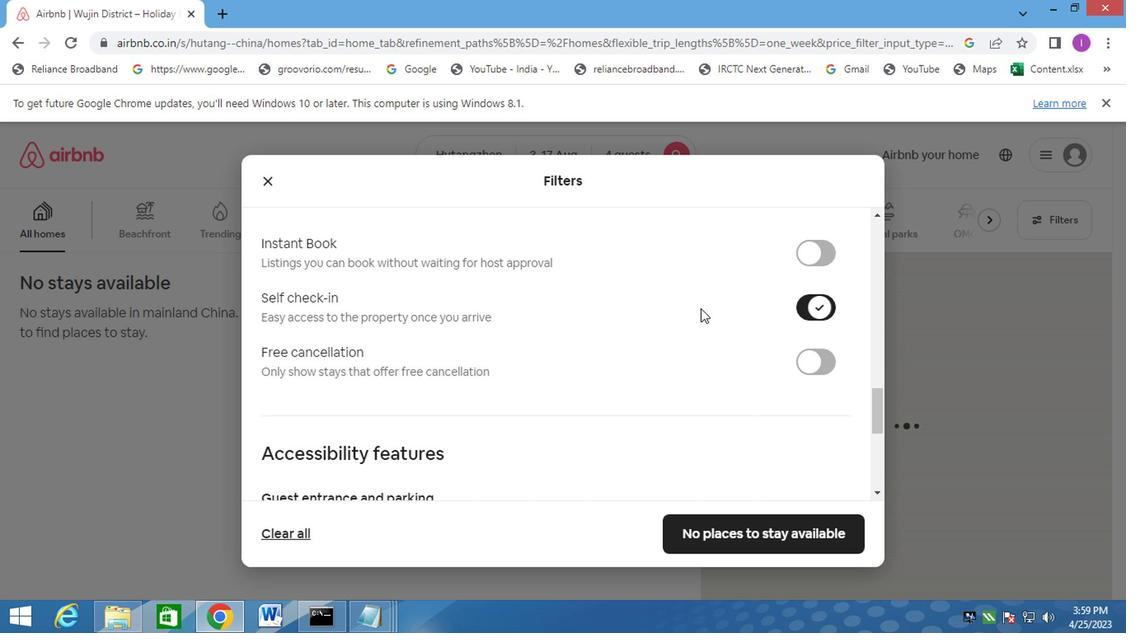 
Action: Mouse scrolled (643, 323) with delta (0, 0)
Screenshot: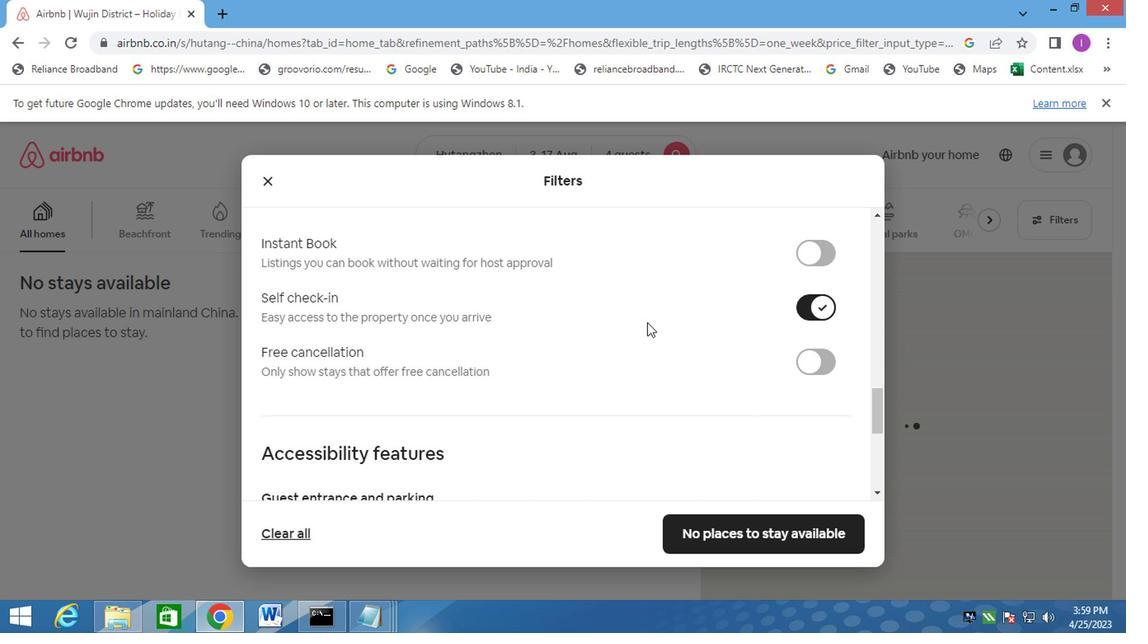 
Action: Mouse moved to (641, 325)
Screenshot: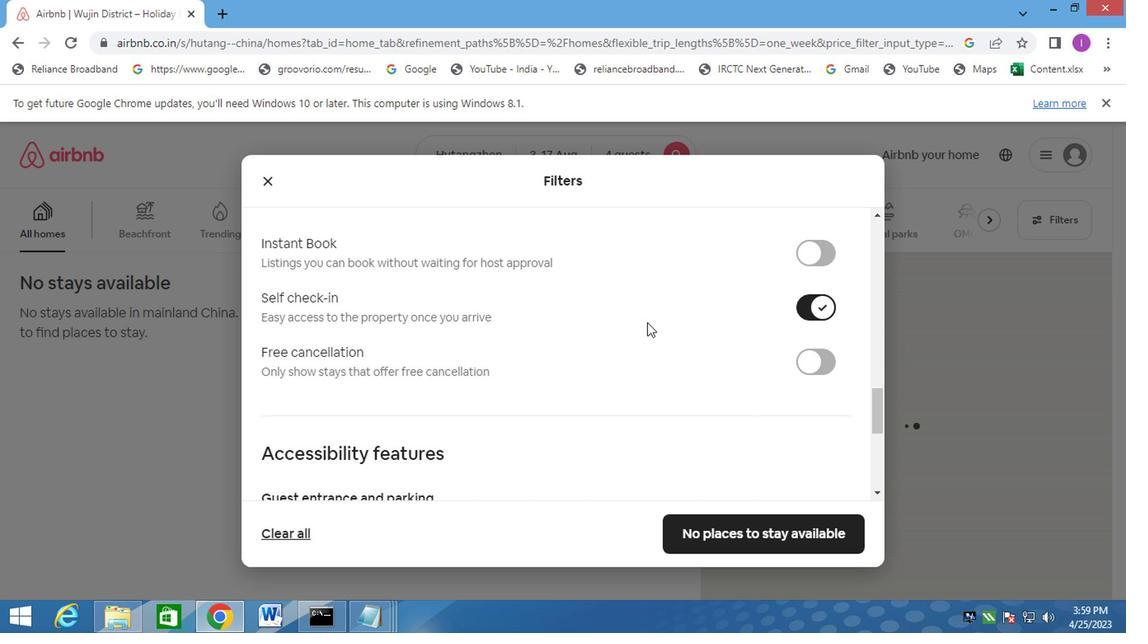 
Action: Mouse scrolled (641, 325) with delta (0, 0)
Screenshot: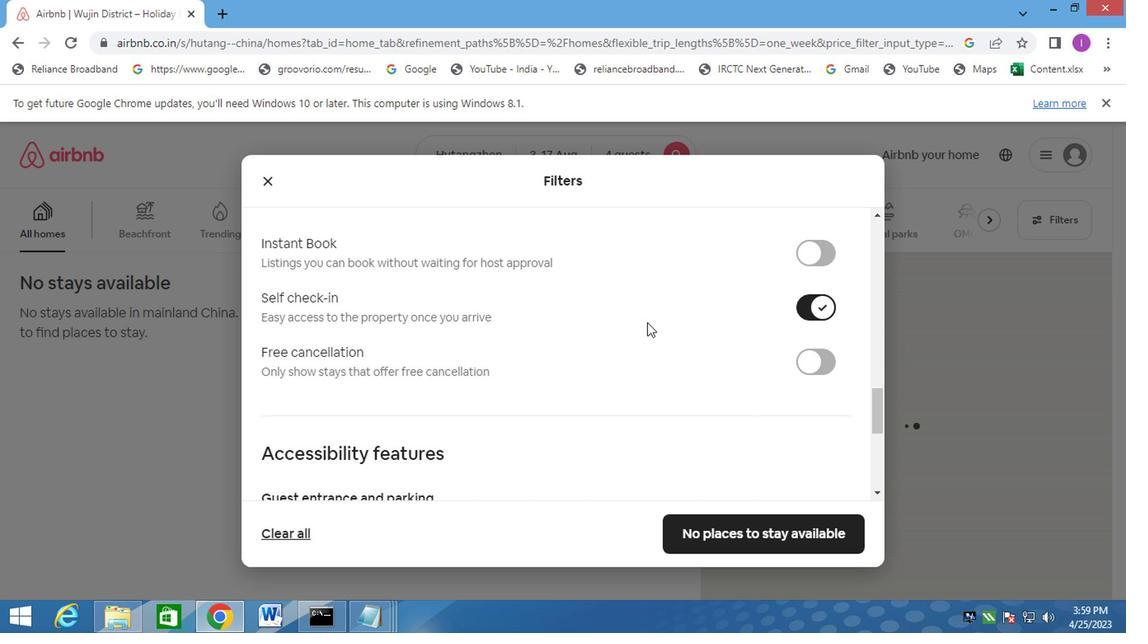 
Action: Mouse scrolled (641, 325) with delta (0, 0)
Screenshot: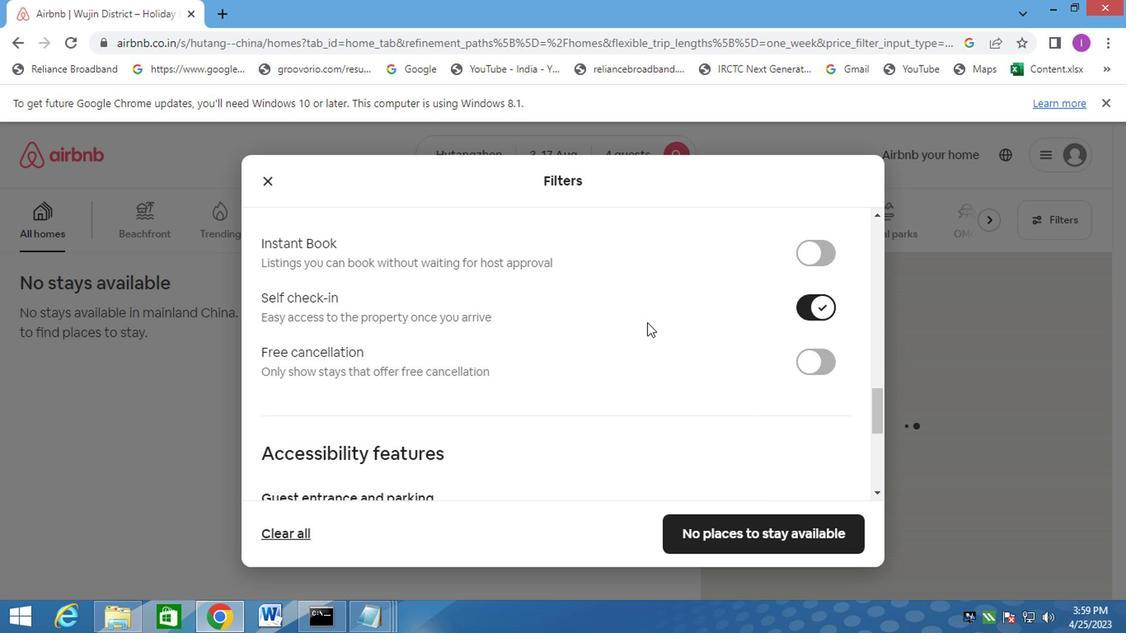 
Action: Mouse moved to (643, 323)
Screenshot: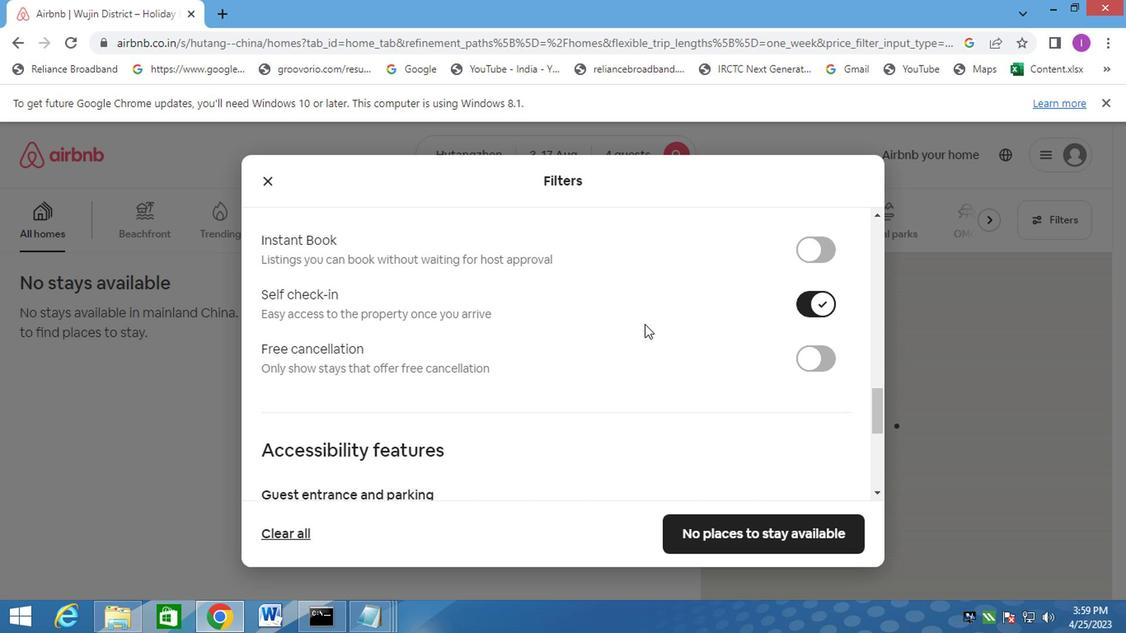 
Action: Mouse scrolled (643, 322) with delta (0, -1)
Screenshot: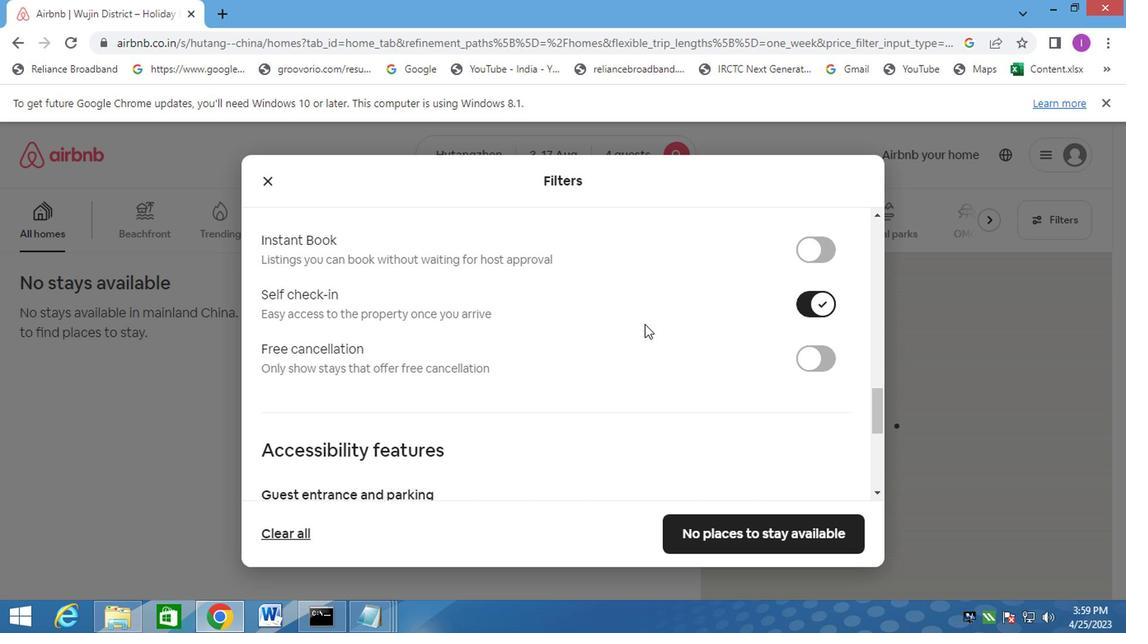 
Action: Mouse moved to (643, 323)
Screenshot: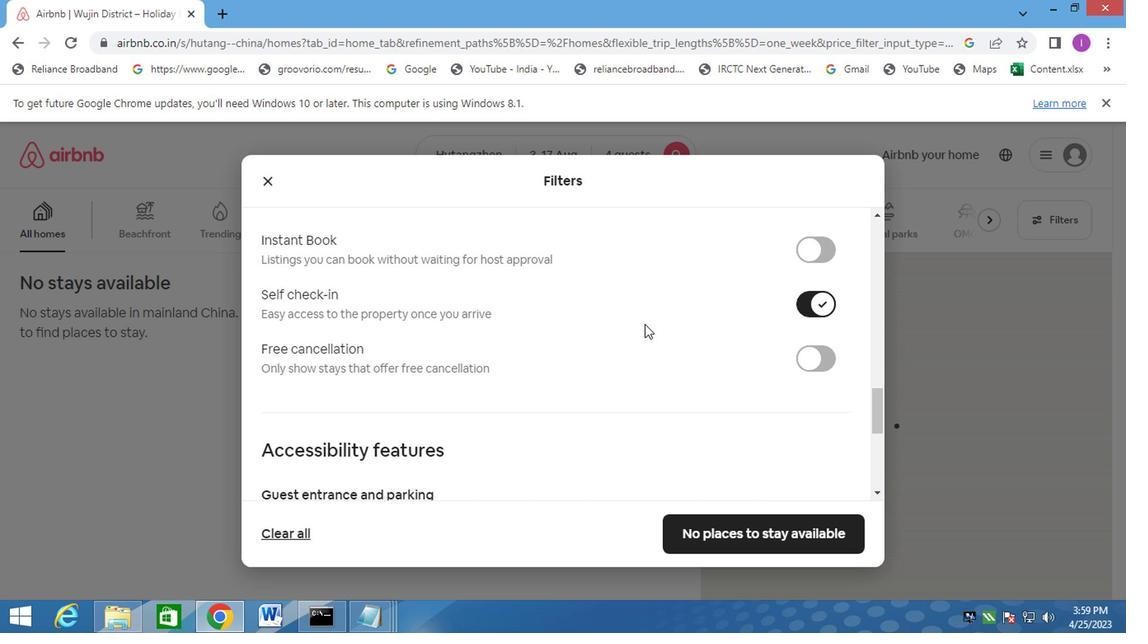 
Action: Mouse scrolled (643, 322) with delta (0, -1)
Screenshot: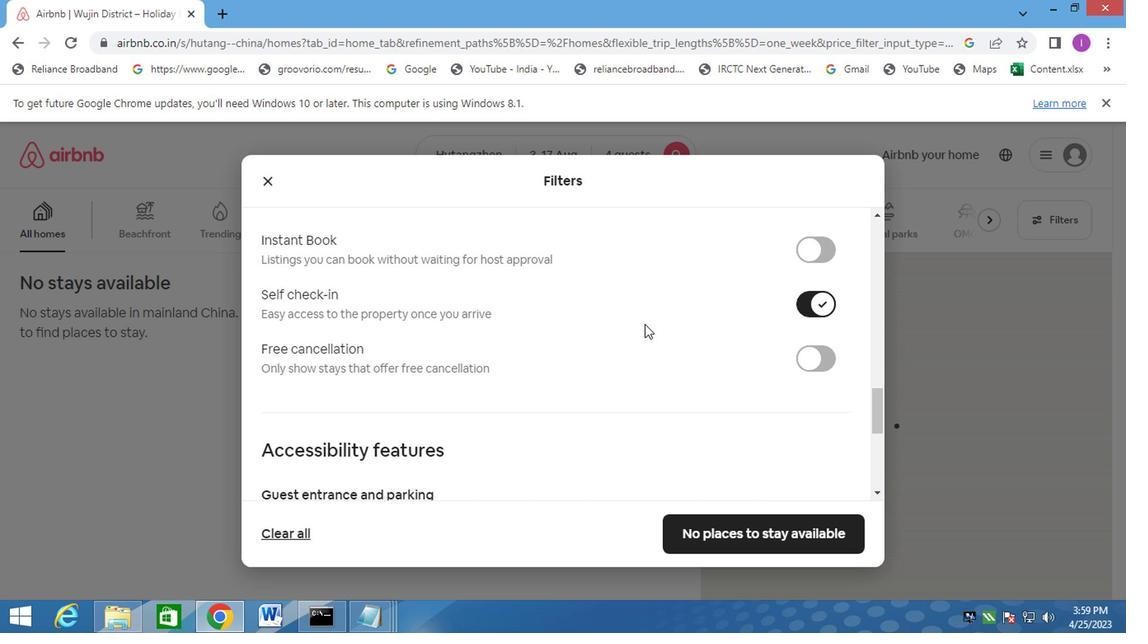 
Action: Mouse scrolled (643, 322) with delta (0, -1)
Screenshot: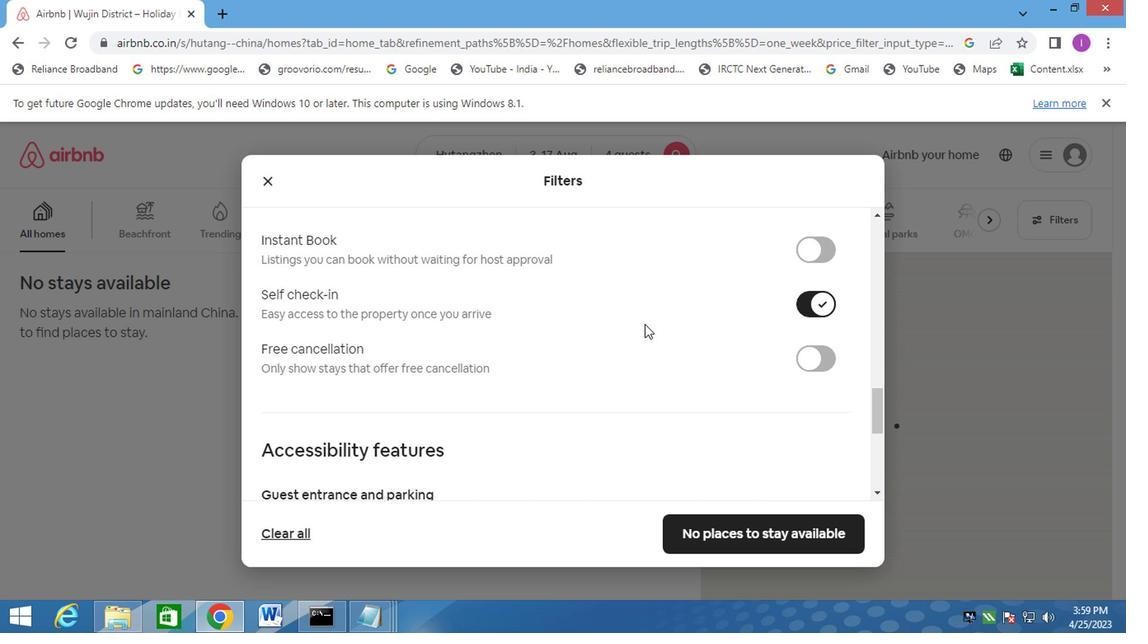 
Action: Mouse moved to (652, 331)
Screenshot: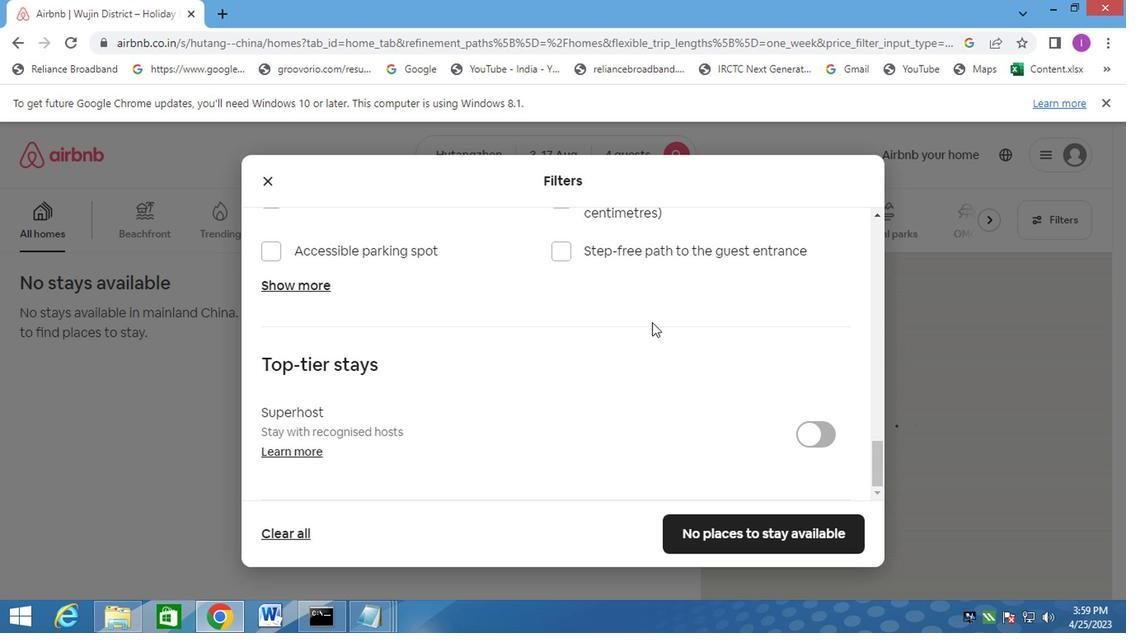 
Action: Mouse scrolled (652, 330) with delta (0, -1)
Screenshot: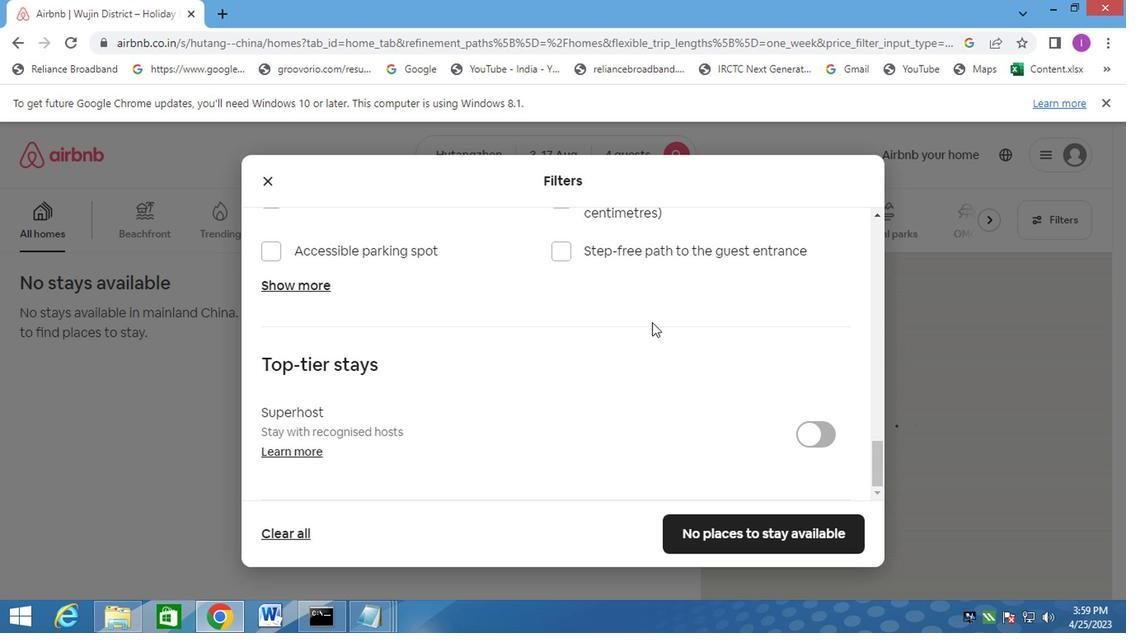 
Action: Mouse moved to (652, 346)
Screenshot: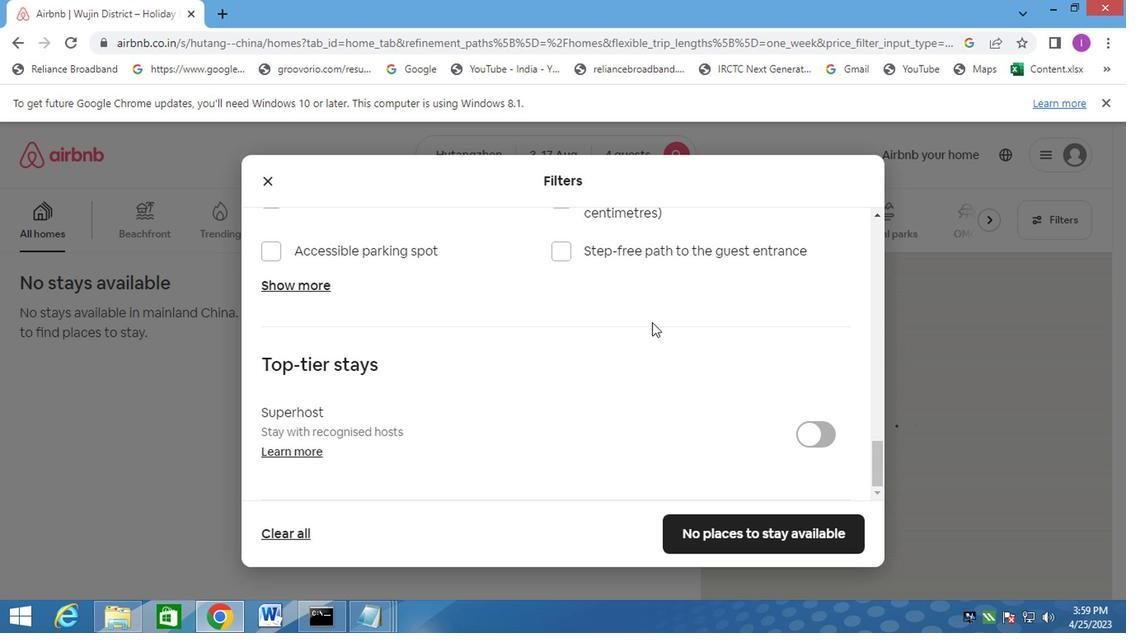 
Action: Mouse scrolled (652, 345) with delta (0, 0)
Screenshot: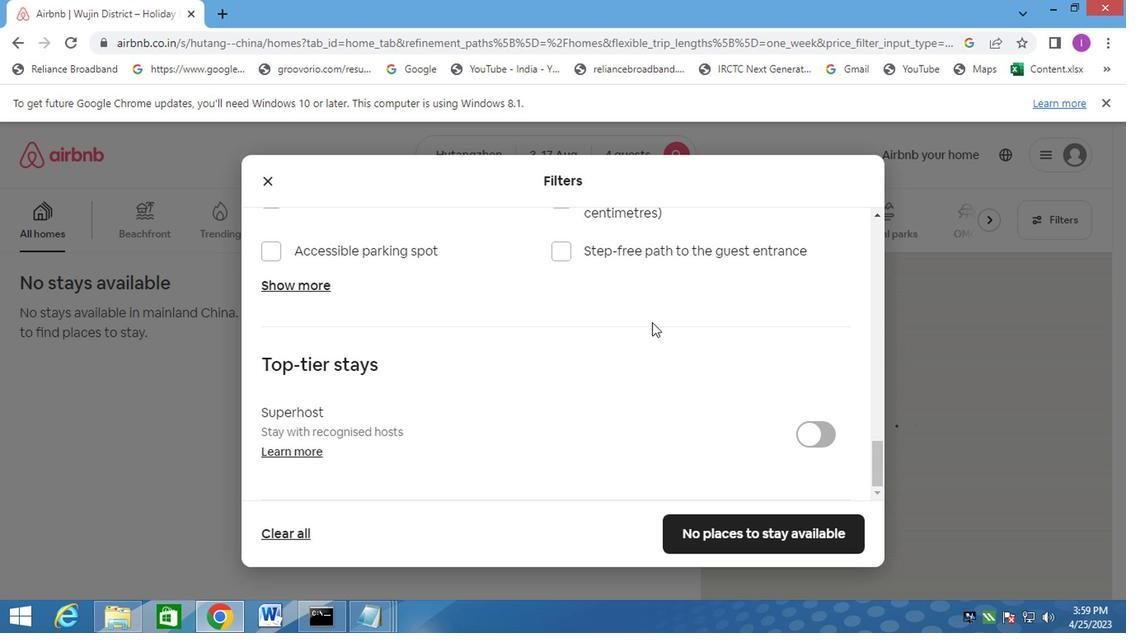 
Action: Mouse moved to (652, 347)
Screenshot: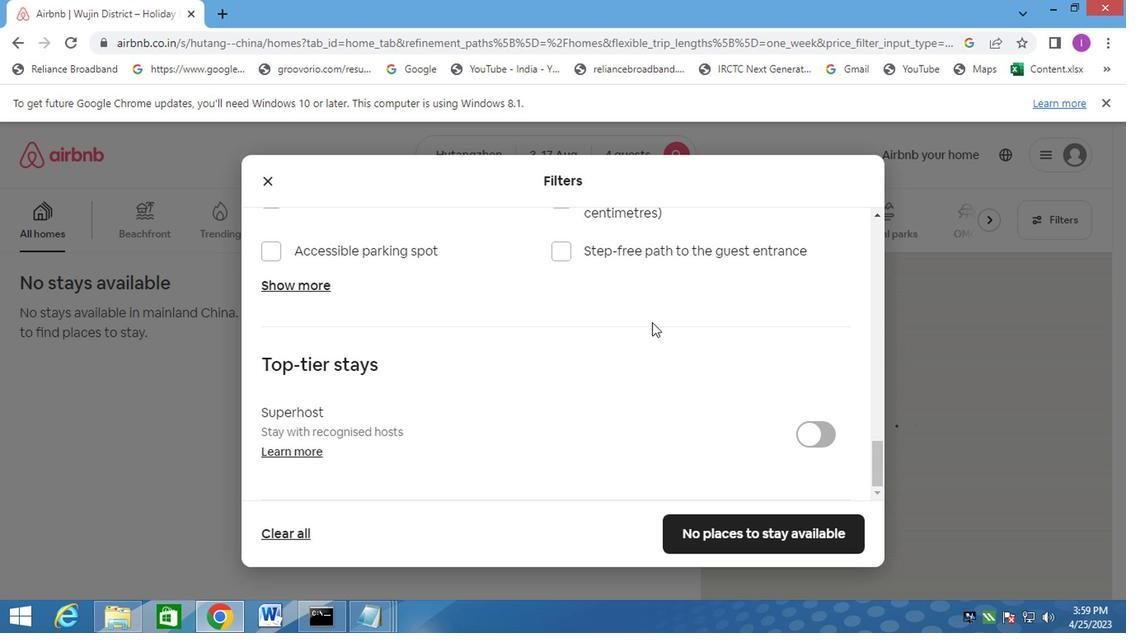 
Action: Mouse scrolled (652, 346) with delta (0, -1)
Screenshot: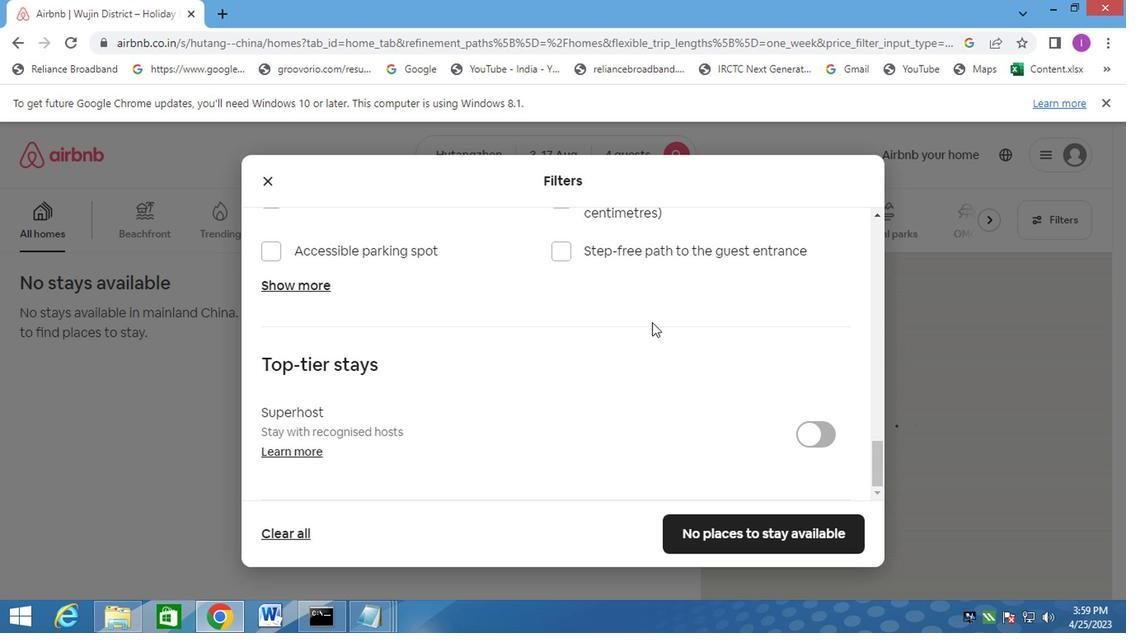 
Action: Mouse scrolled (652, 346) with delta (0, -1)
Screenshot: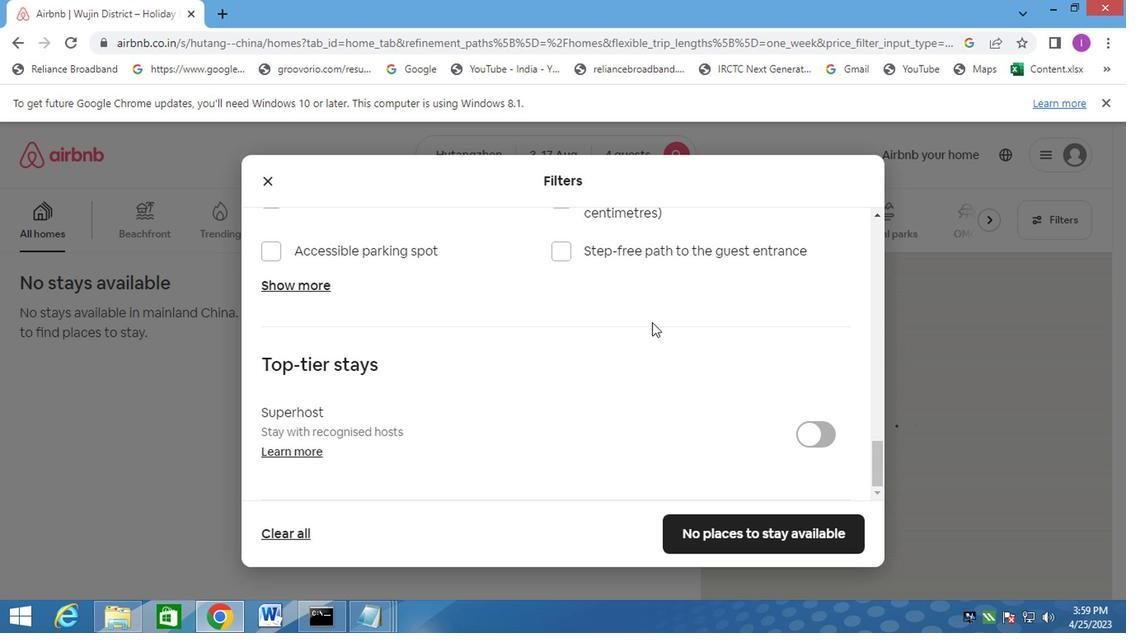 
Action: Mouse moved to (744, 536)
Screenshot: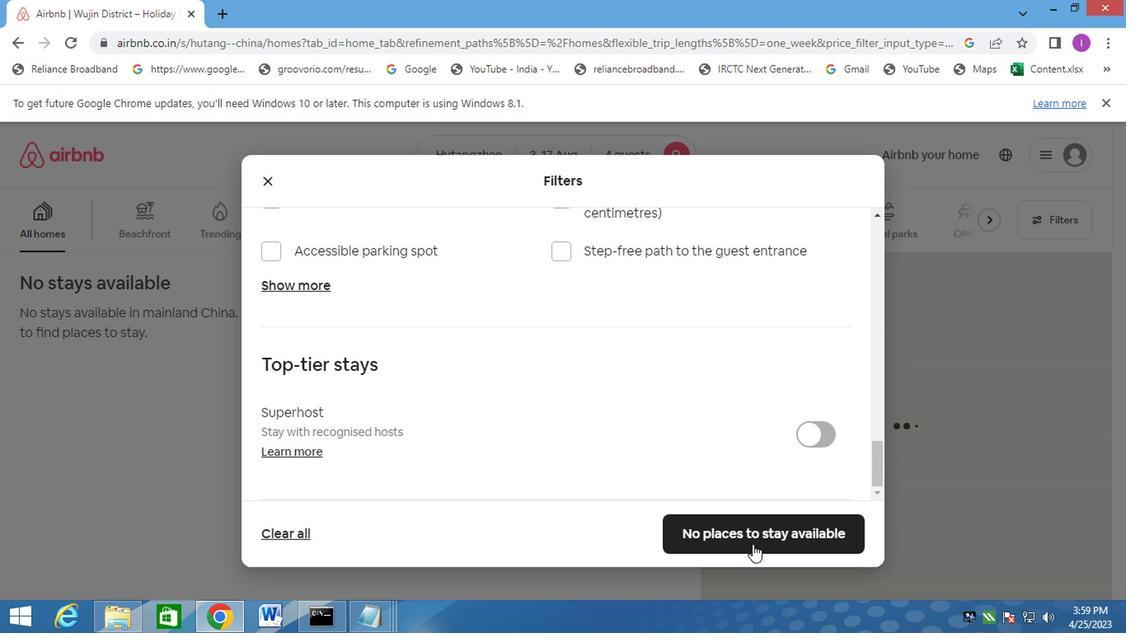 
Action: Mouse pressed left at (744, 536)
Screenshot: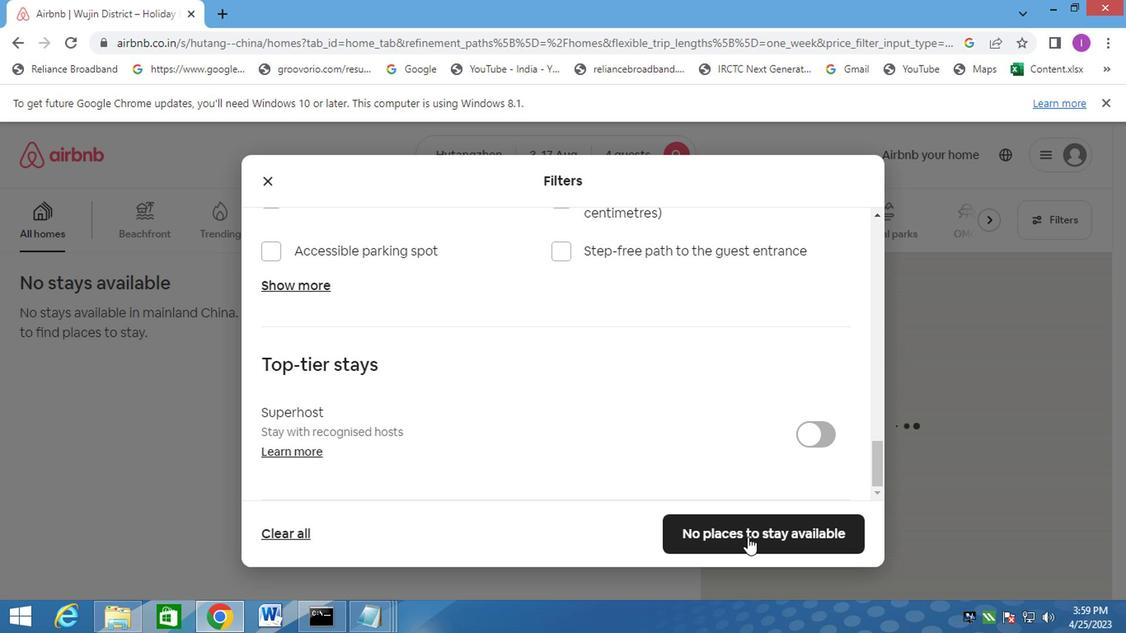 
Action: Mouse moved to (567, 217)
Screenshot: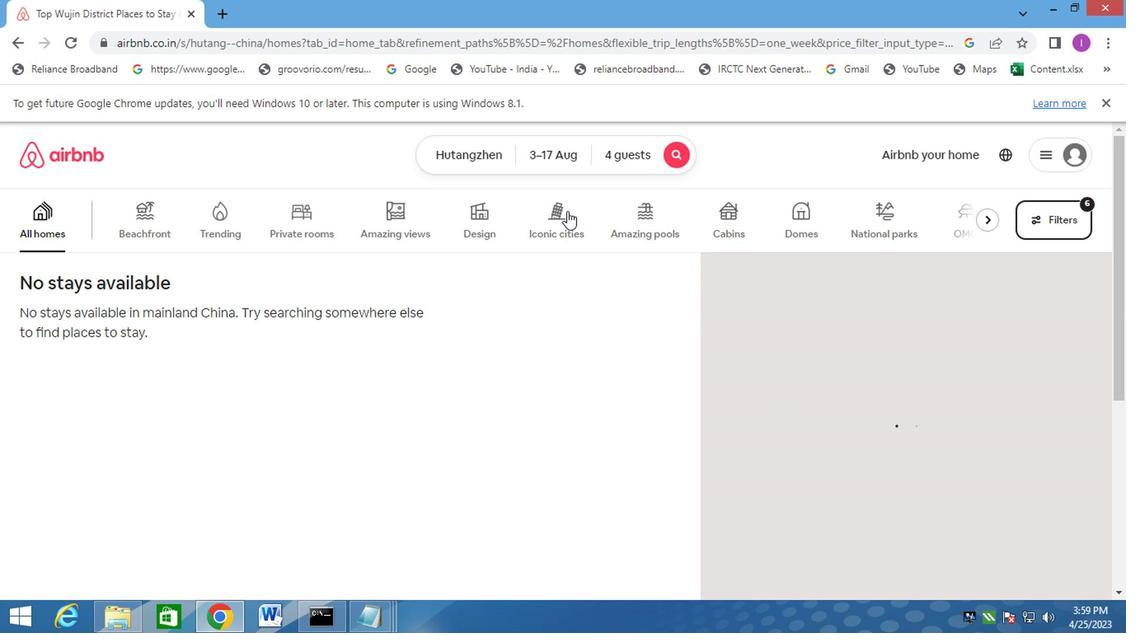 
